 Task: Search one way flight ticket for 5 adults, 2 children, 1 infant in seat and 1 infant on lap in economy from Lafayette: Lafayette Regional Airport (paul Fournet Field) to Fort Wayne: Fort Wayne International Airport on 5-4-2023. Choice of flights is Singapure airlines. Number of bags: 10 checked bags. Price is upto 73000. Outbound departure time preference is 23:15.
Action: Mouse moved to (301, 116)
Screenshot: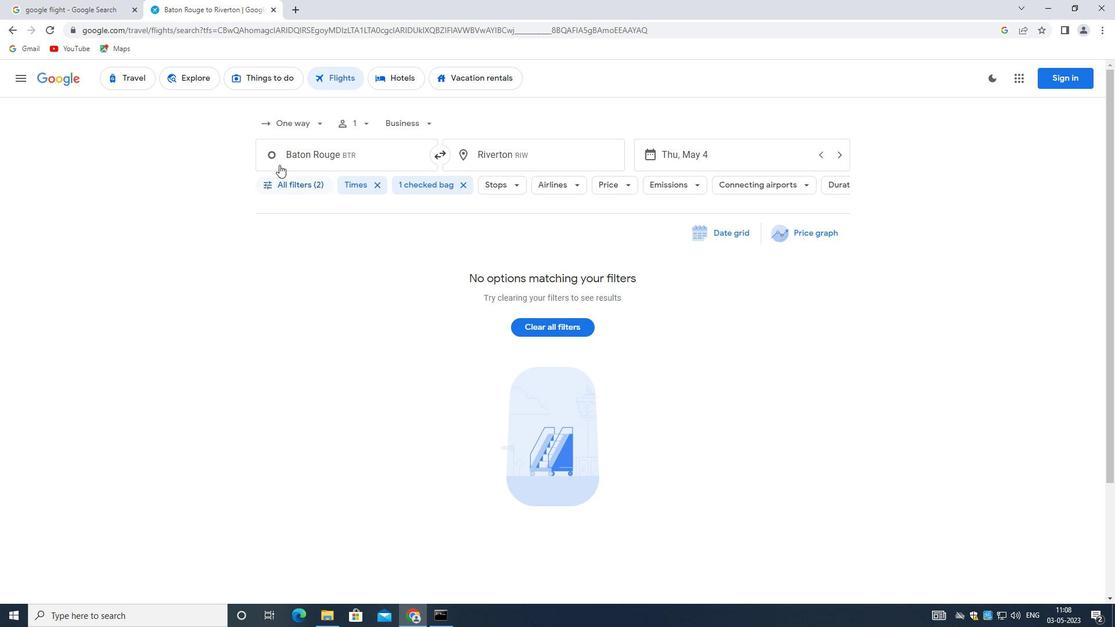 
Action: Mouse pressed left at (301, 116)
Screenshot: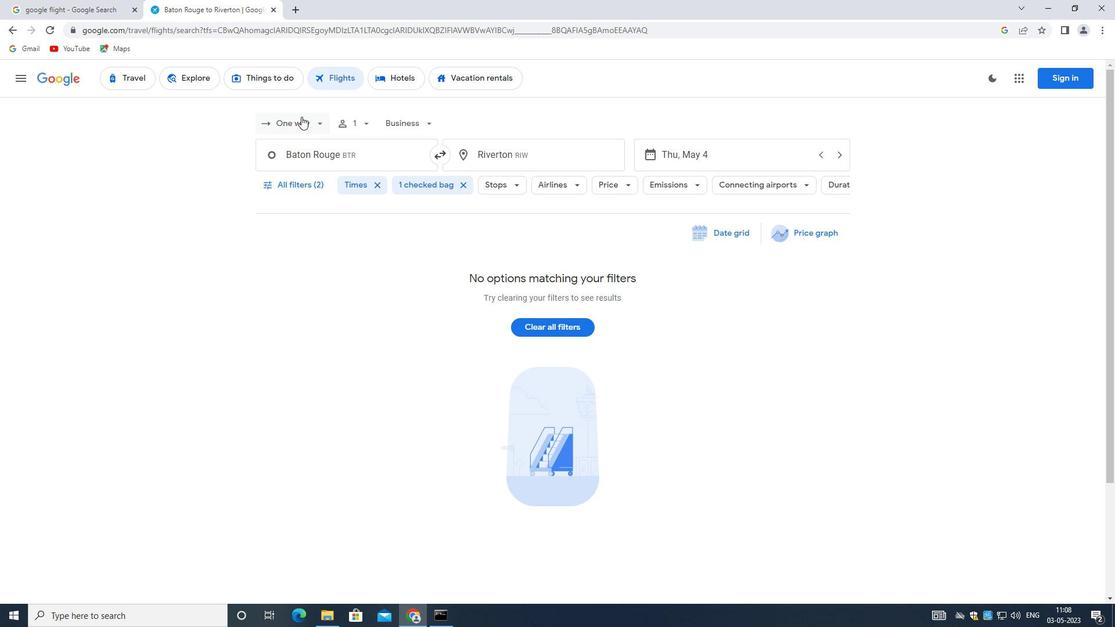 
Action: Mouse moved to (305, 172)
Screenshot: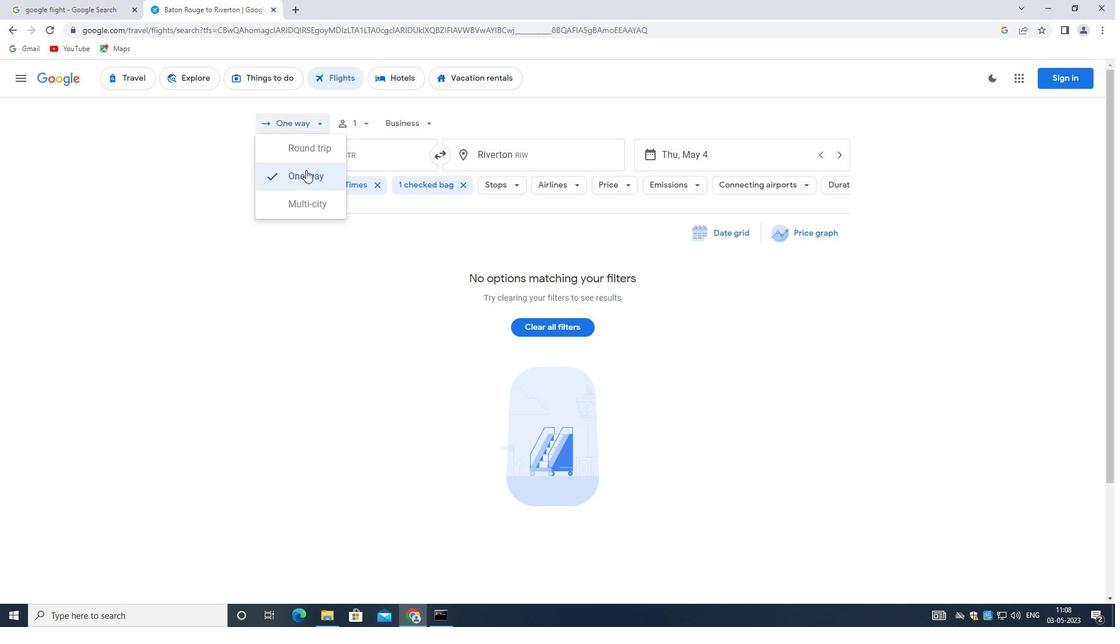 
Action: Mouse pressed left at (305, 172)
Screenshot: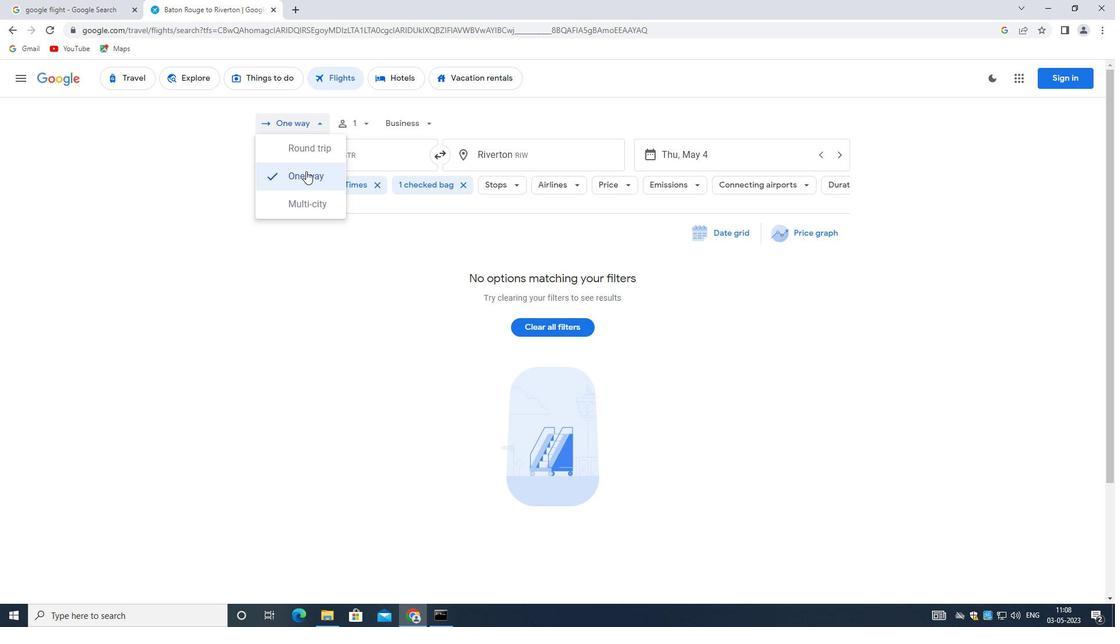
Action: Mouse moved to (360, 122)
Screenshot: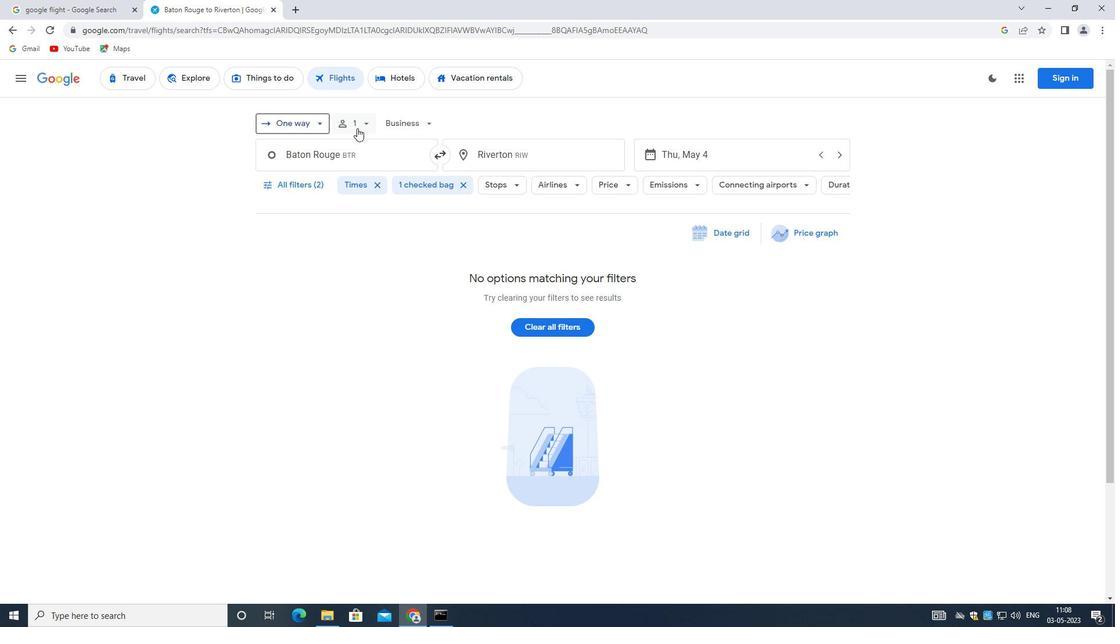 
Action: Mouse pressed left at (360, 122)
Screenshot: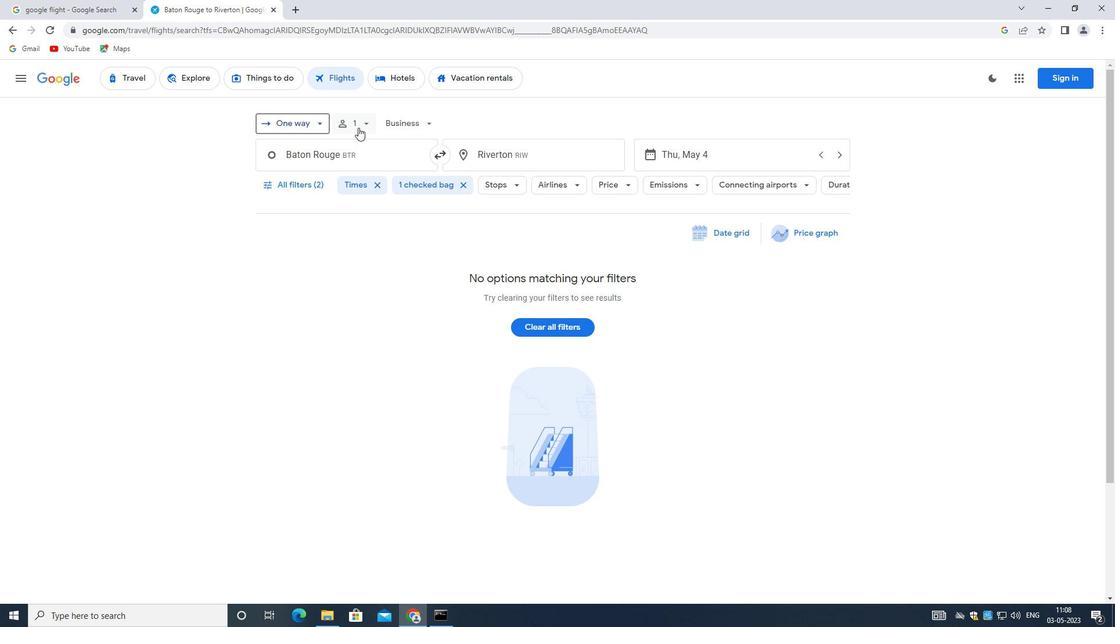 
Action: Mouse moved to (460, 150)
Screenshot: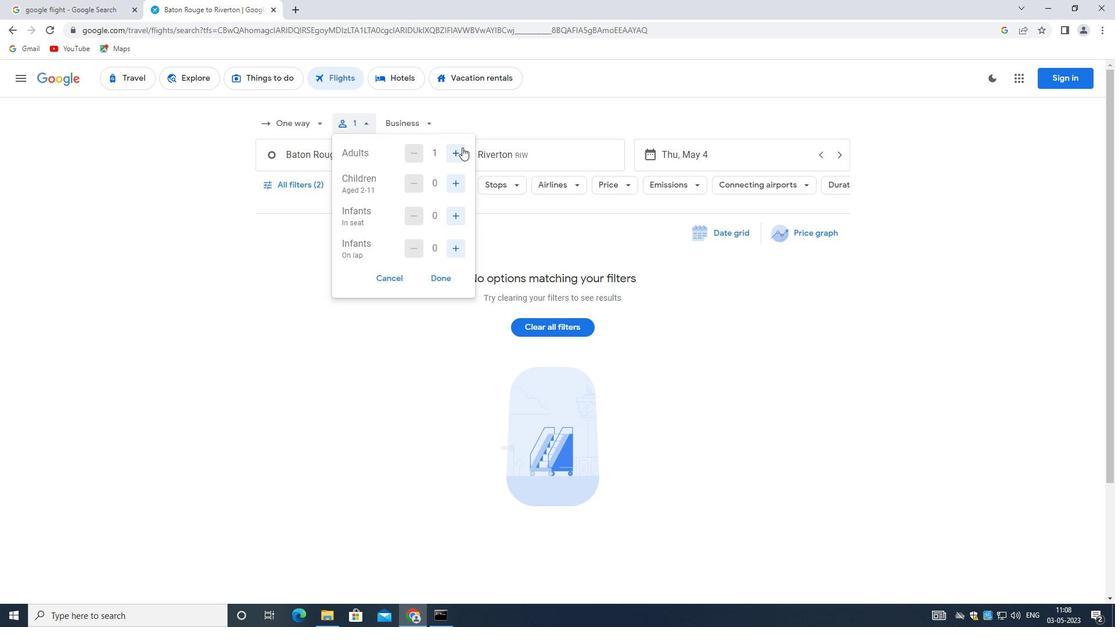 
Action: Mouse pressed left at (460, 150)
Screenshot: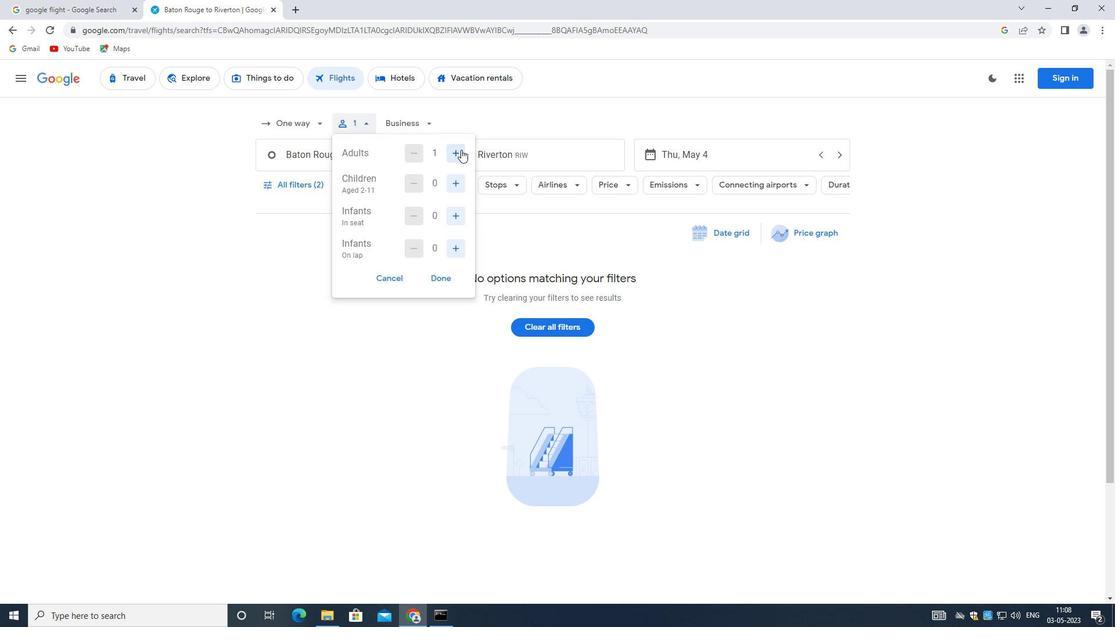 
Action: Mouse pressed left at (460, 150)
Screenshot: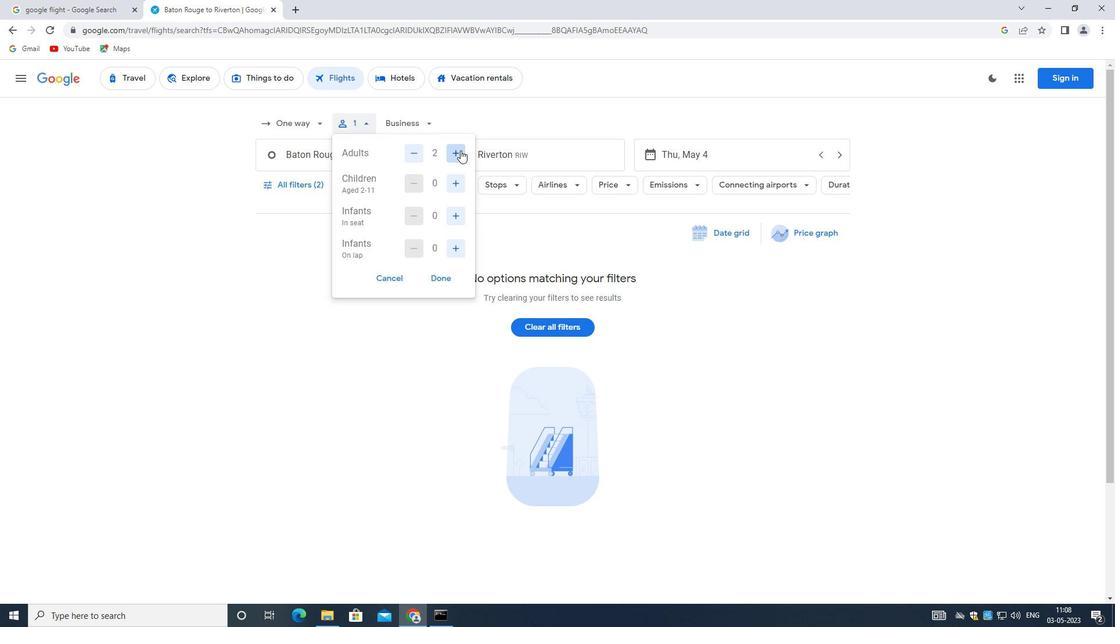 
Action: Mouse moved to (460, 150)
Screenshot: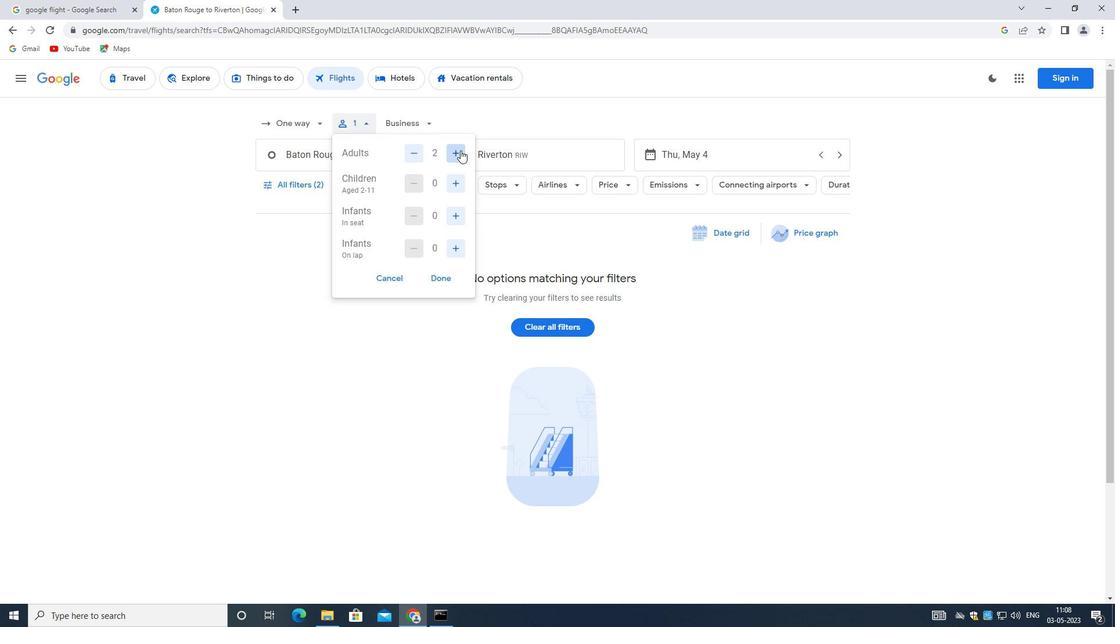 
Action: Mouse pressed left at (460, 150)
Screenshot: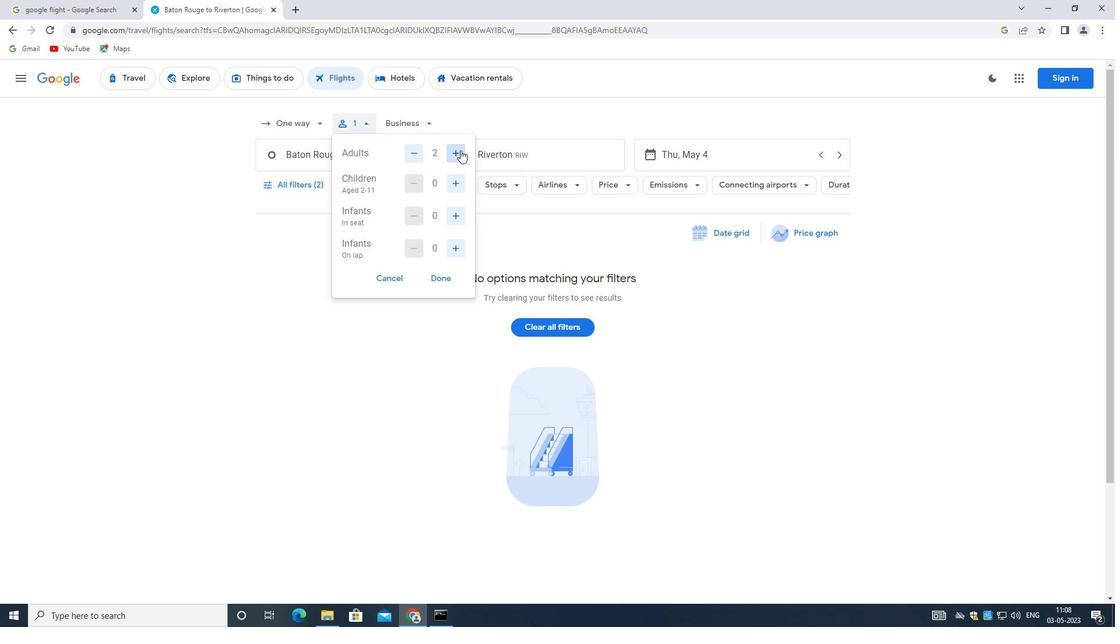 
Action: Mouse moved to (461, 150)
Screenshot: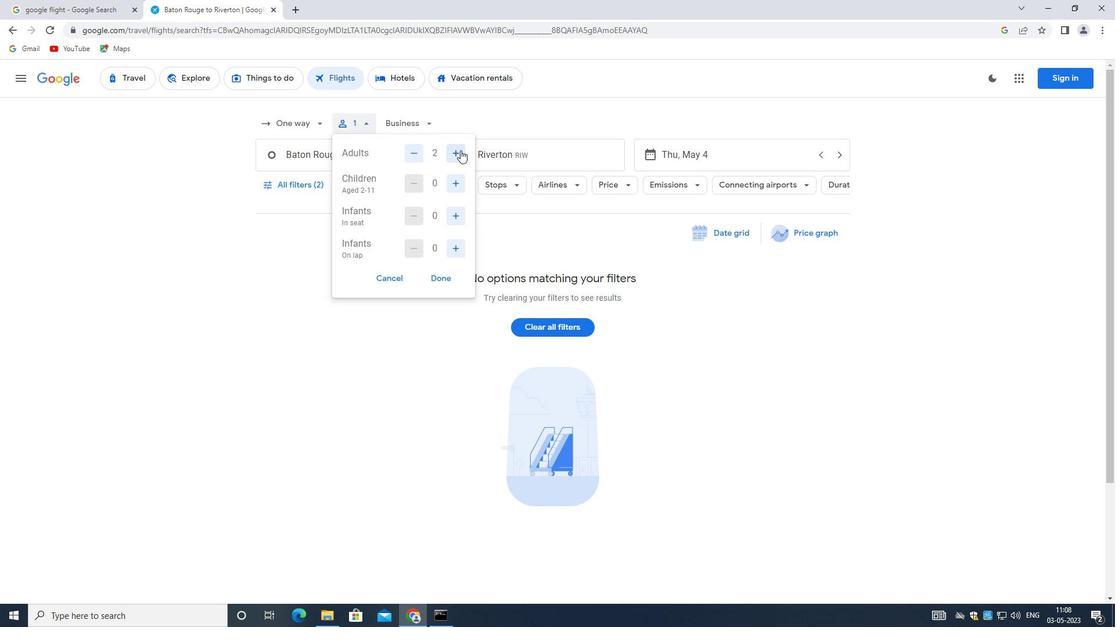 
Action: Mouse pressed left at (461, 150)
Screenshot: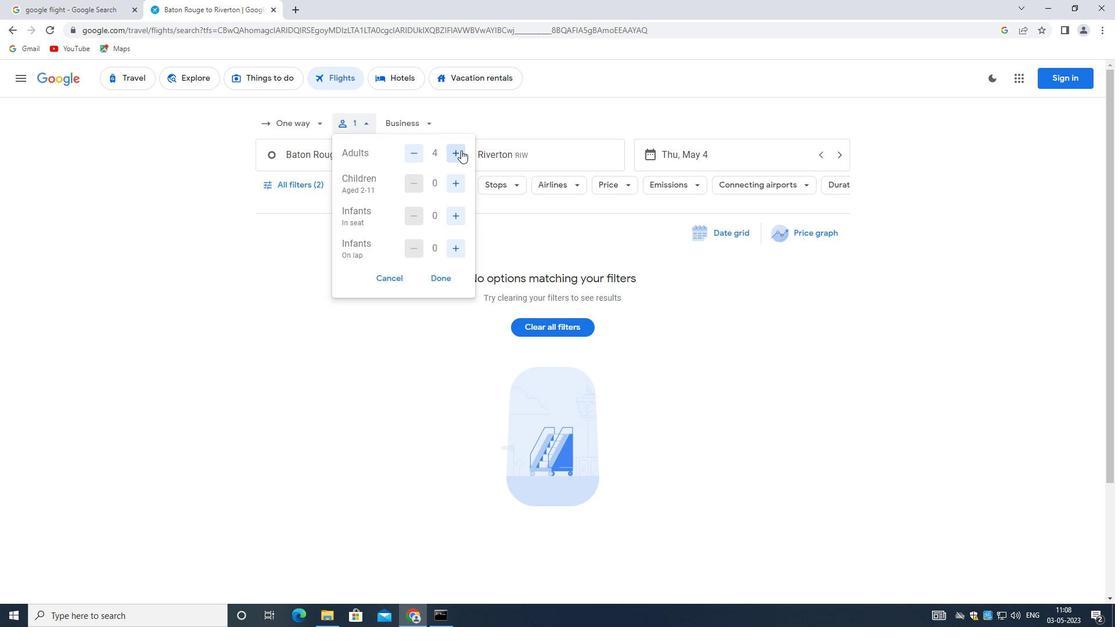 
Action: Mouse moved to (464, 182)
Screenshot: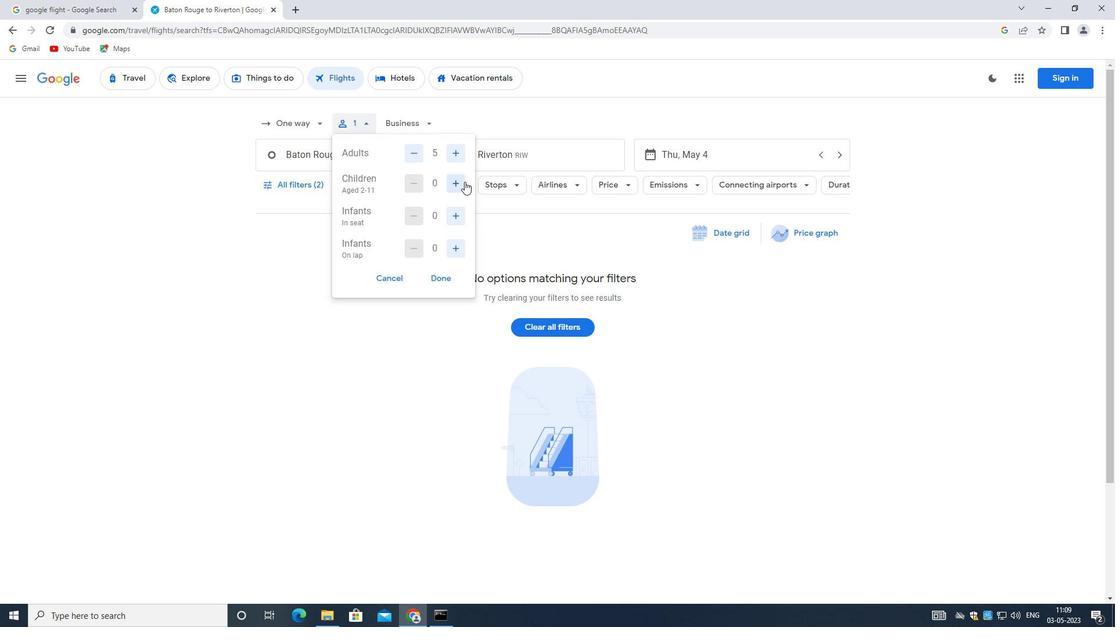 
Action: Mouse pressed left at (464, 182)
Screenshot: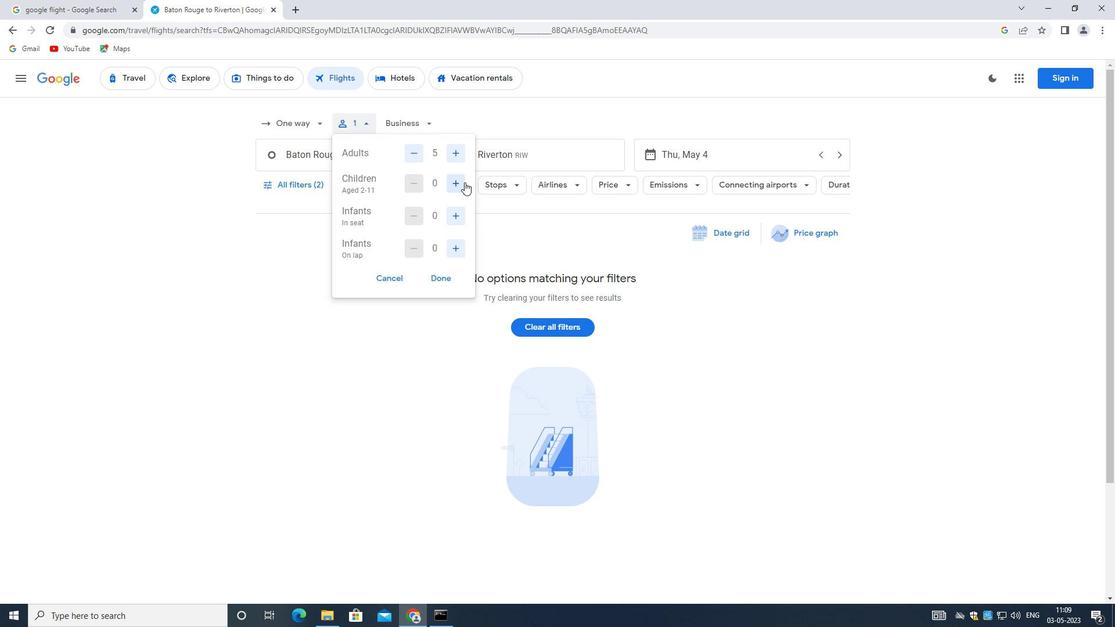 
Action: Mouse pressed left at (464, 182)
Screenshot: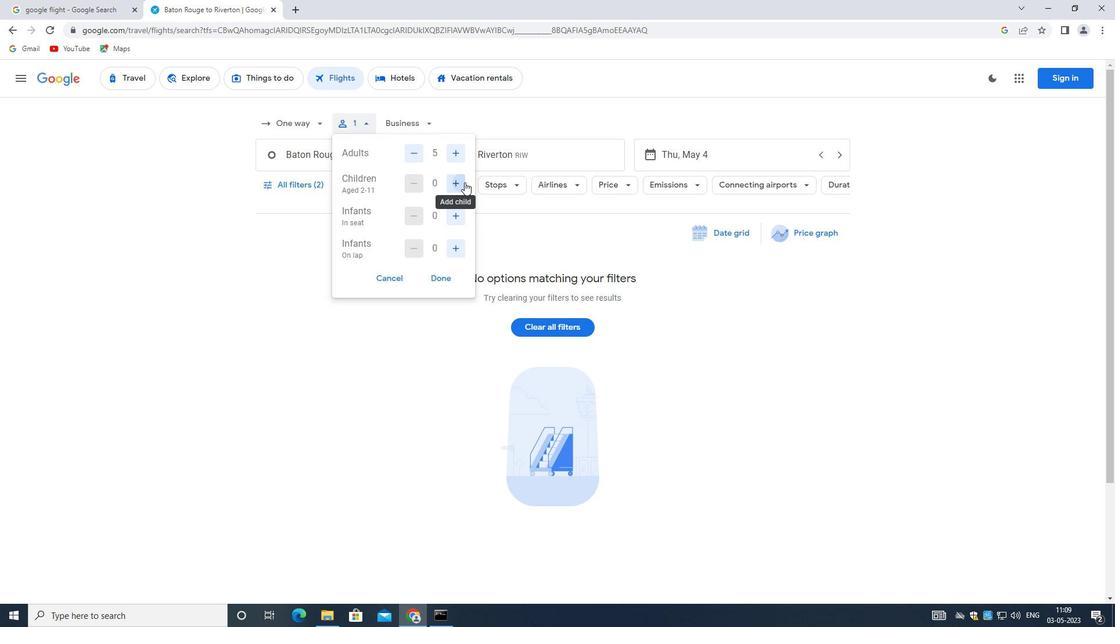 
Action: Mouse moved to (456, 216)
Screenshot: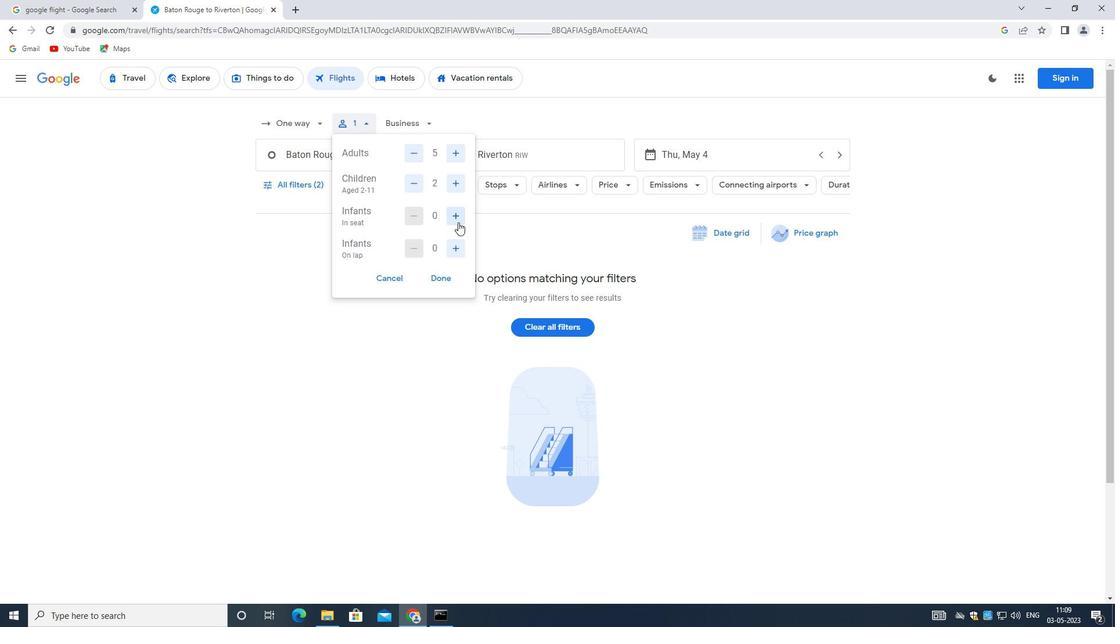 
Action: Mouse pressed left at (456, 216)
Screenshot: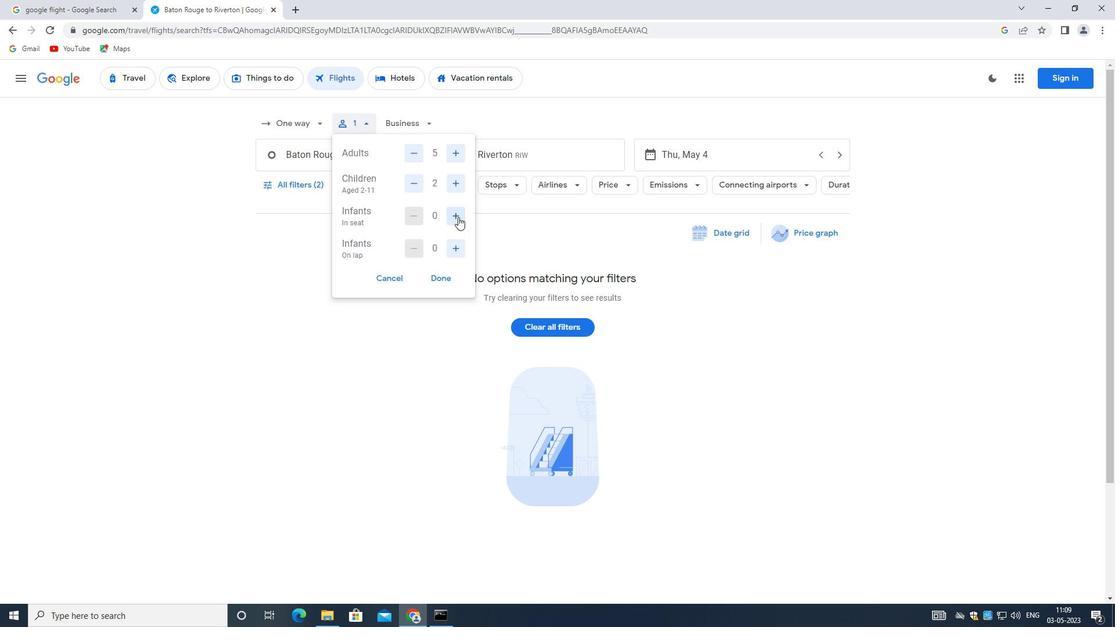 
Action: Mouse moved to (451, 247)
Screenshot: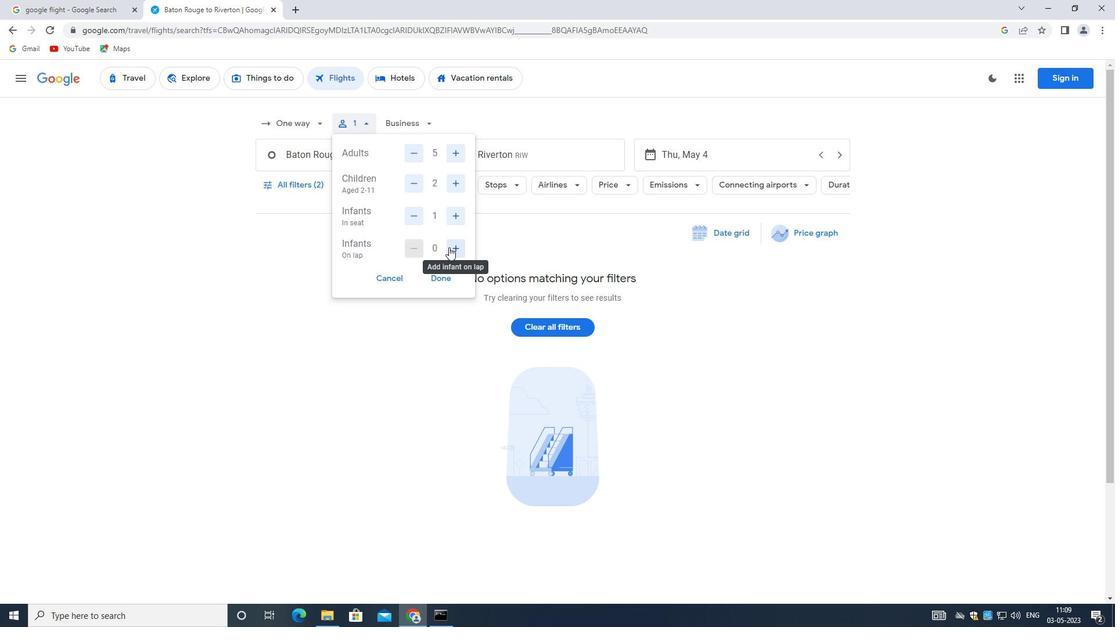 
Action: Mouse pressed left at (451, 247)
Screenshot: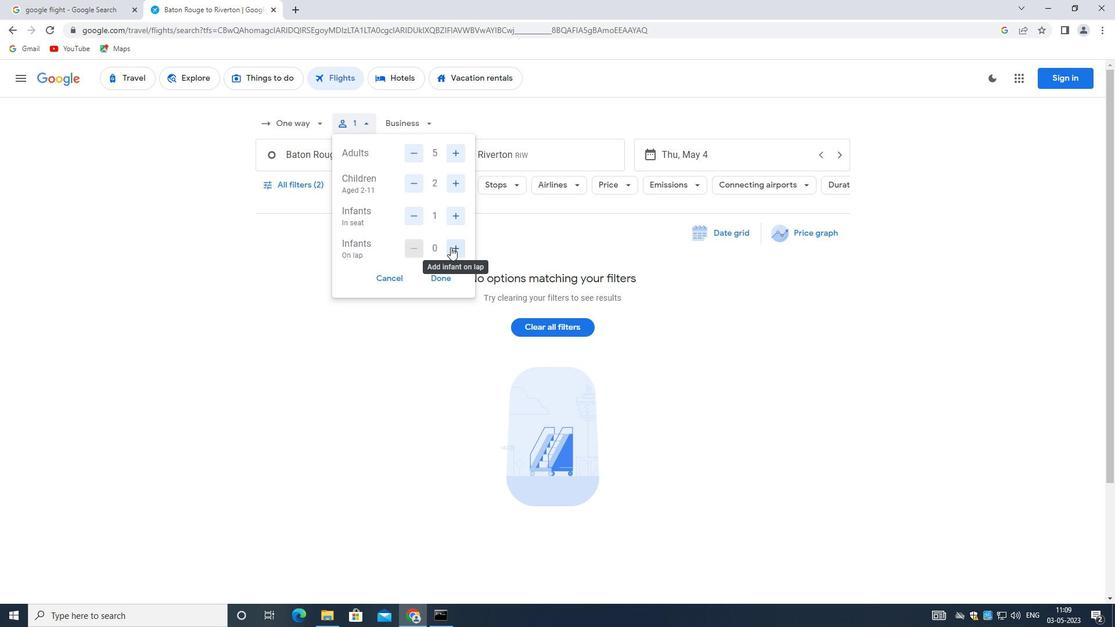 
Action: Mouse moved to (438, 277)
Screenshot: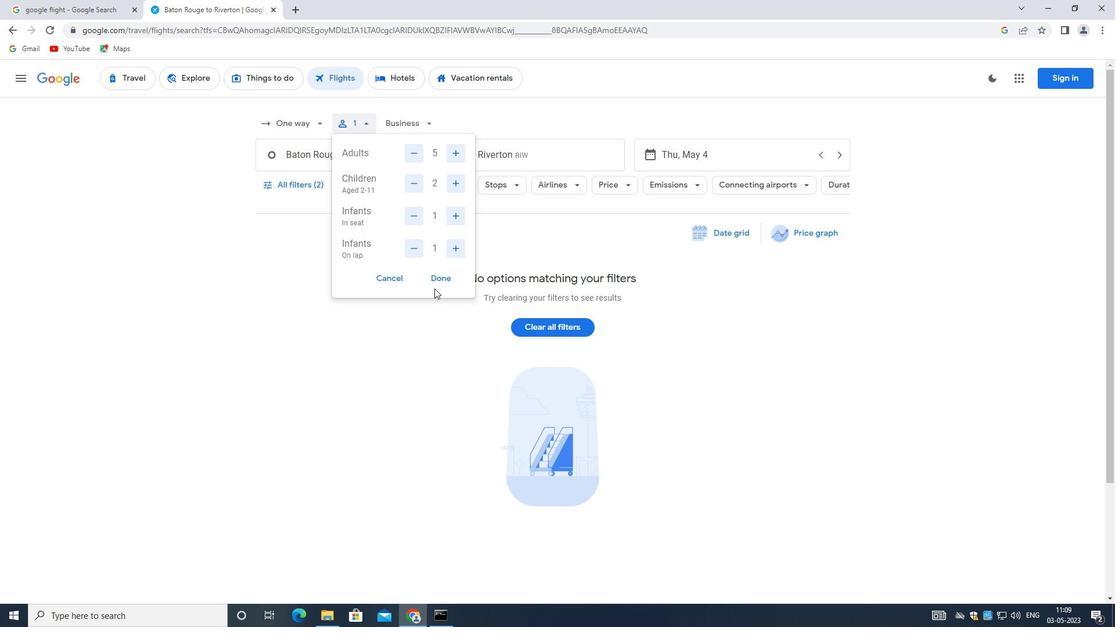 
Action: Mouse pressed left at (438, 277)
Screenshot: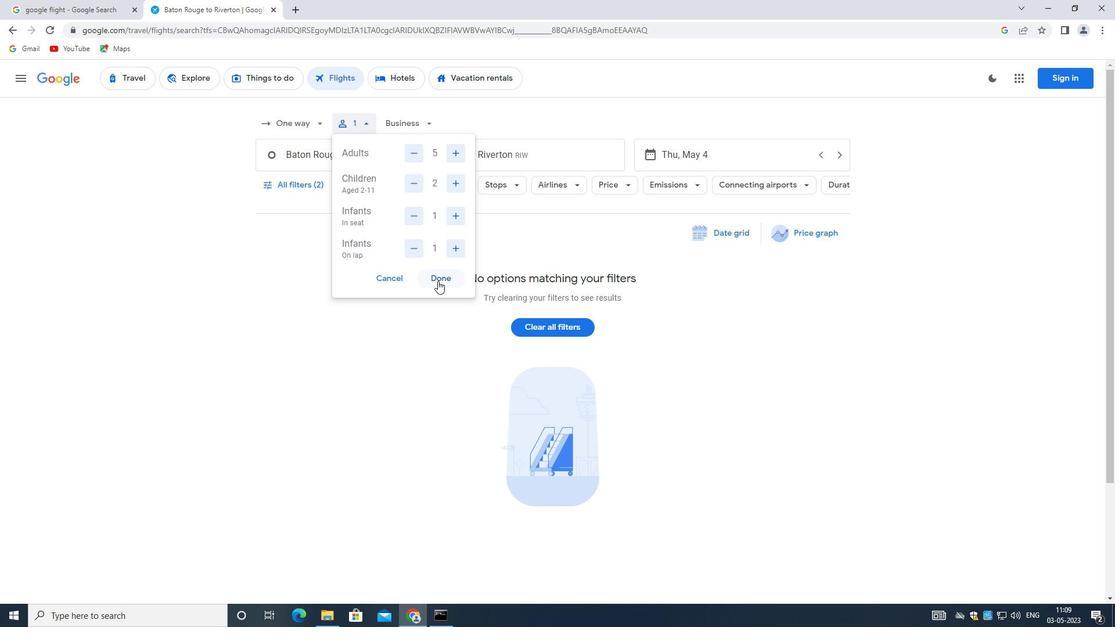 
Action: Mouse moved to (421, 122)
Screenshot: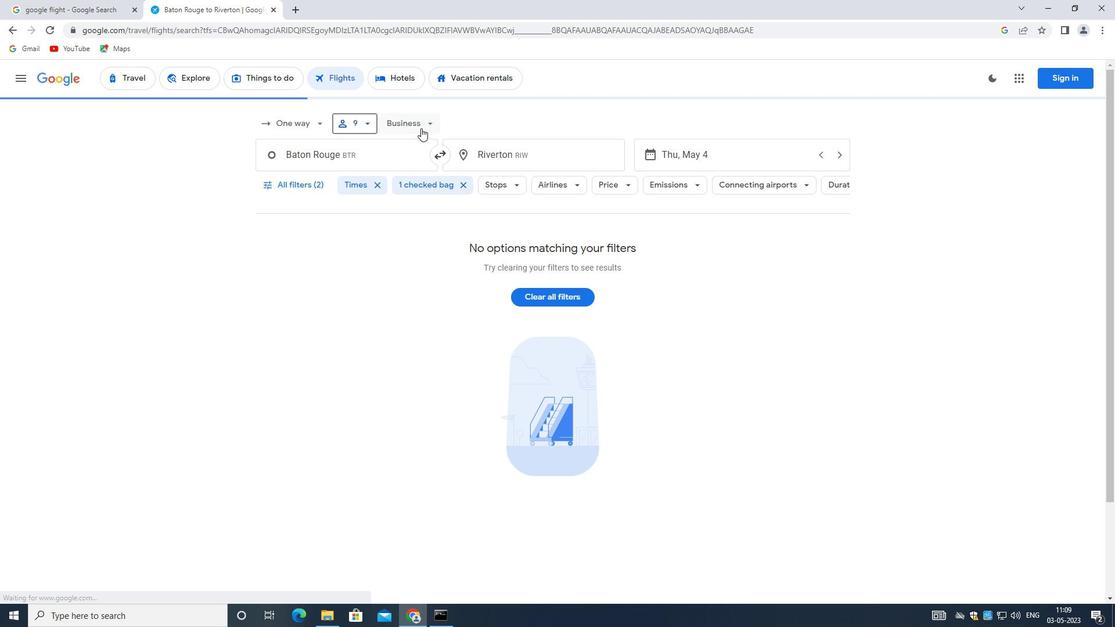 
Action: Mouse pressed left at (421, 122)
Screenshot: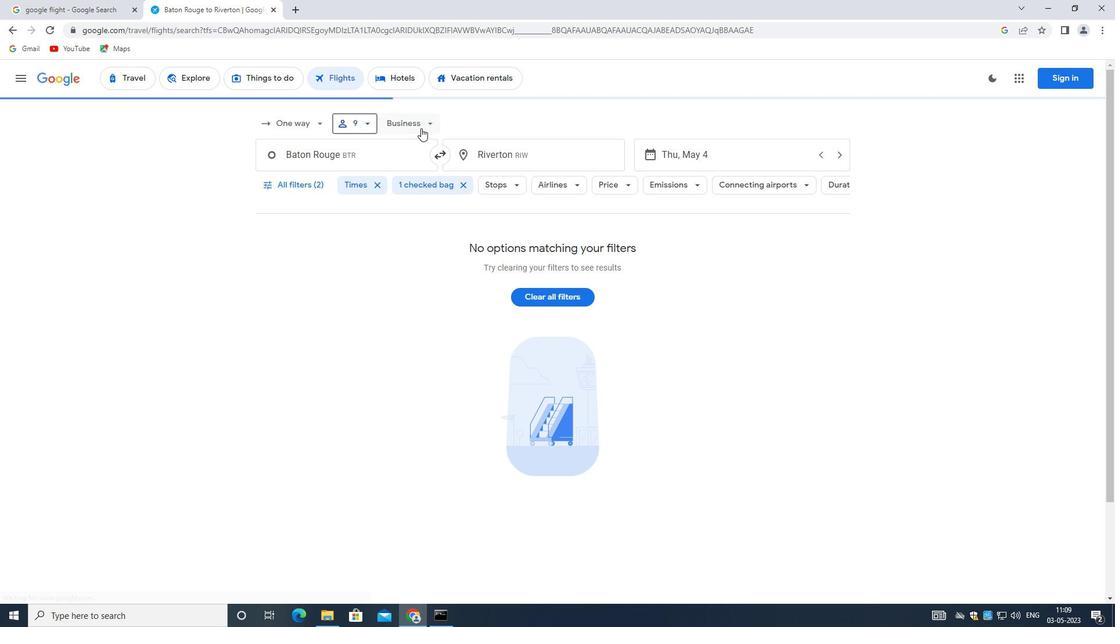 
Action: Mouse moved to (438, 147)
Screenshot: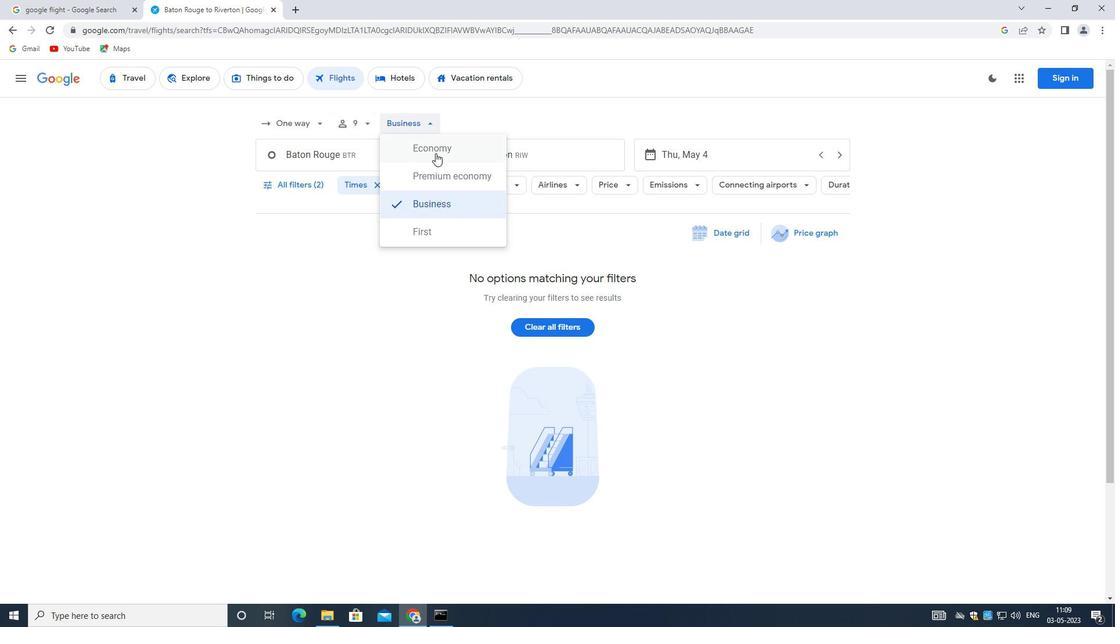 
Action: Mouse pressed left at (438, 147)
Screenshot: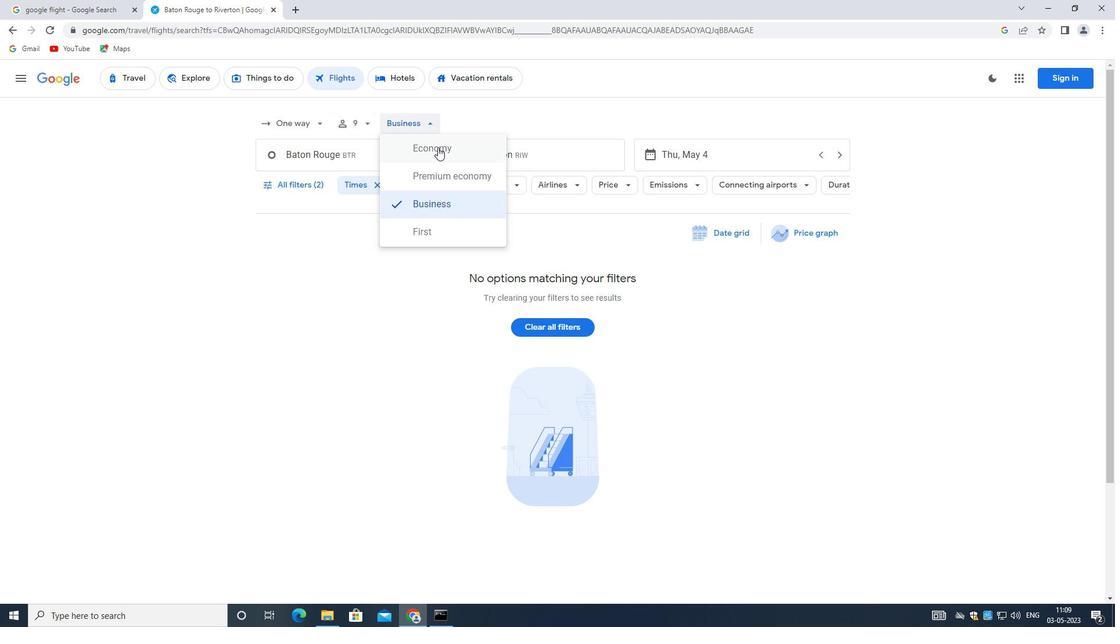
Action: Mouse moved to (323, 154)
Screenshot: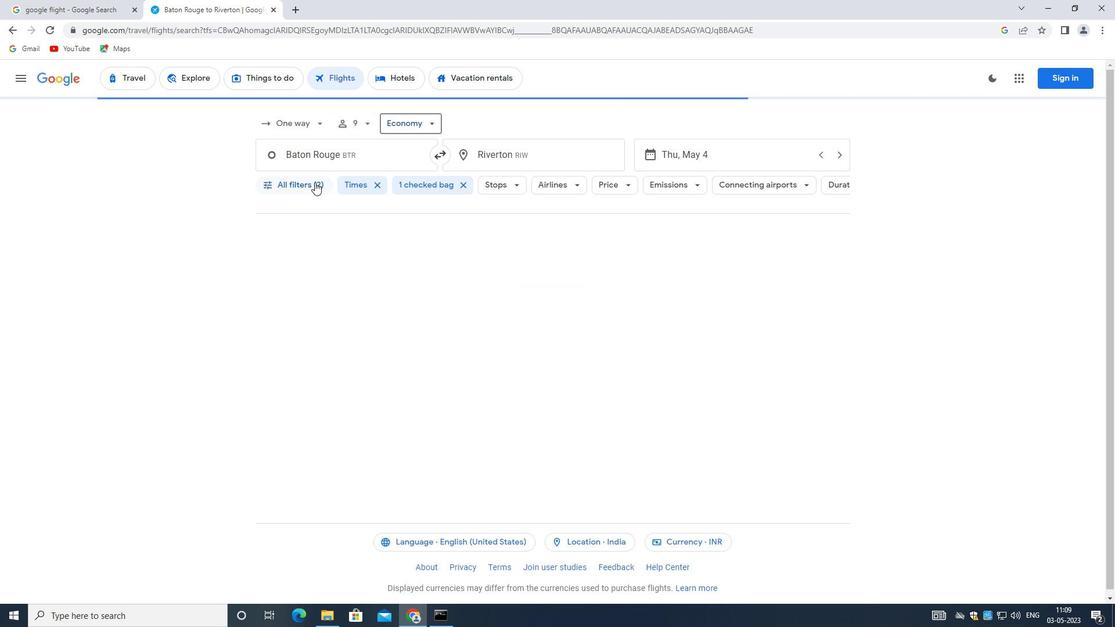 
Action: Mouse pressed left at (323, 154)
Screenshot: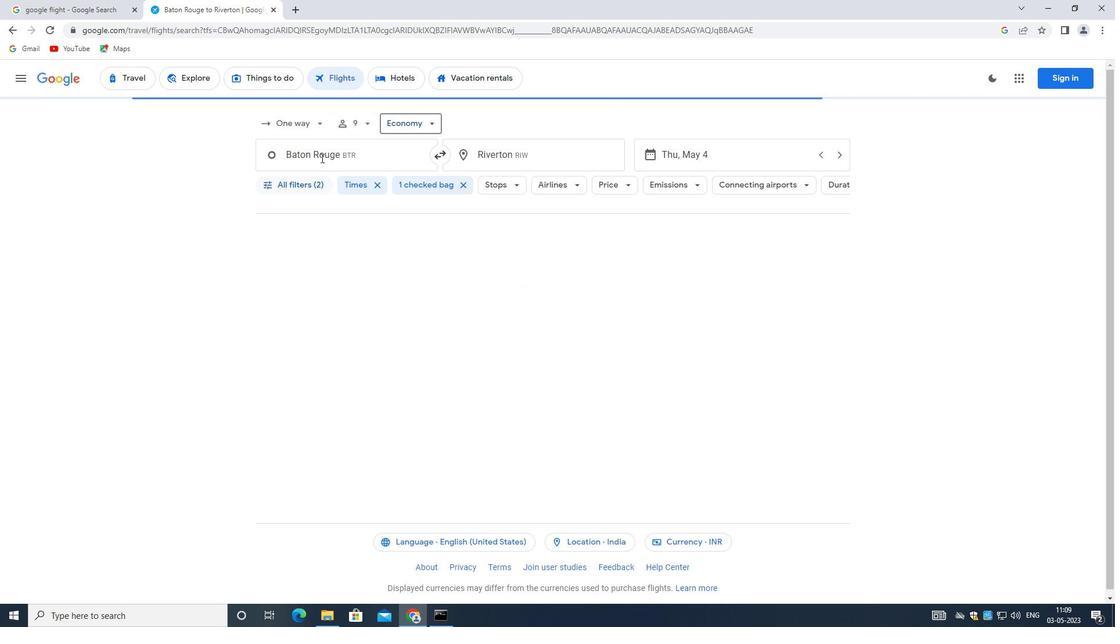 
Action: Mouse moved to (323, 154)
Screenshot: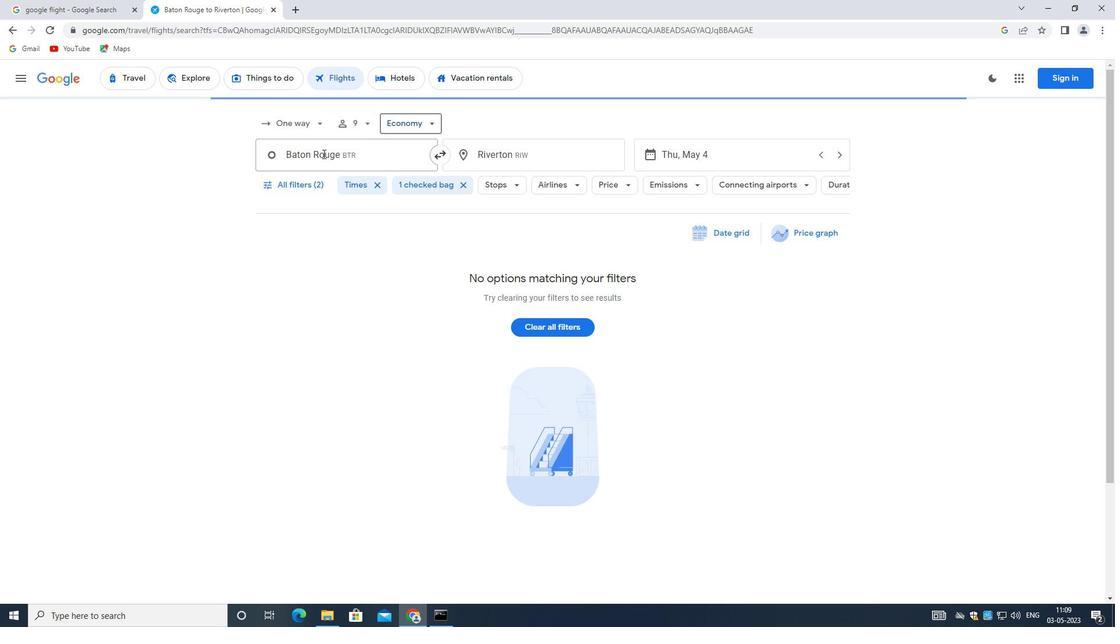 
Action: Key pressed <Key.backspace><Key.shift_r>Lafayette<Key.space>
Screenshot: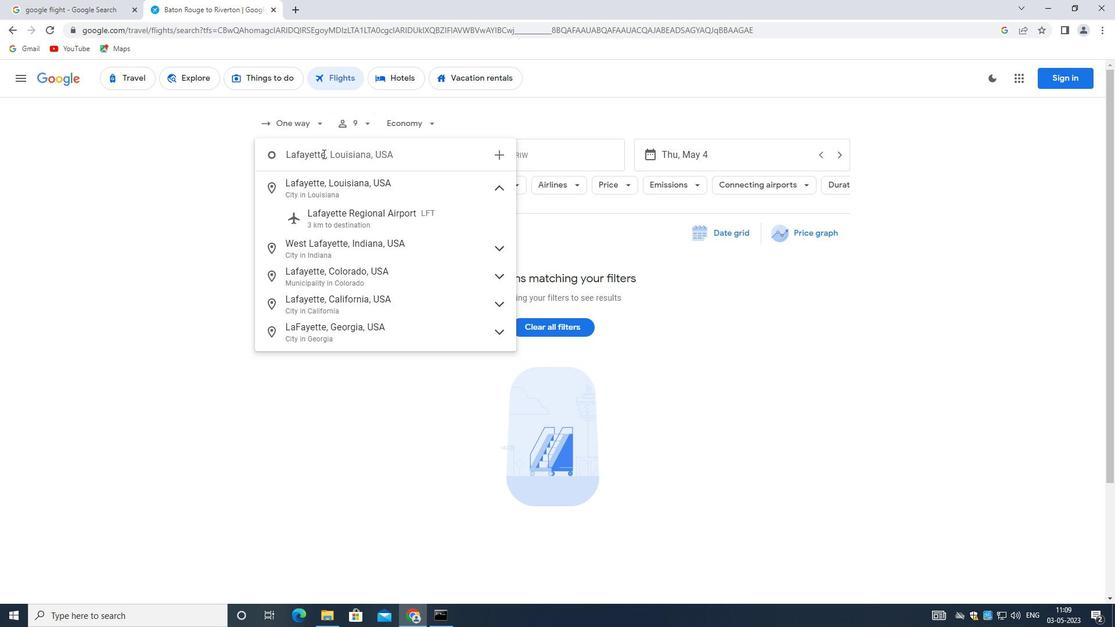 
Action: Mouse moved to (344, 217)
Screenshot: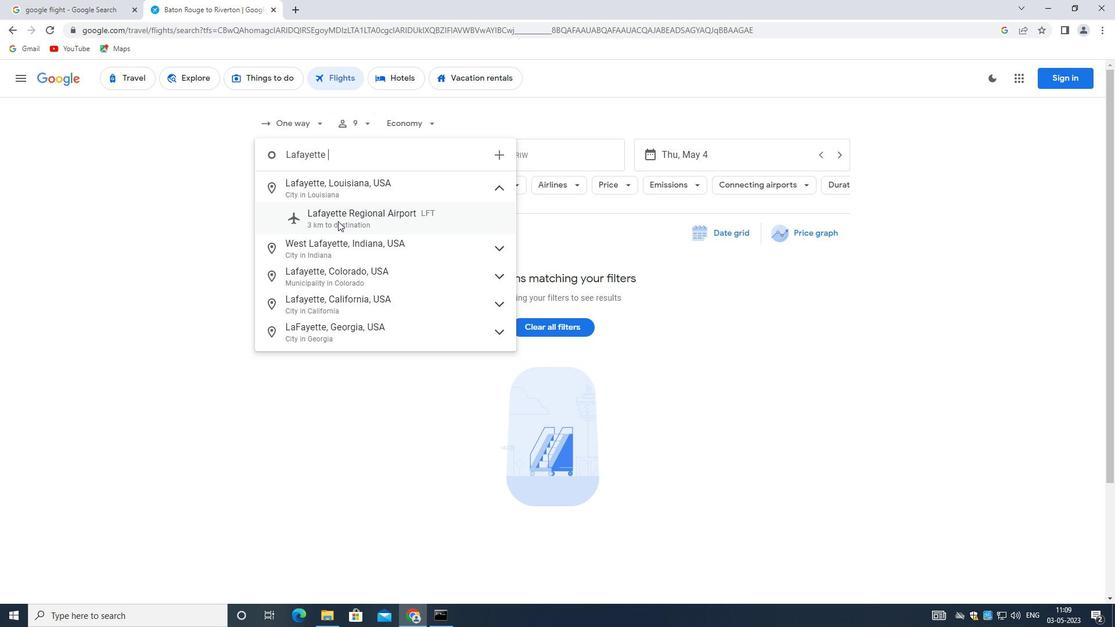 
Action: Mouse pressed left at (344, 217)
Screenshot: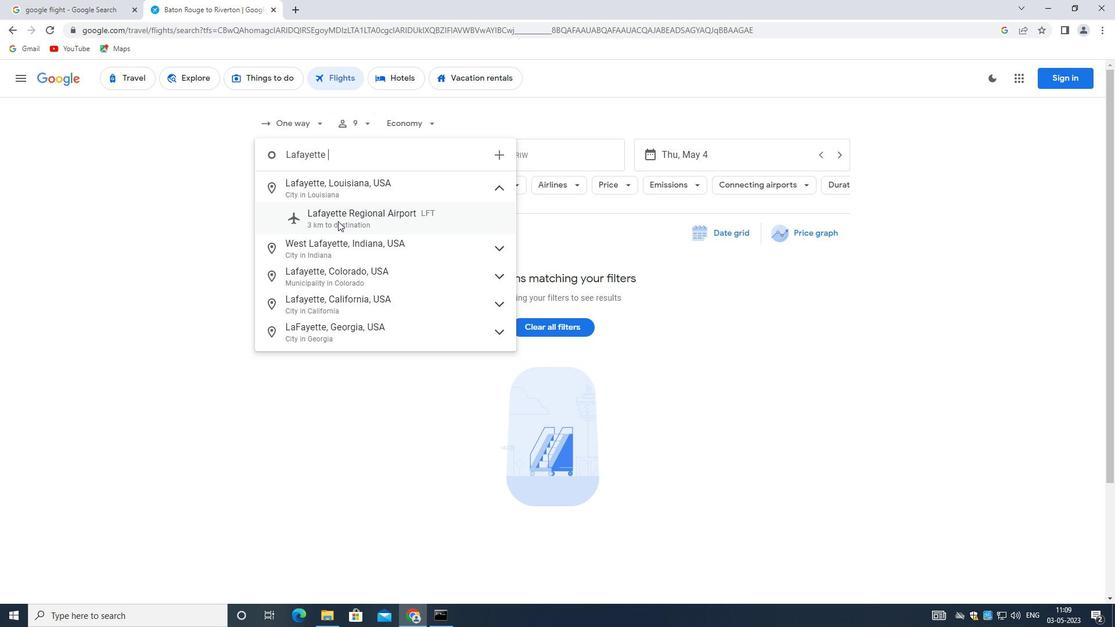 
Action: Mouse moved to (498, 149)
Screenshot: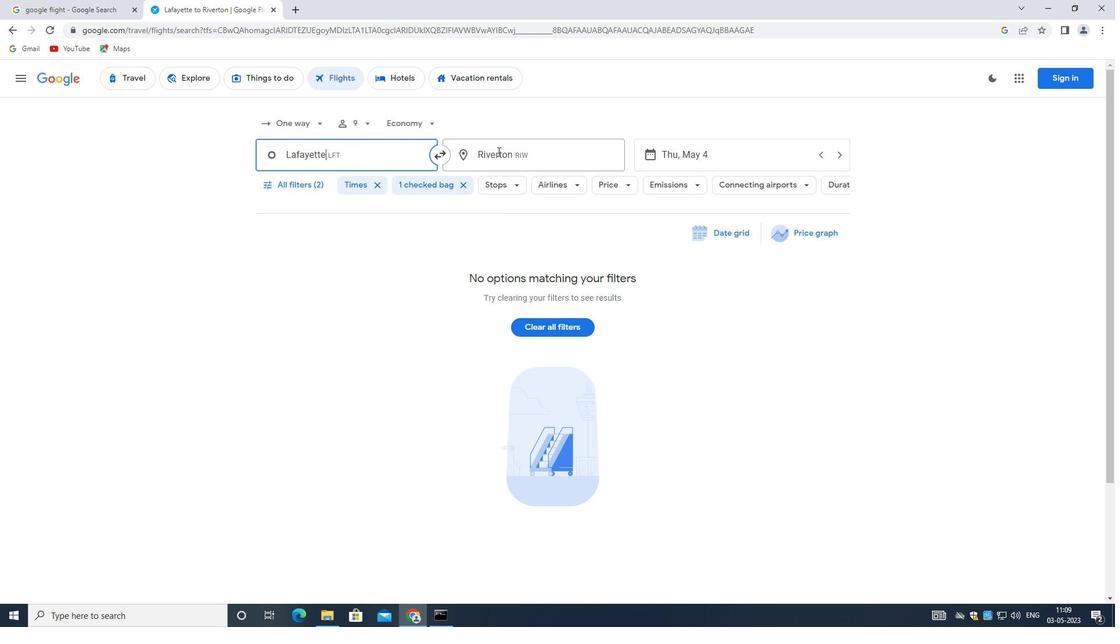 
Action: Mouse pressed left at (498, 149)
Screenshot: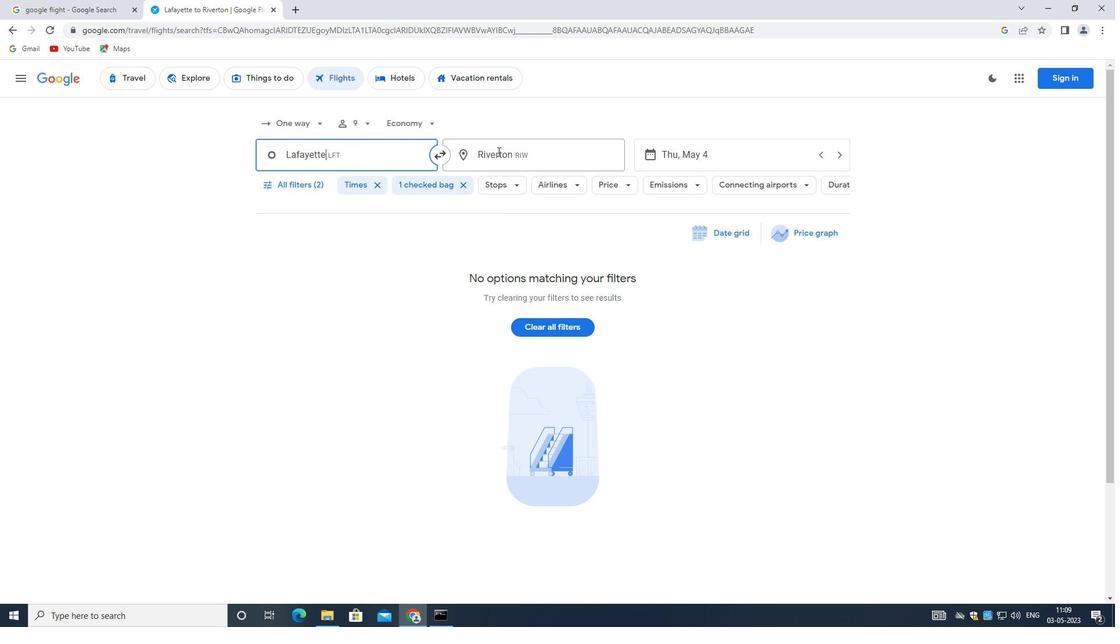 
Action: Mouse moved to (465, 128)
Screenshot: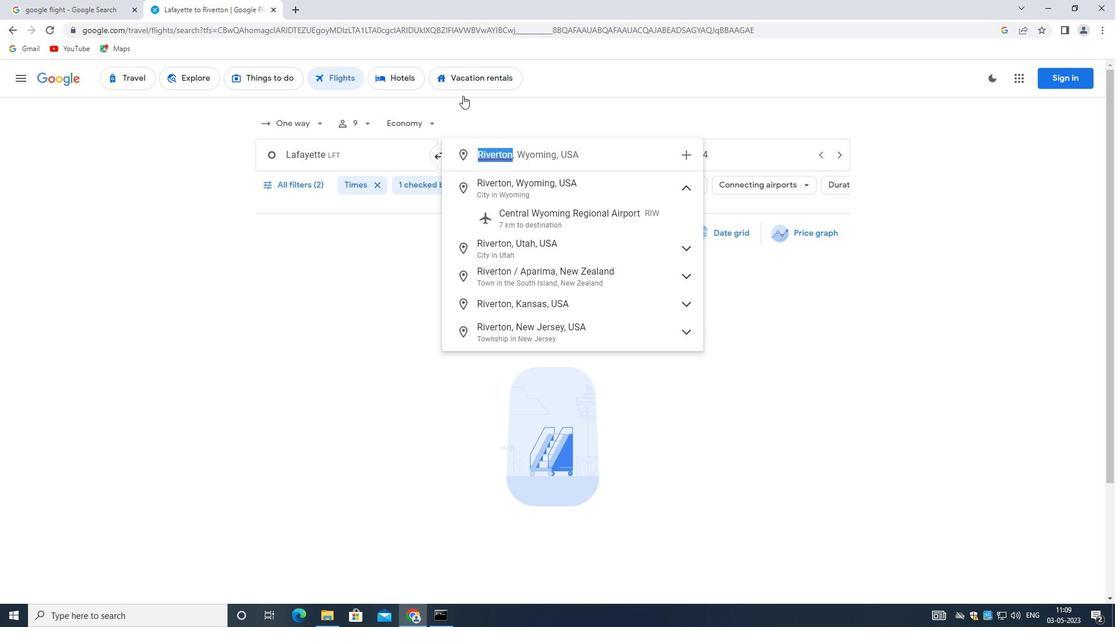 
Action: Key pressed <Key.backspace><Key.shift><Key.shift><Key.shift>FORT<Key.space><Key.shift>WAYNE<Key.space><Key.shift_r>INTERNATIONAL<Key.space><Key.shift>AIRPORT
Screenshot: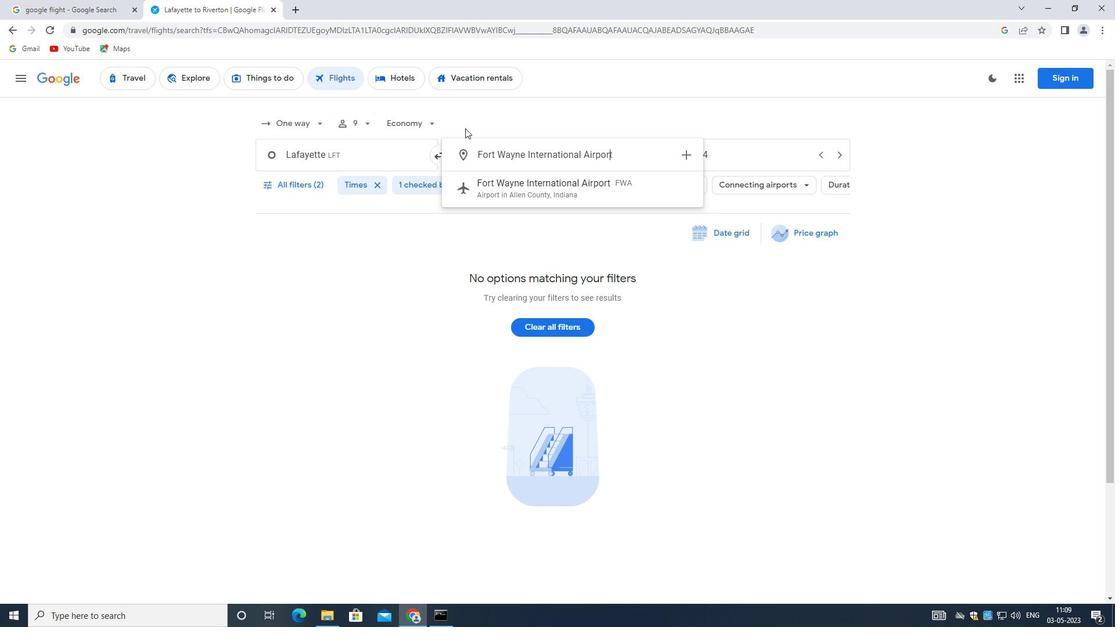 
Action: Mouse moved to (521, 184)
Screenshot: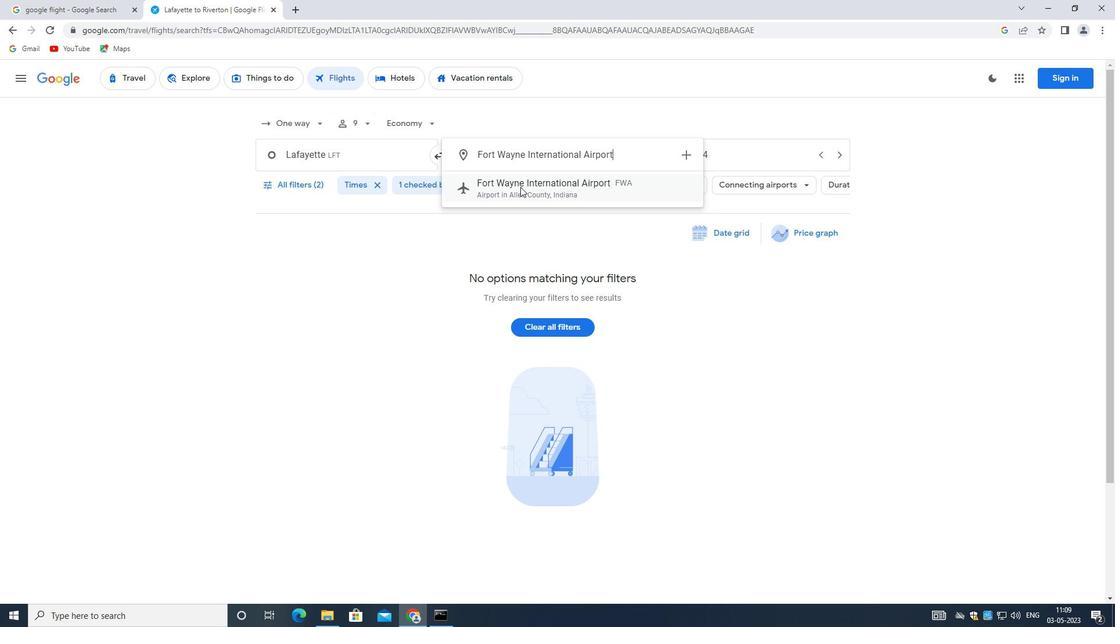 
Action: Mouse pressed left at (521, 184)
Screenshot: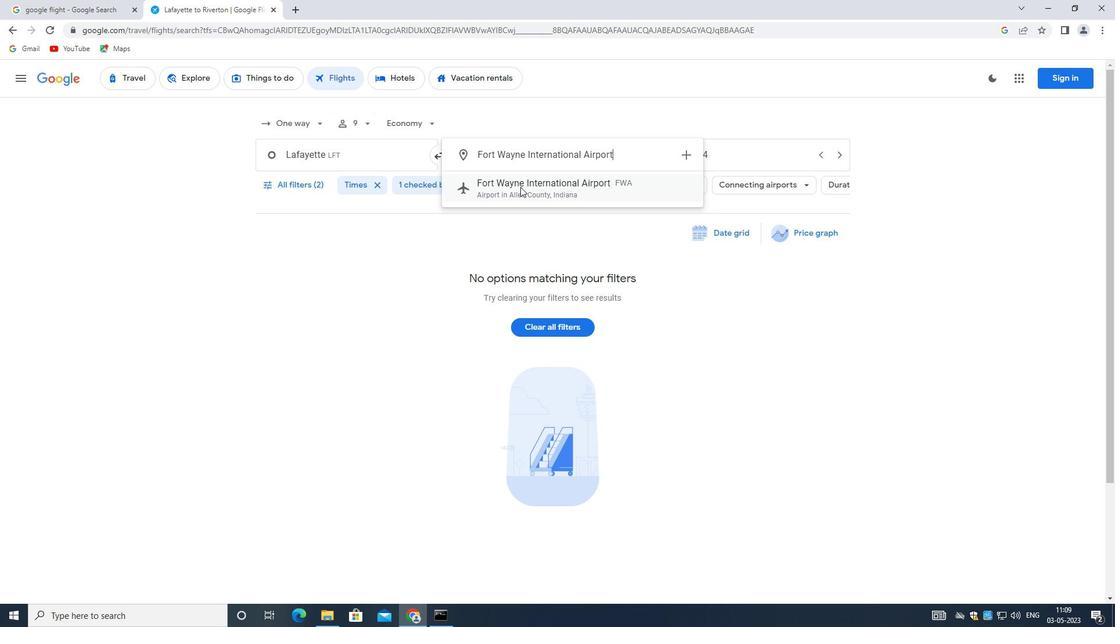 
Action: Mouse moved to (725, 157)
Screenshot: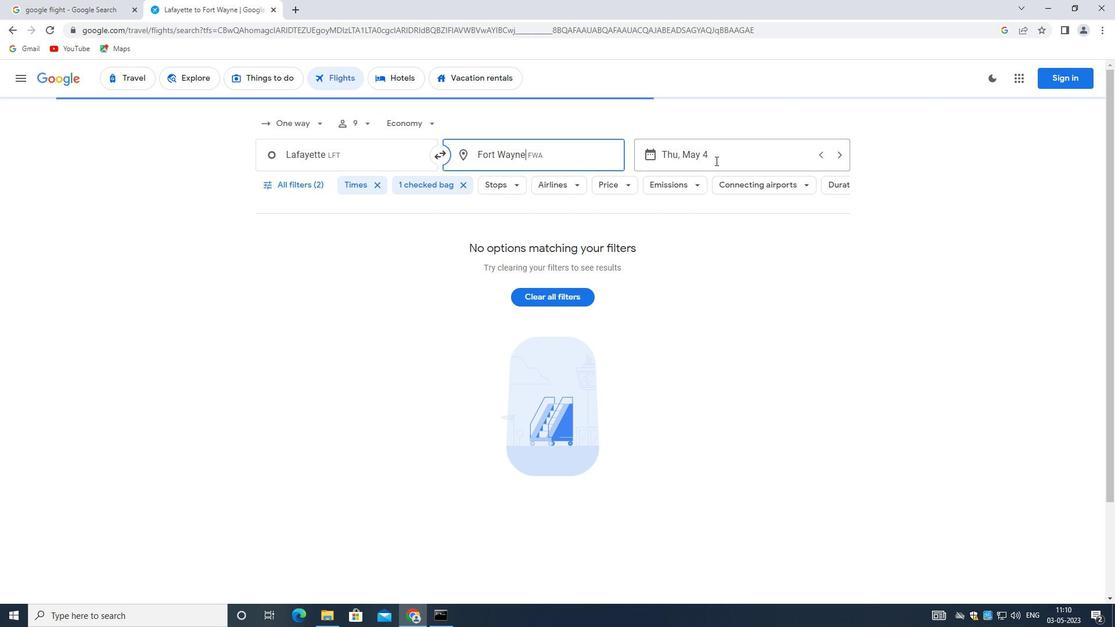 
Action: Mouse pressed left at (725, 157)
Screenshot: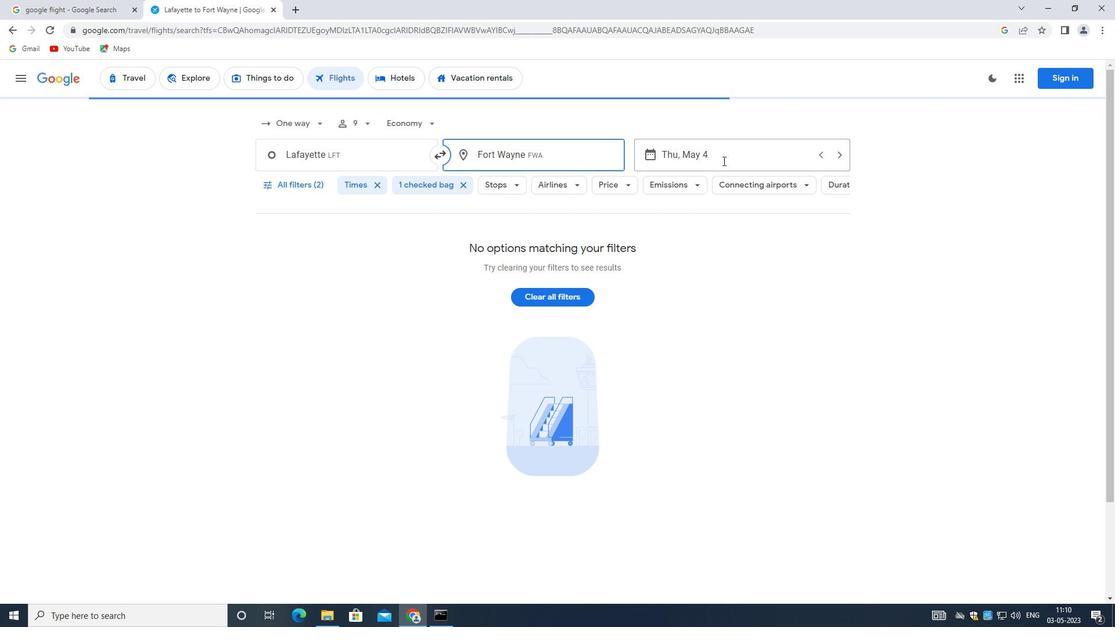 
Action: Mouse moved to (828, 443)
Screenshot: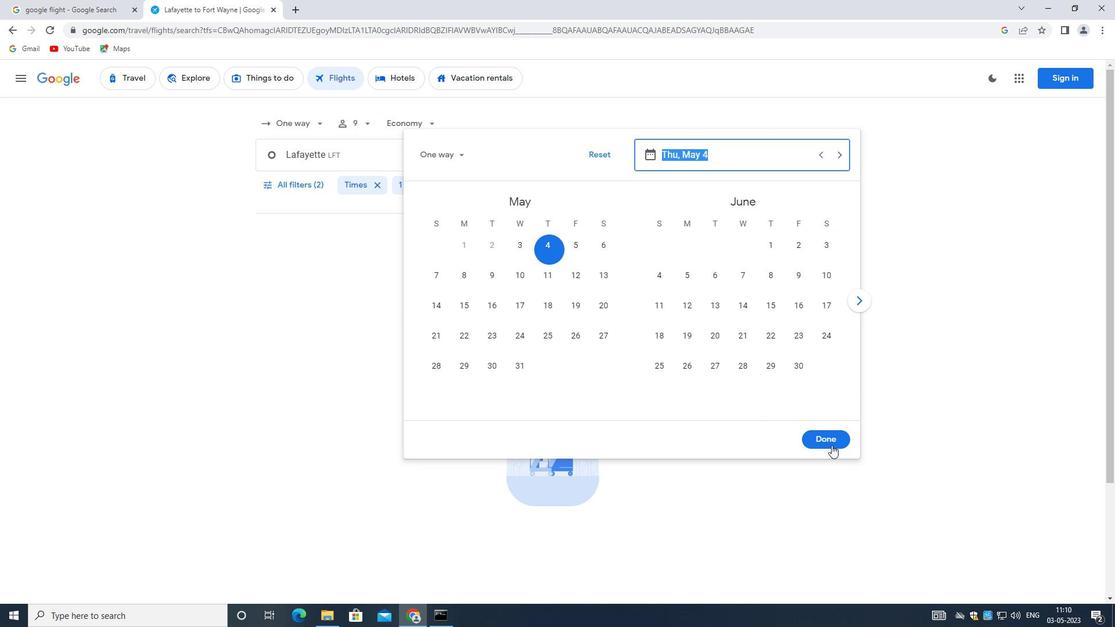 
Action: Mouse pressed left at (828, 443)
Screenshot: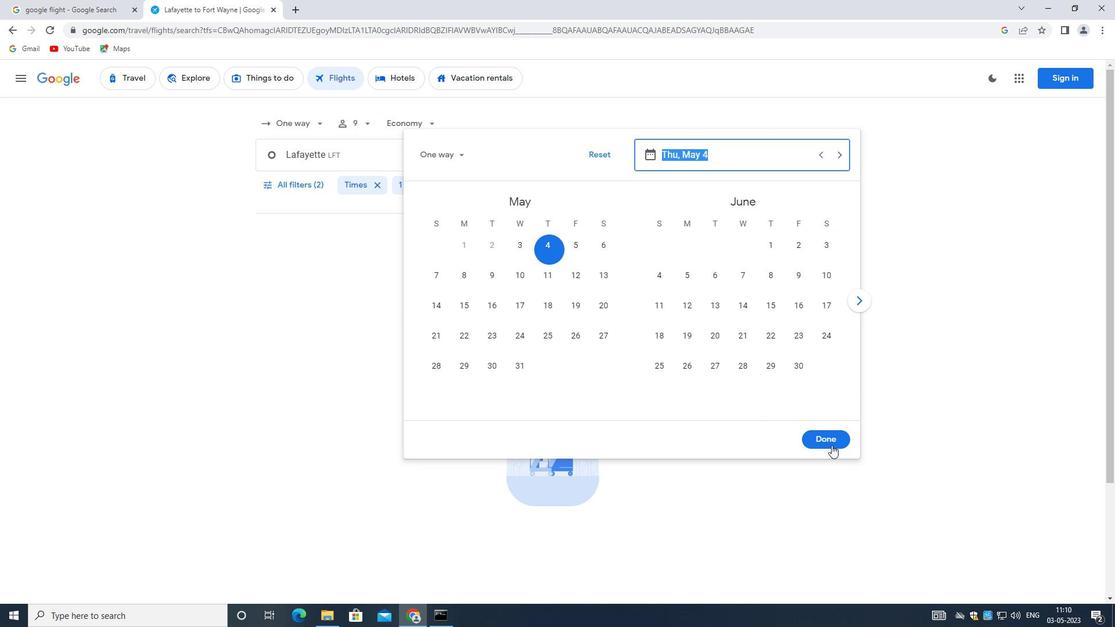 
Action: Mouse moved to (295, 188)
Screenshot: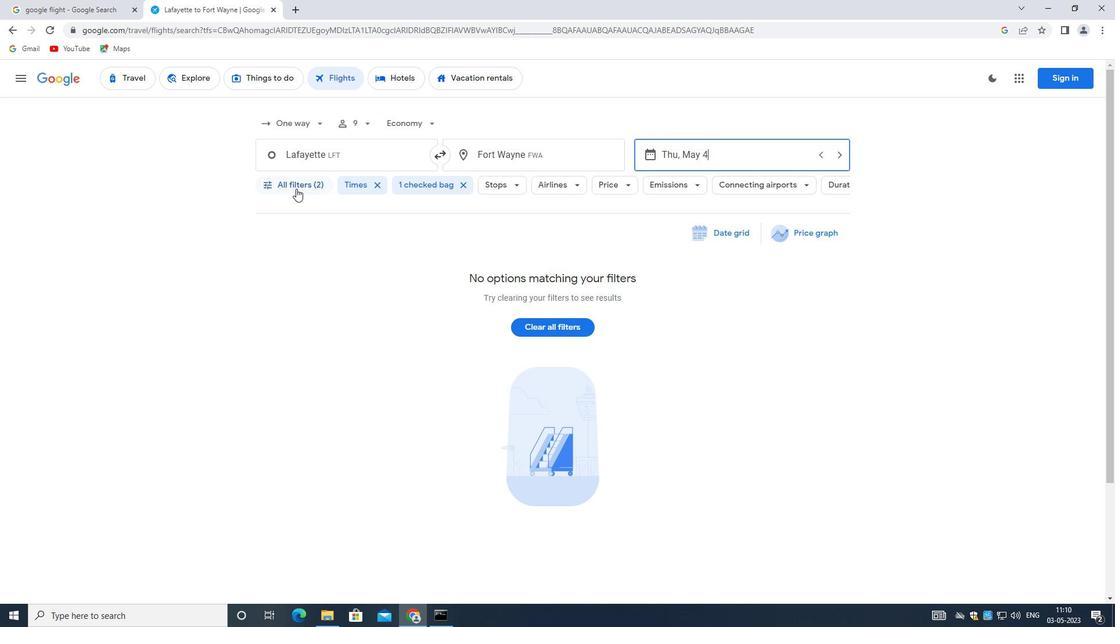 
Action: Mouse pressed left at (295, 188)
Screenshot: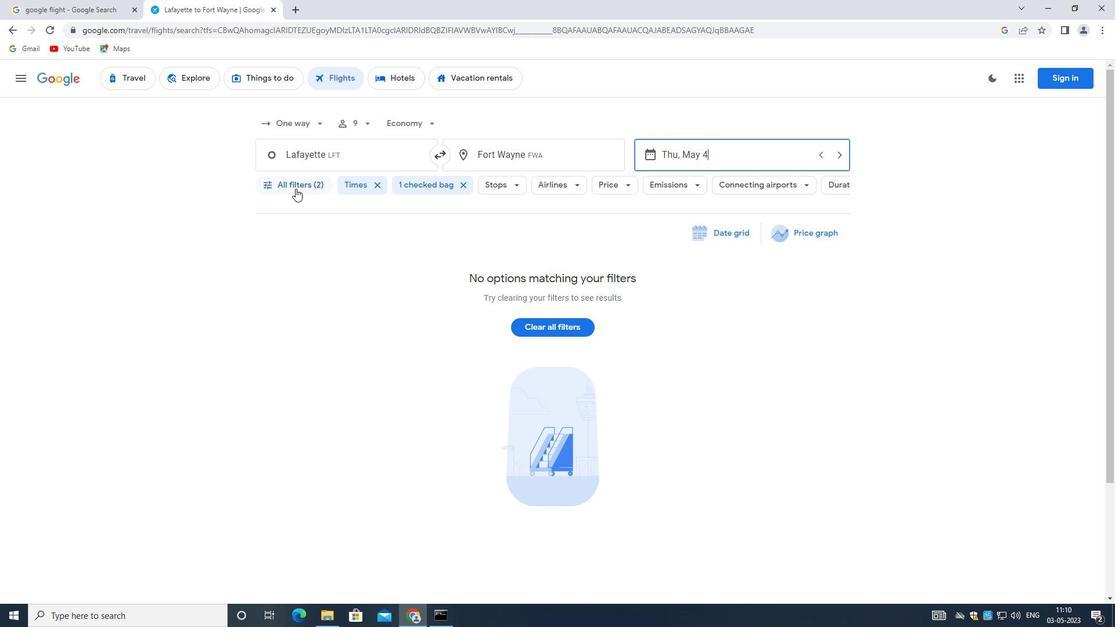 
Action: Mouse moved to (363, 355)
Screenshot: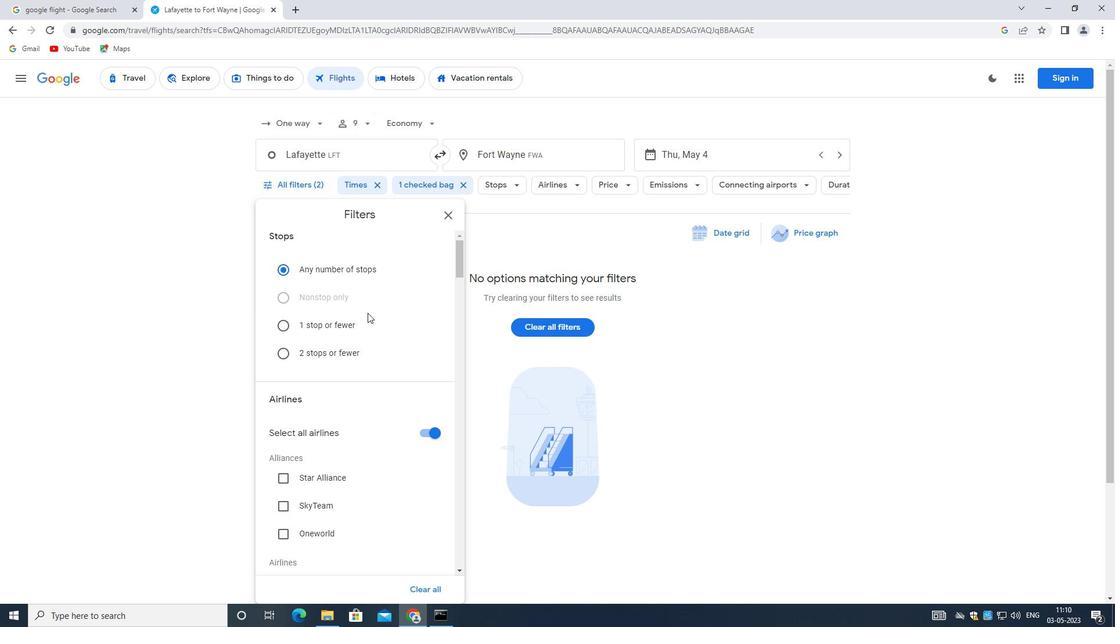 
Action: Mouse scrolled (363, 355) with delta (0, 0)
Screenshot: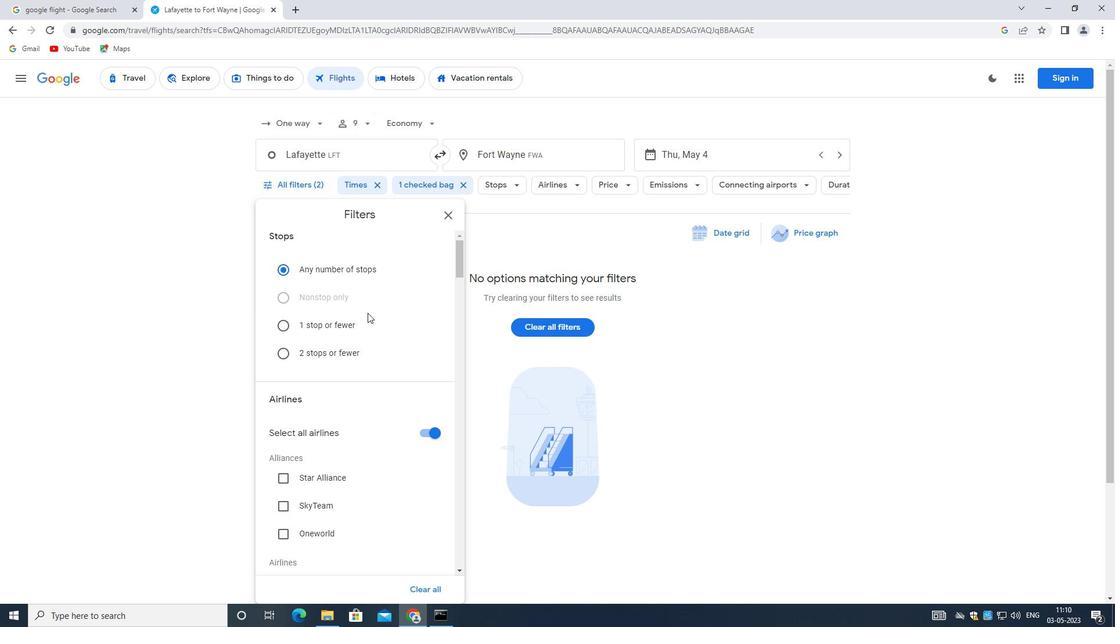 
Action: Mouse moved to (363, 363)
Screenshot: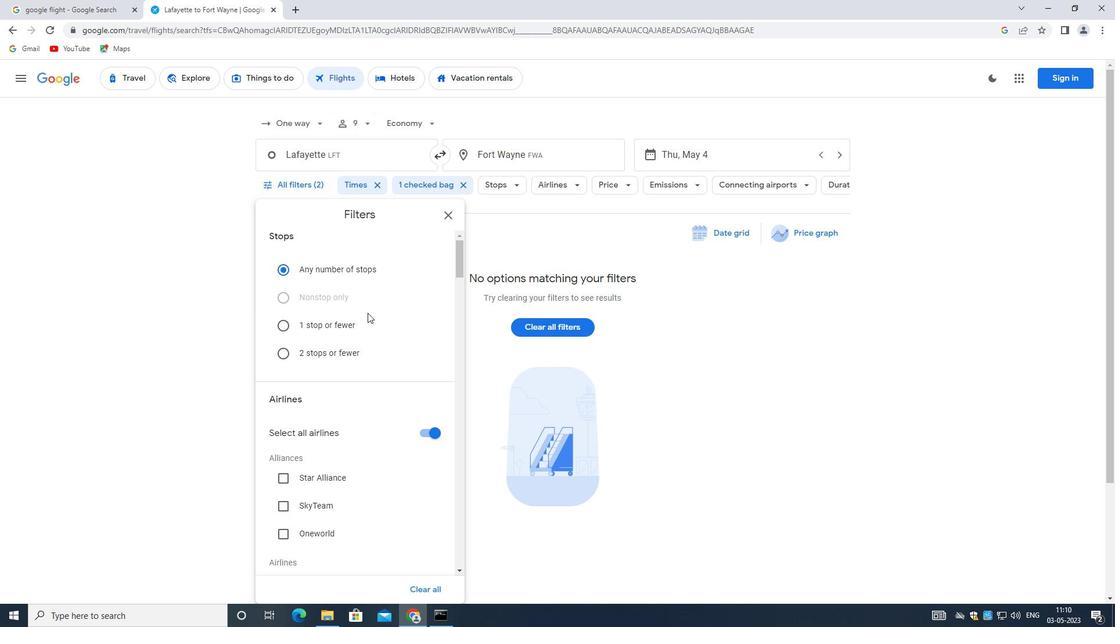 
Action: Mouse scrolled (363, 363) with delta (0, 0)
Screenshot: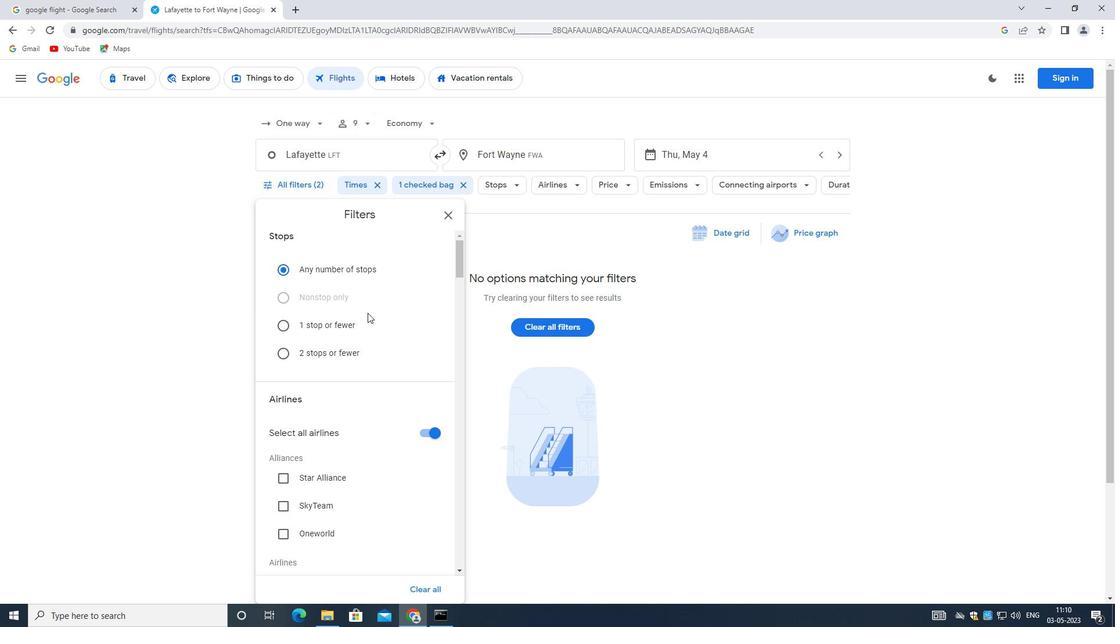 
Action: Mouse moved to (364, 366)
Screenshot: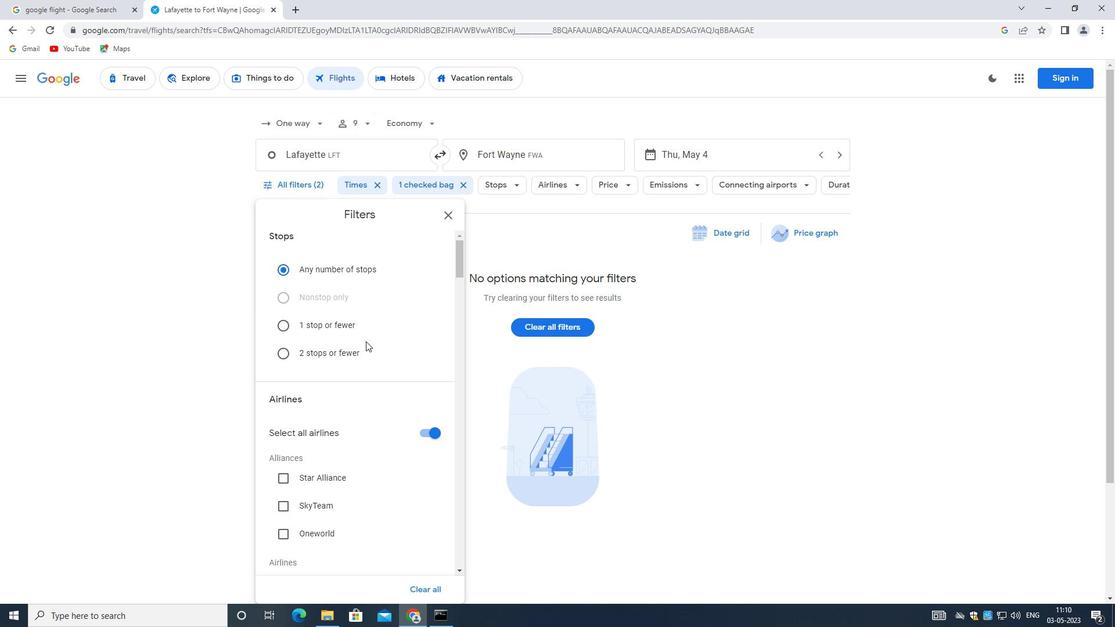 
Action: Mouse scrolled (364, 365) with delta (0, 0)
Screenshot: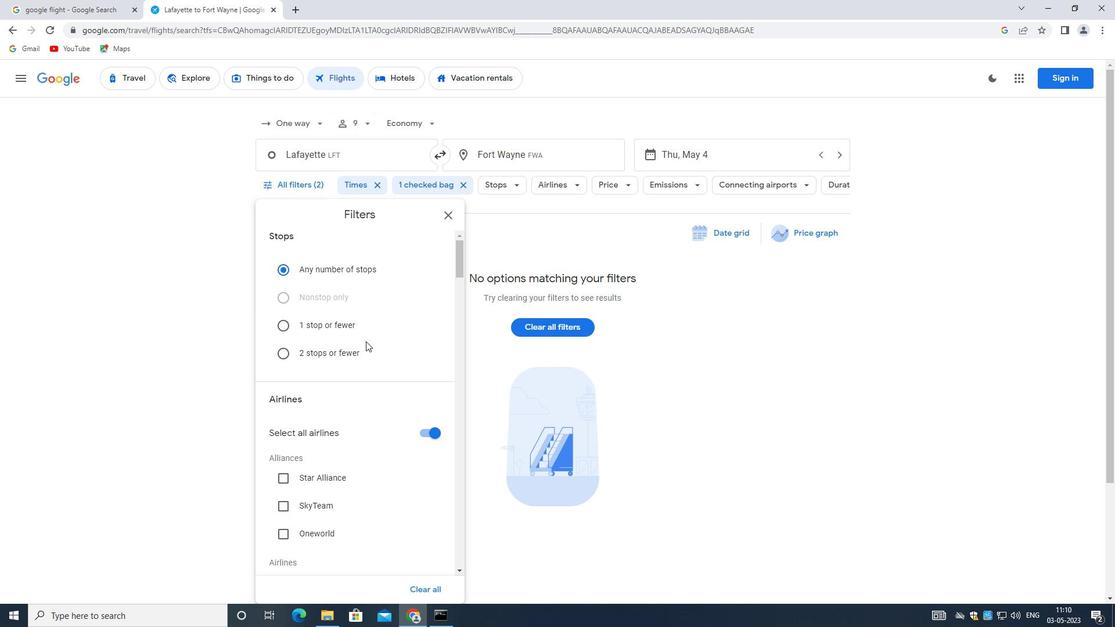 
Action: Mouse moved to (366, 366)
Screenshot: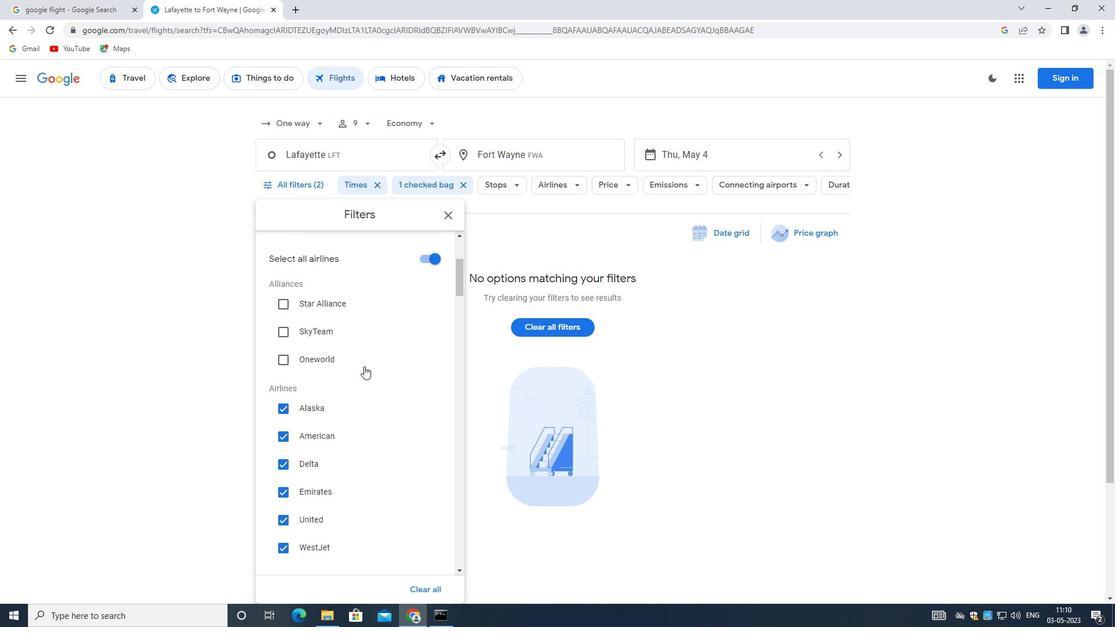 
Action: Mouse scrolled (366, 366) with delta (0, 0)
Screenshot: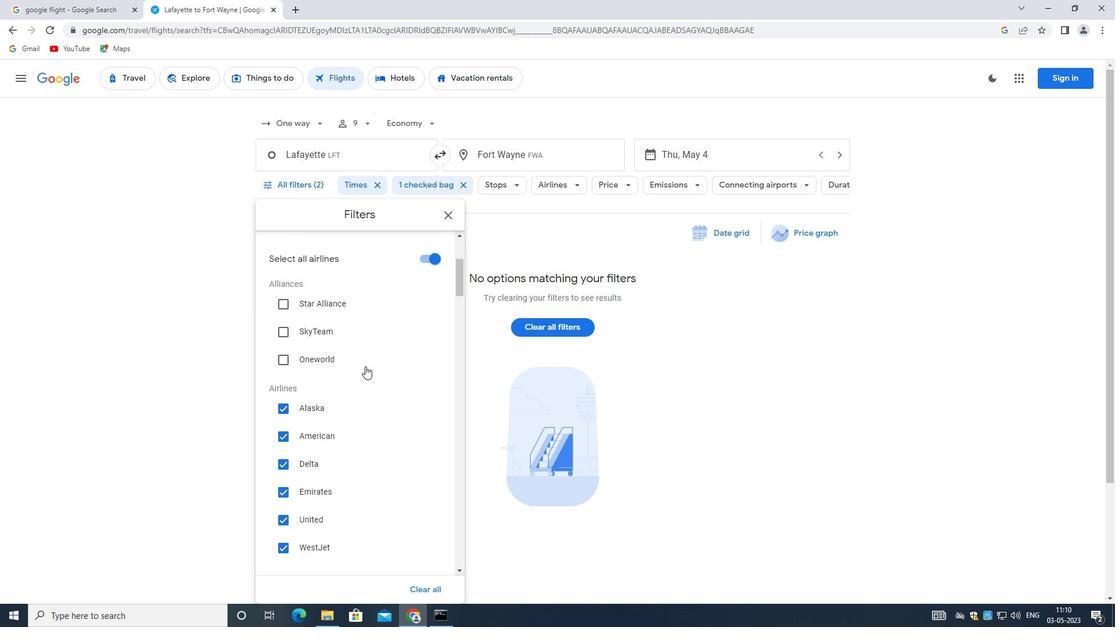 
Action: Mouse scrolled (366, 366) with delta (0, 0)
Screenshot: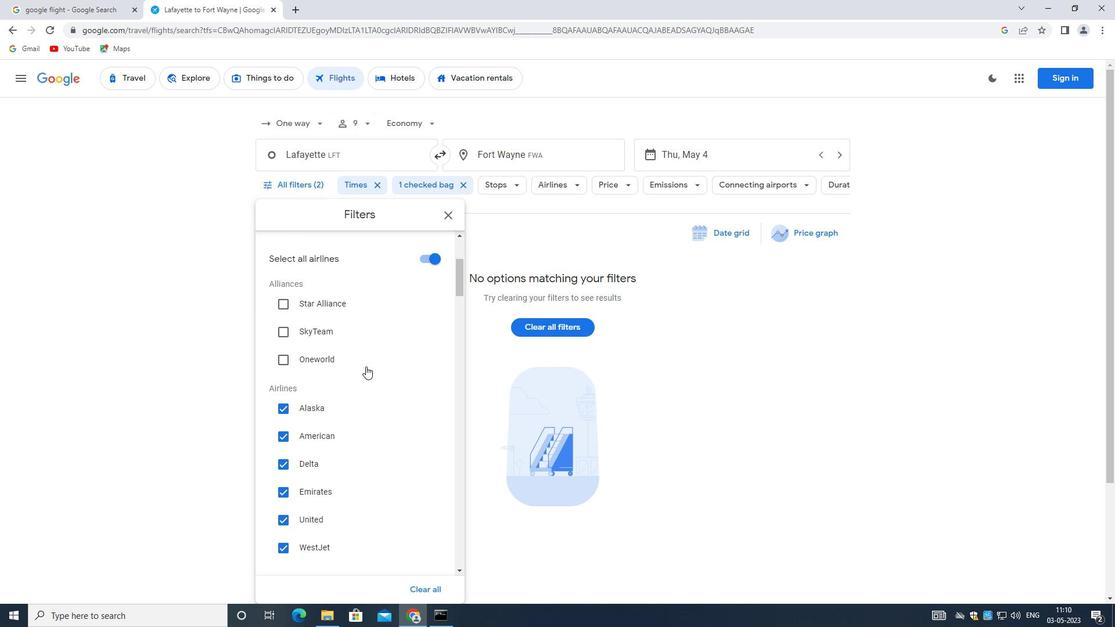 
Action: Mouse moved to (430, 317)
Screenshot: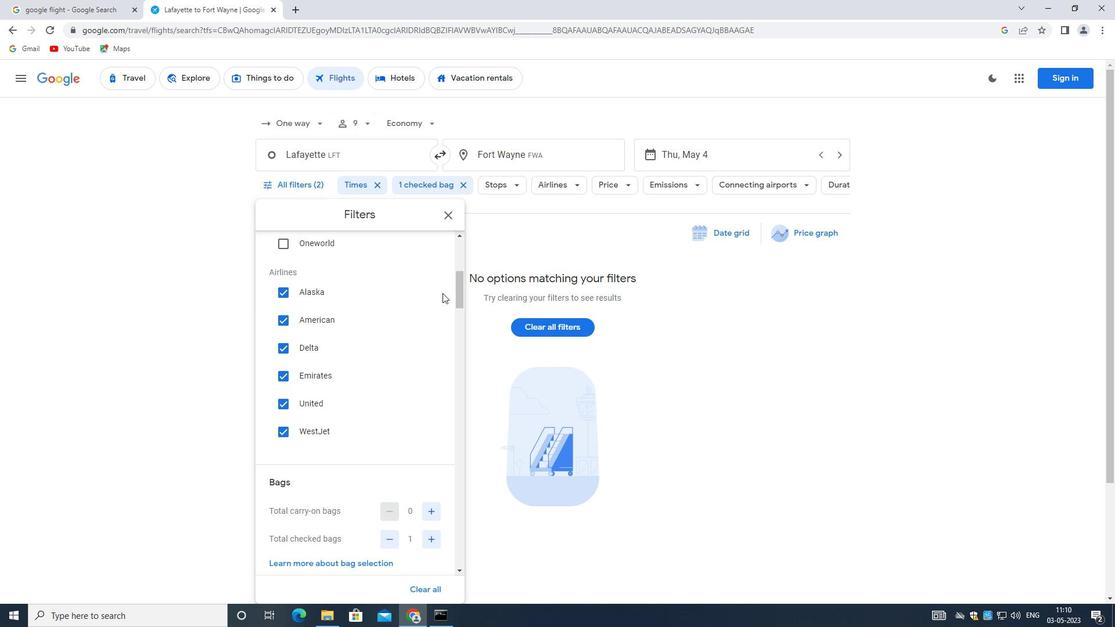 
Action: Mouse scrolled (430, 317) with delta (0, 0)
Screenshot: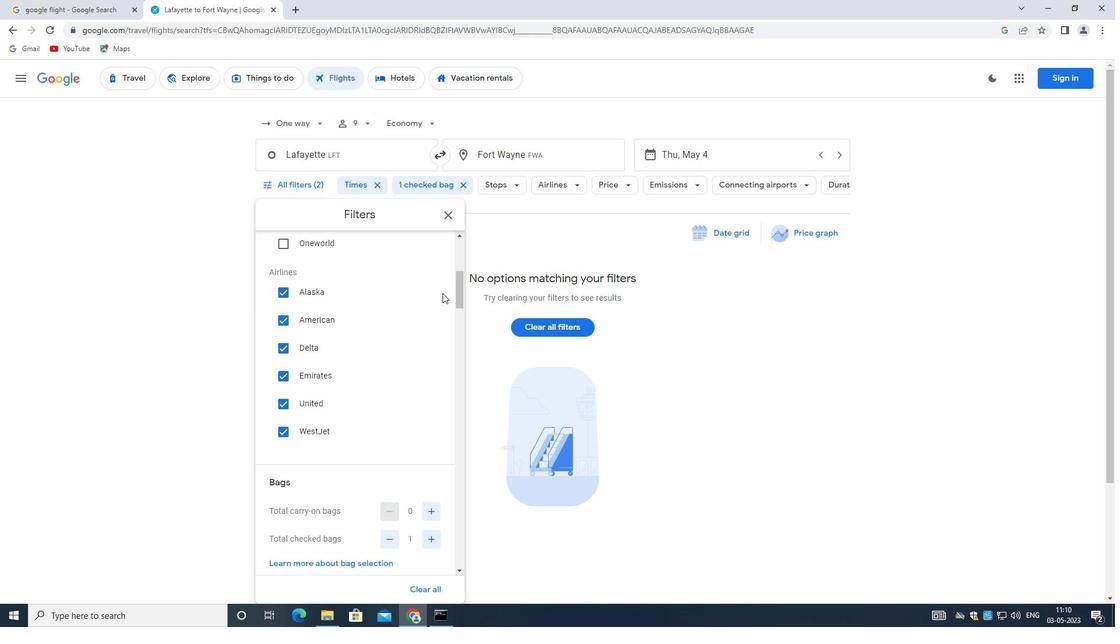 
Action: Mouse scrolled (430, 317) with delta (0, 0)
Screenshot: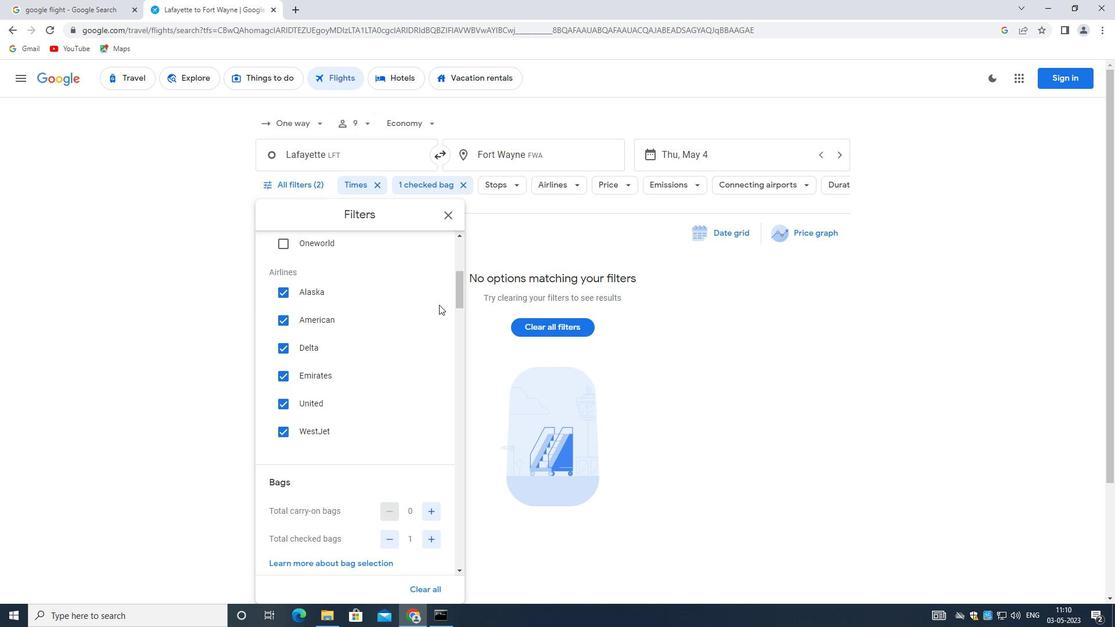 
Action: Mouse moved to (419, 258)
Screenshot: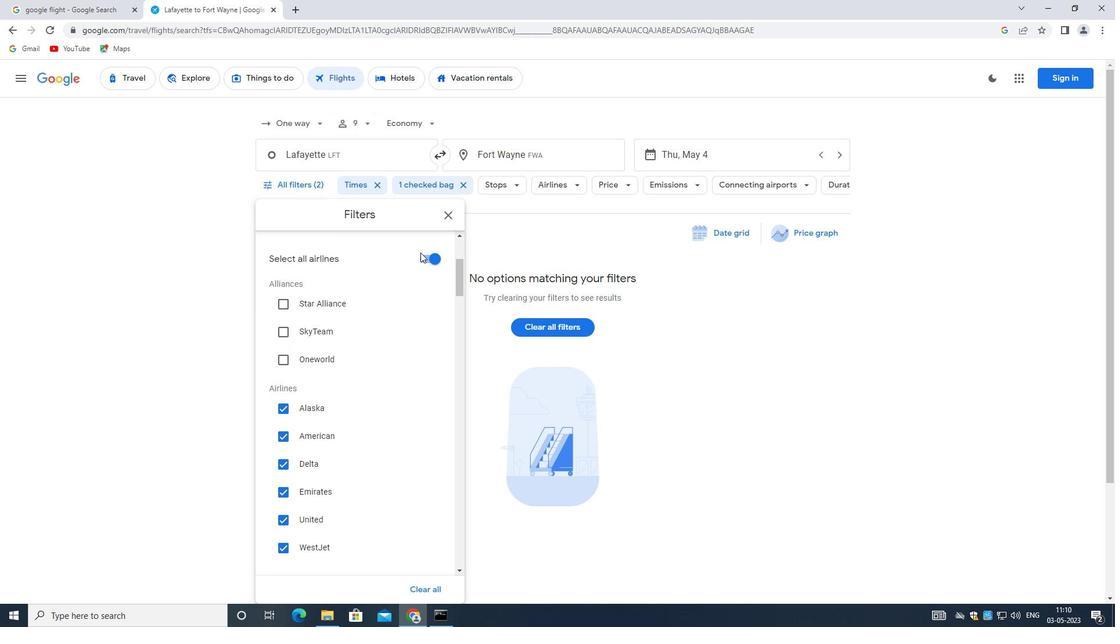 
Action: Mouse pressed left at (419, 258)
Screenshot: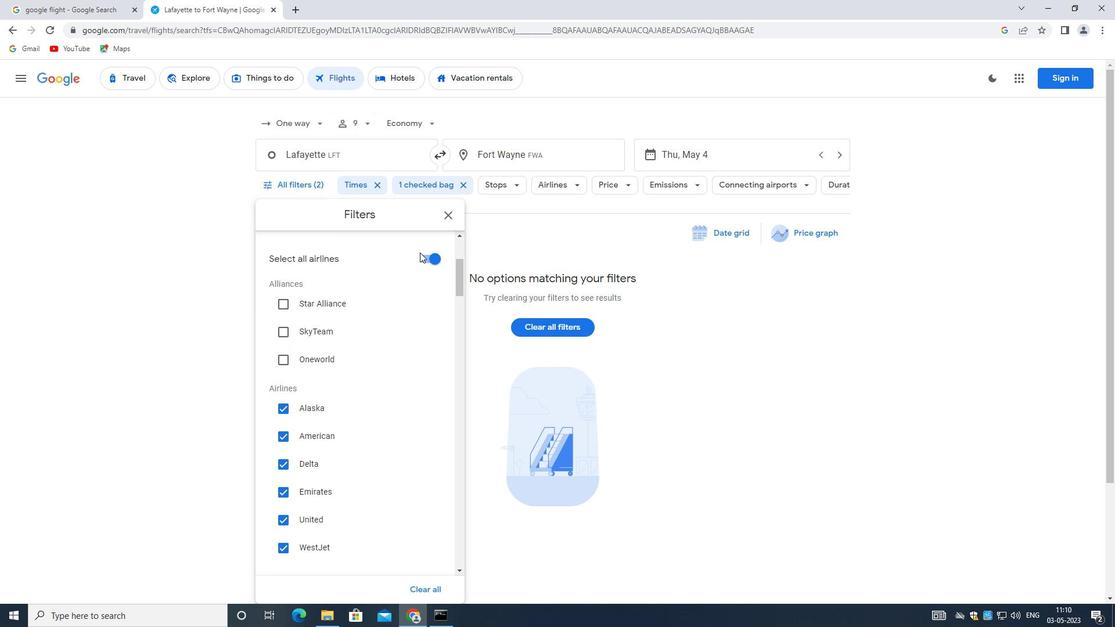 
Action: Mouse moved to (423, 259)
Screenshot: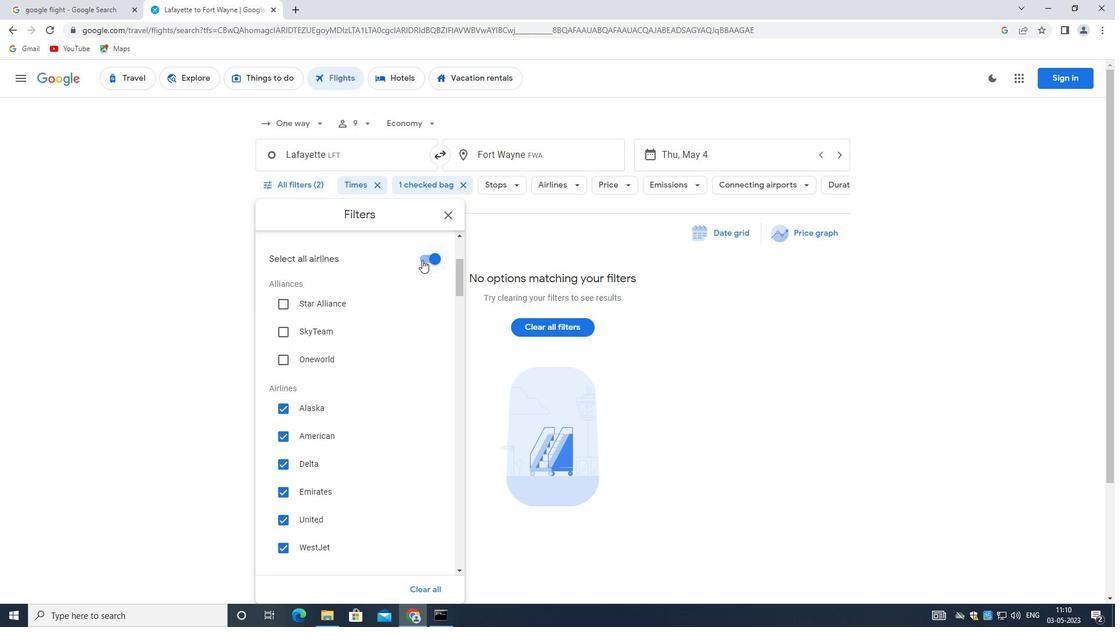 
Action: Mouse pressed left at (423, 259)
Screenshot: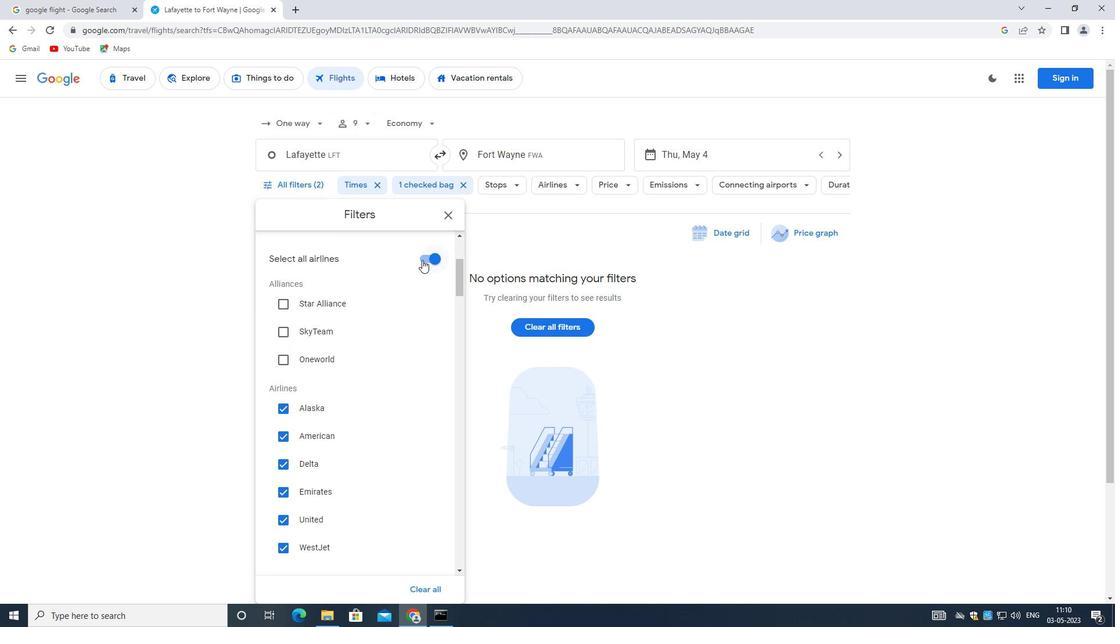 
Action: Mouse moved to (268, 320)
Screenshot: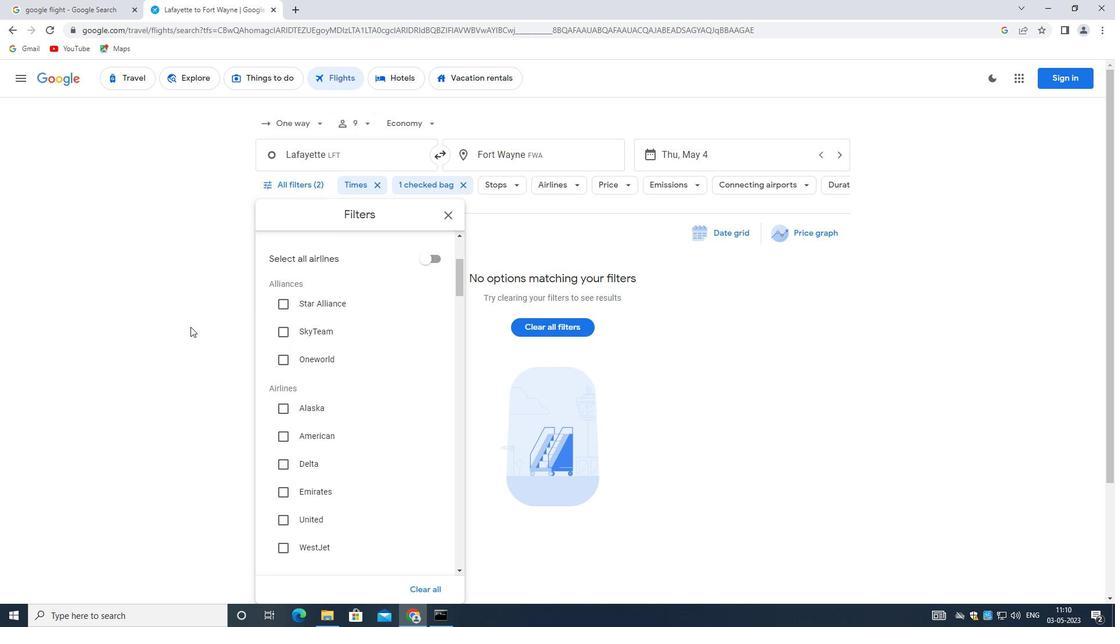 
Action: Mouse scrolled (268, 319) with delta (0, 0)
Screenshot: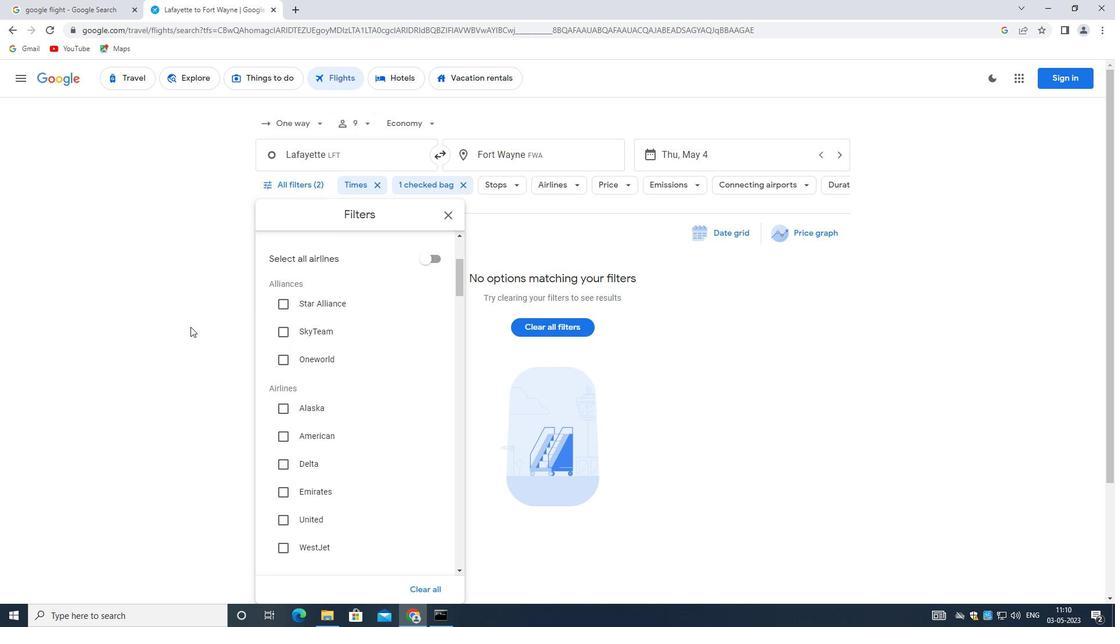 
Action: Mouse moved to (280, 324)
Screenshot: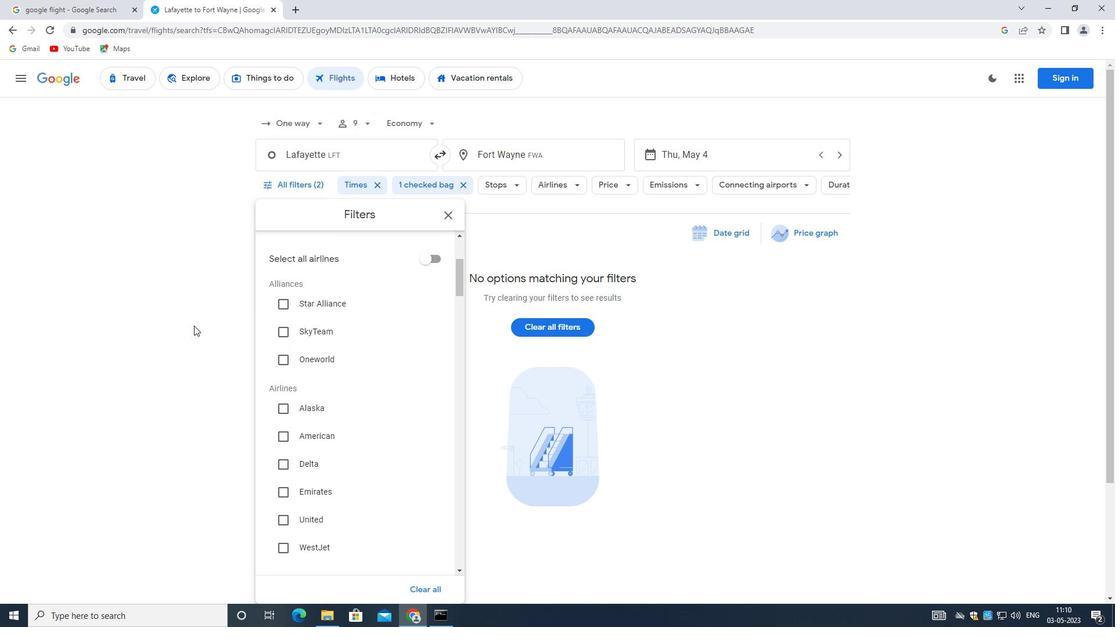 
Action: Mouse scrolled (280, 324) with delta (0, 0)
Screenshot: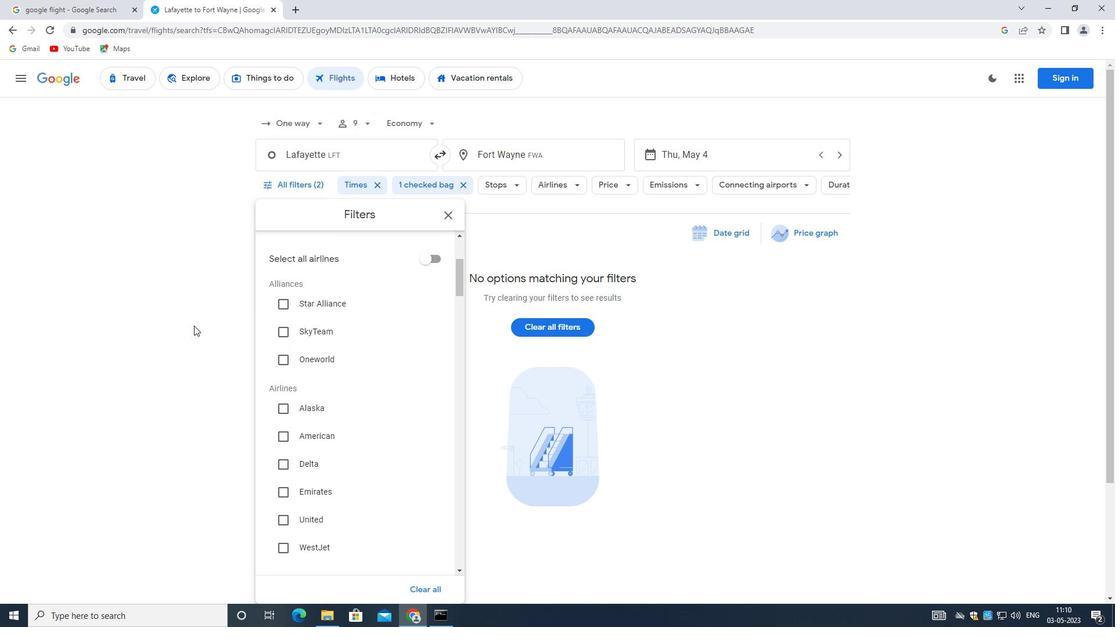 
Action: Mouse moved to (280, 326)
Screenshot: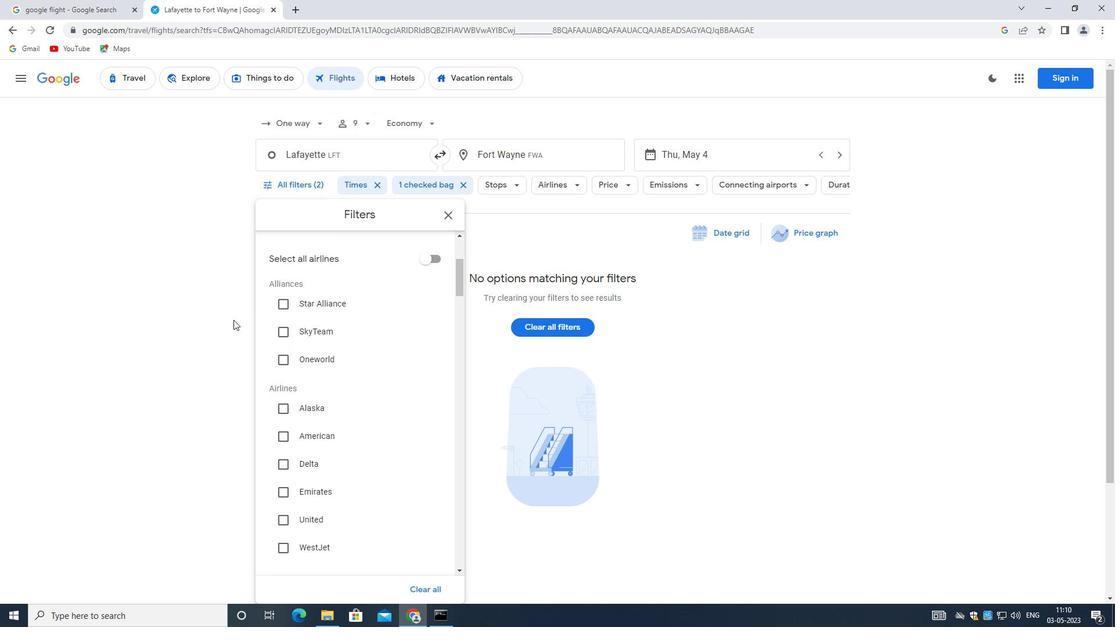 
Action: Mouse scrolled (280, 326) with delta (0, 0)
Screenshot: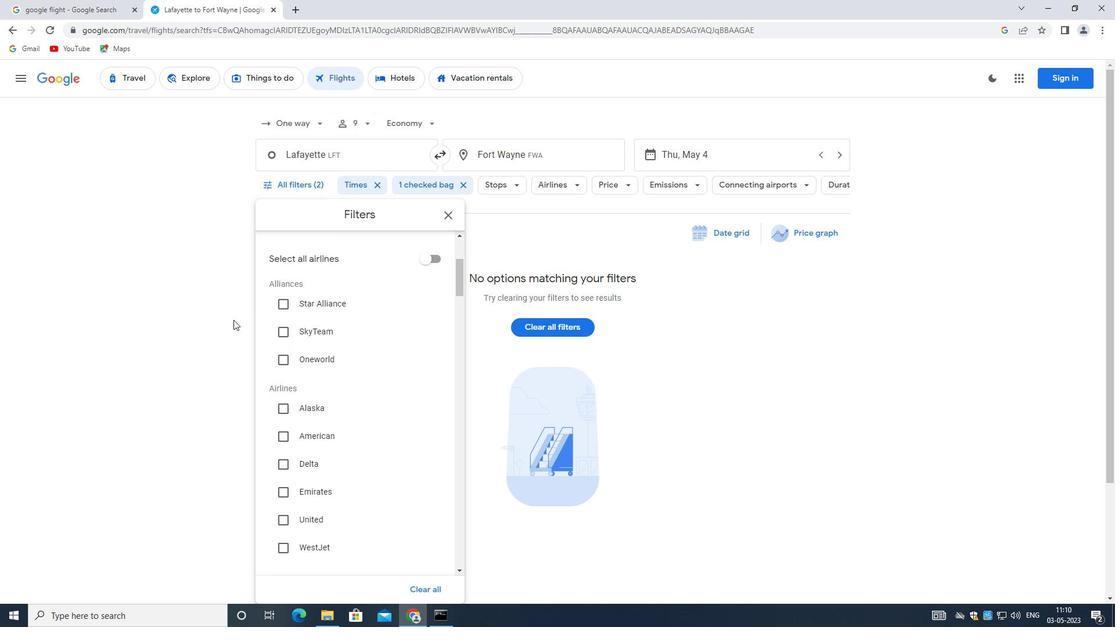 
Action: Mouse moved to (337, 324)
Screenshot: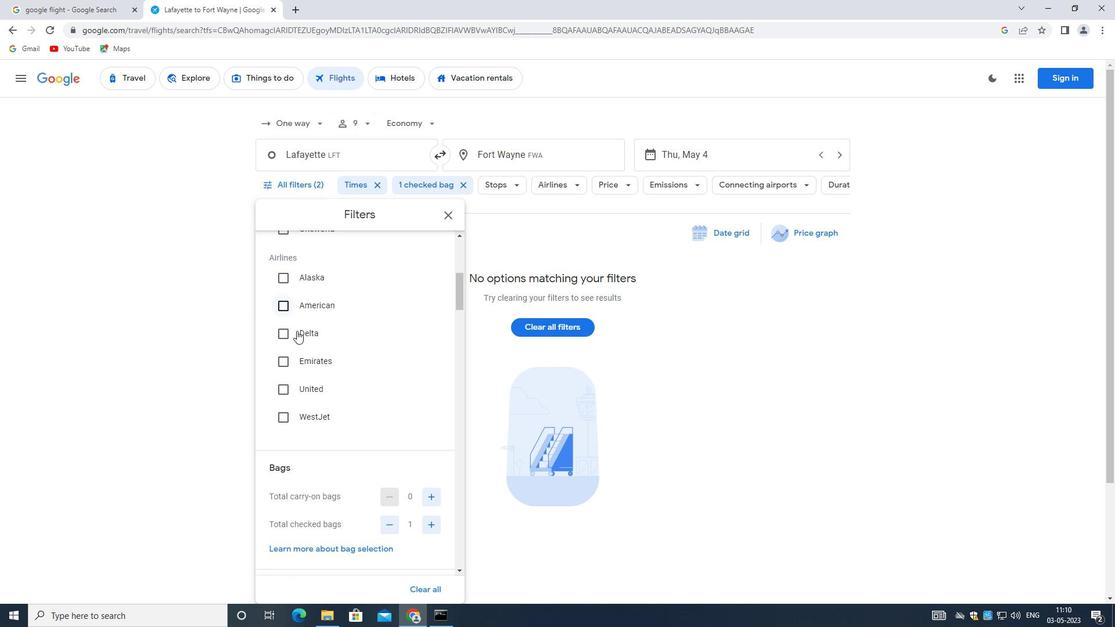
Action: Mouse scrolled (337, 323) with delta (0, 0)
Screenshot: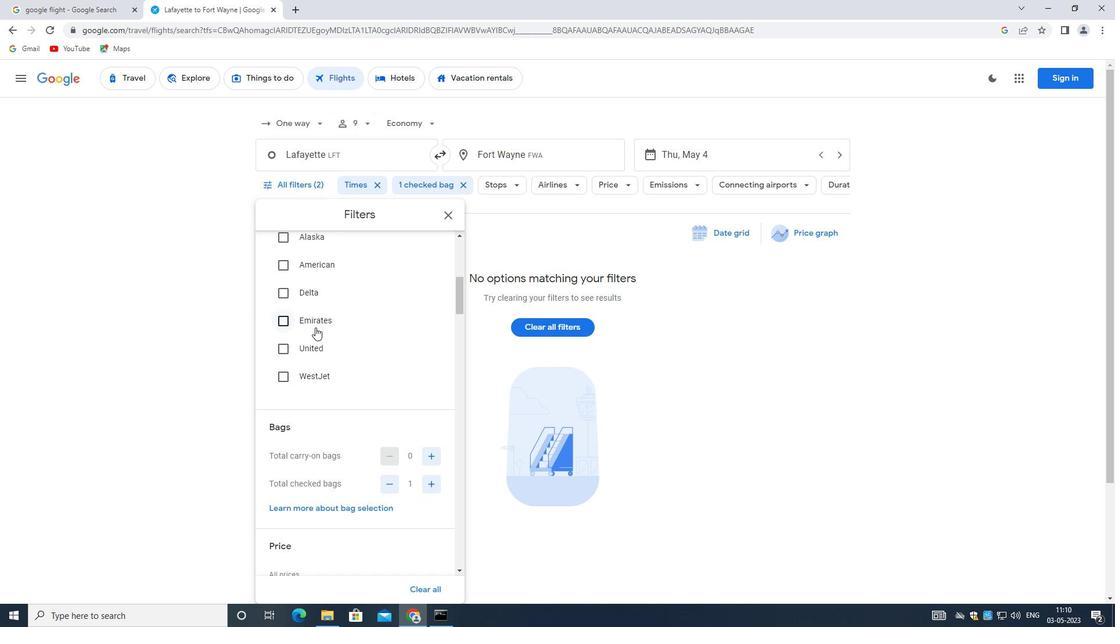 
Action: Mouse moved to (435, 424)
Screenshot: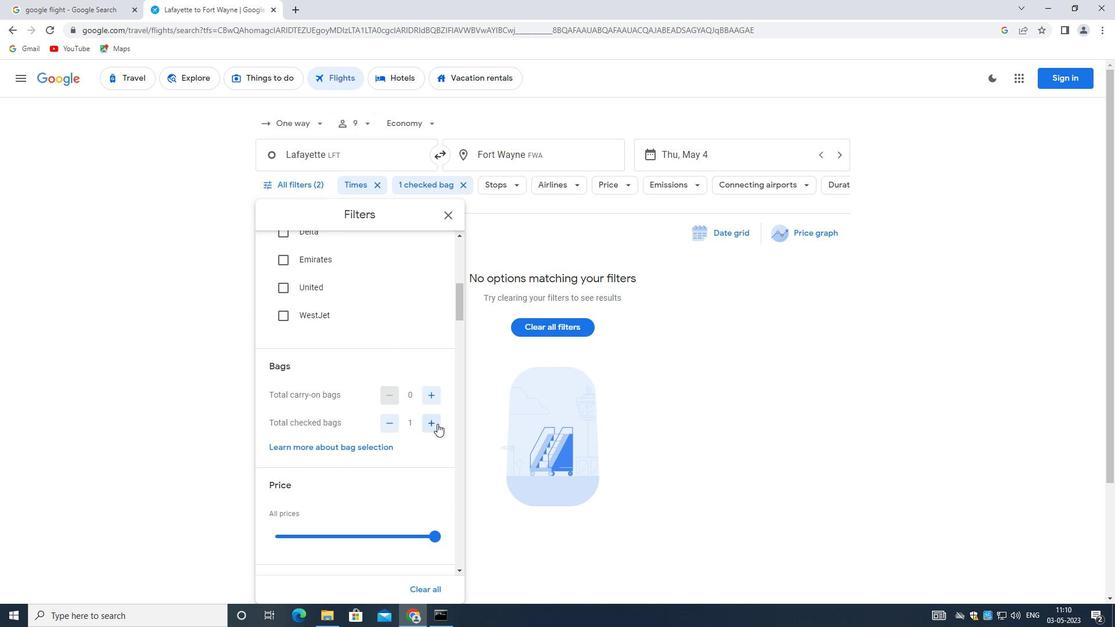 
Action: Mouse pressed left at (435, 424)
Screenshot: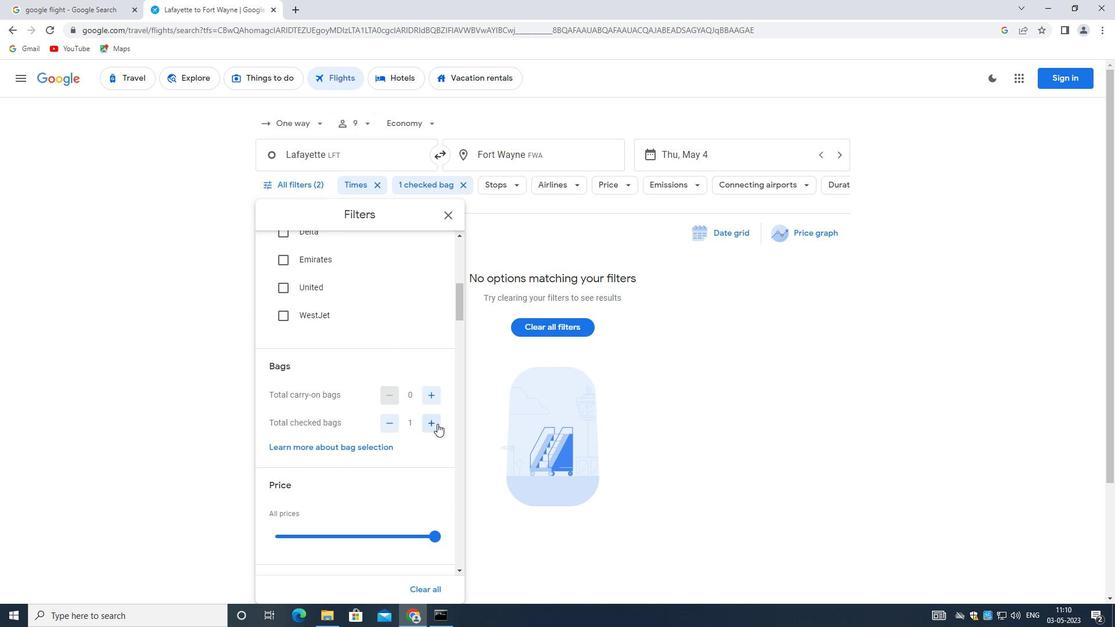 
Action: Mouse pressed left at (435, 424)
Screenshot: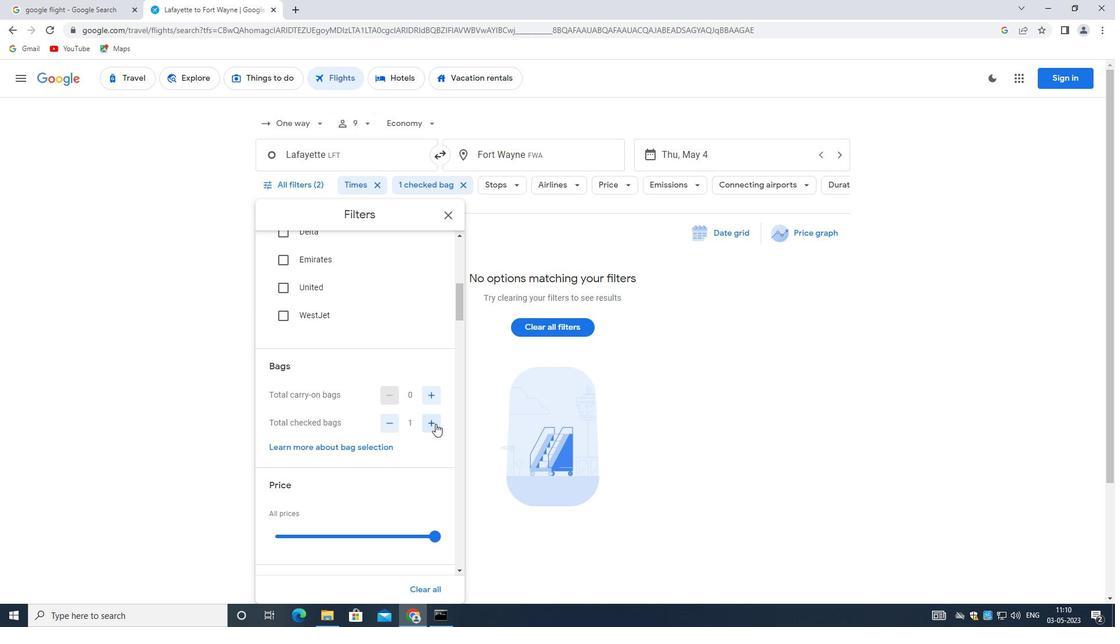 
Action: Mouse moved to (435, 424)
Screenshot: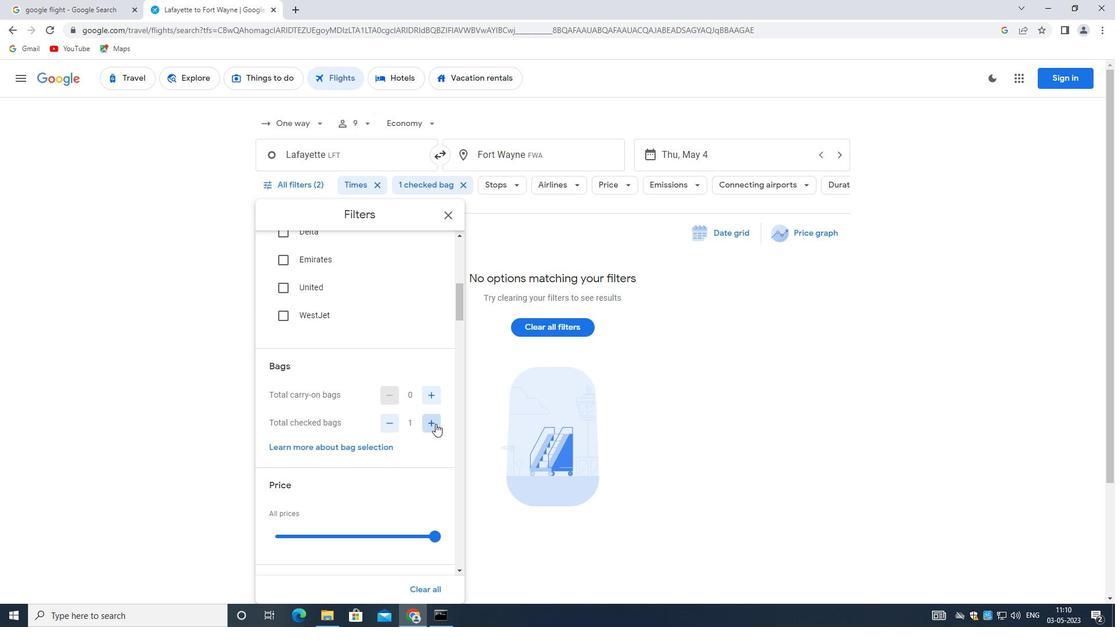 
Action: Mouse pressed left at (435, 424)
Screenshot: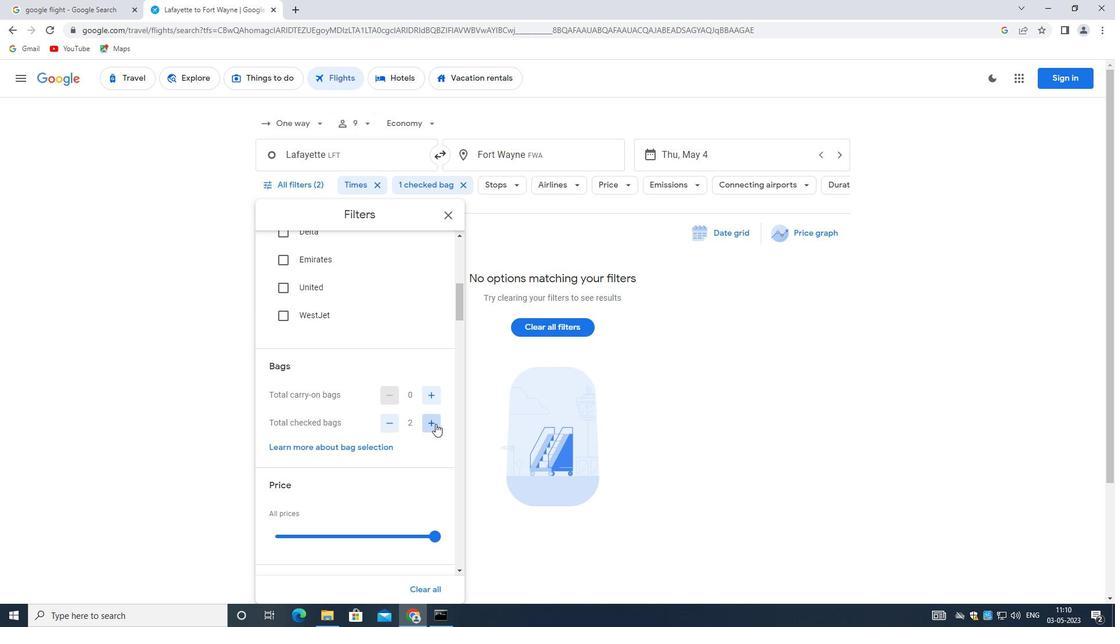 
Action: Mouse pressed left at (435, 424)
Screenshot: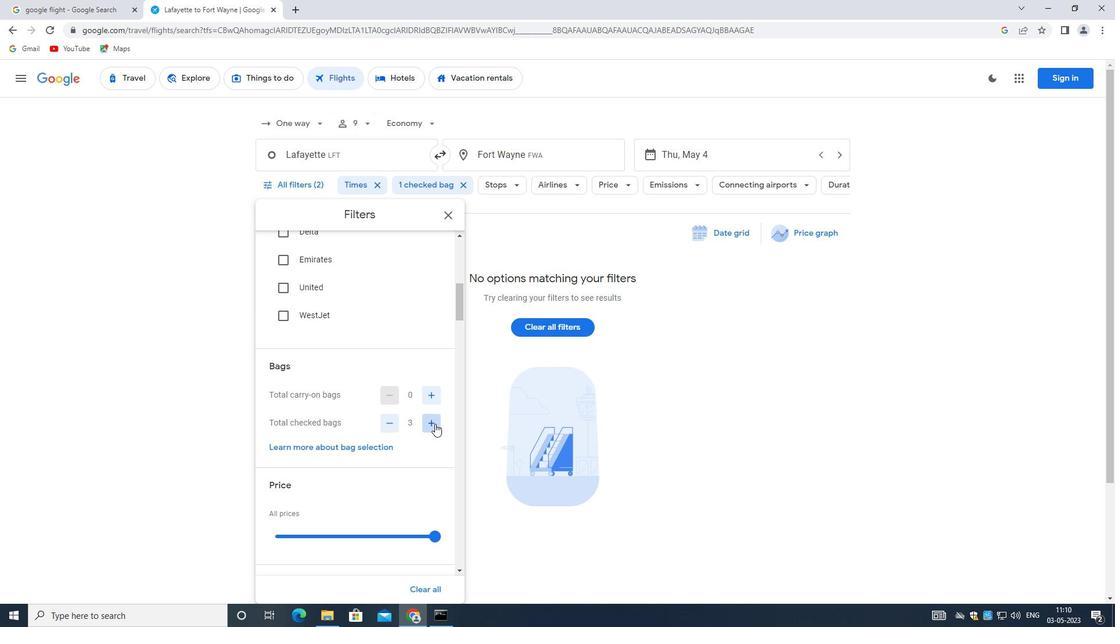 
Action: Mouse moved to (435, 423)
Screenshot: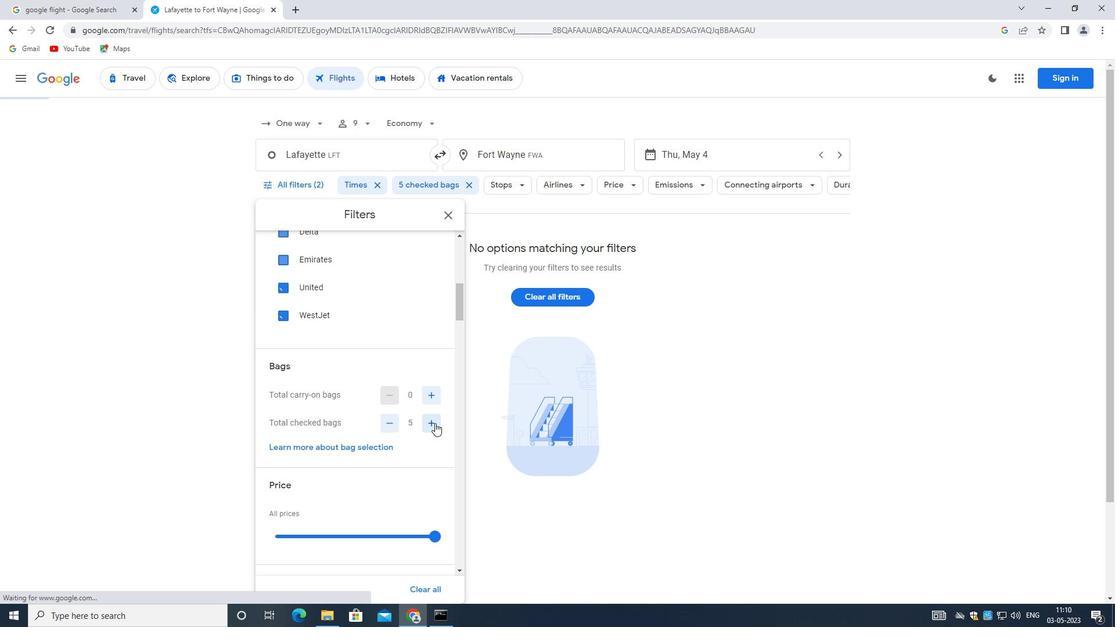 
Action: Mouse pressed left at (435, 423)
Screenshot: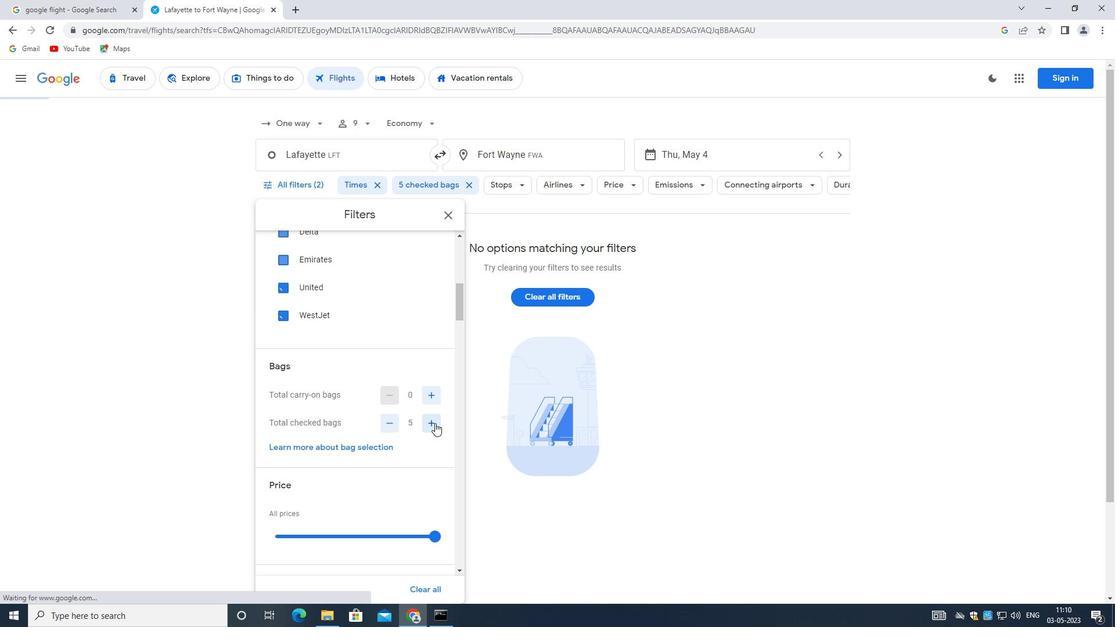 
Action: Mouse pressed left at (435, 423)
Screenshot: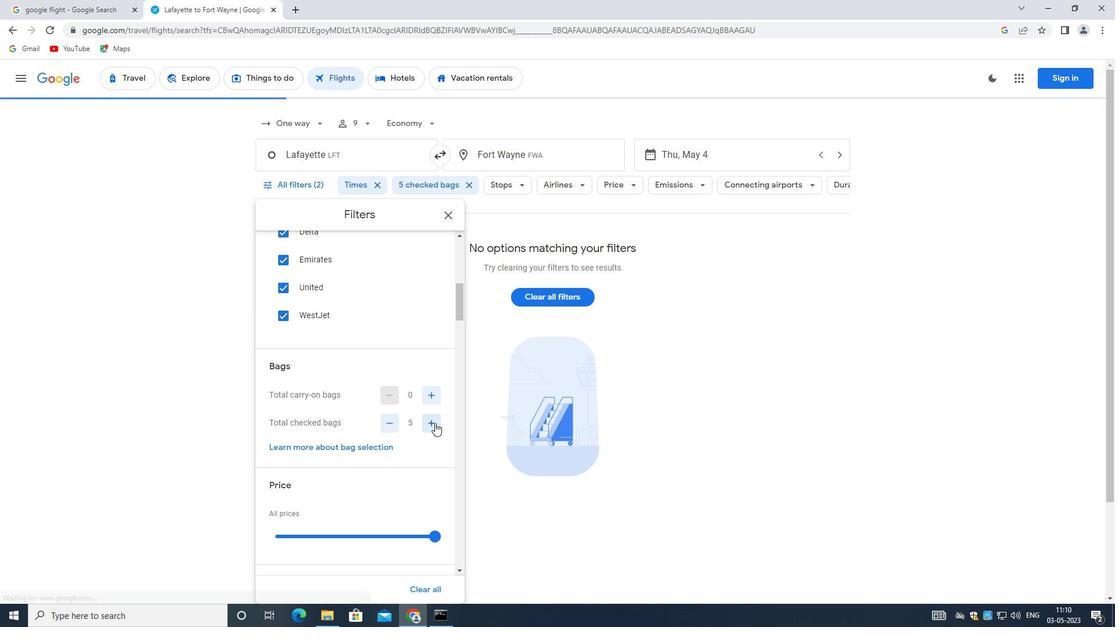 
Action: Mouse pressed left at (435, 423)
Screenshot: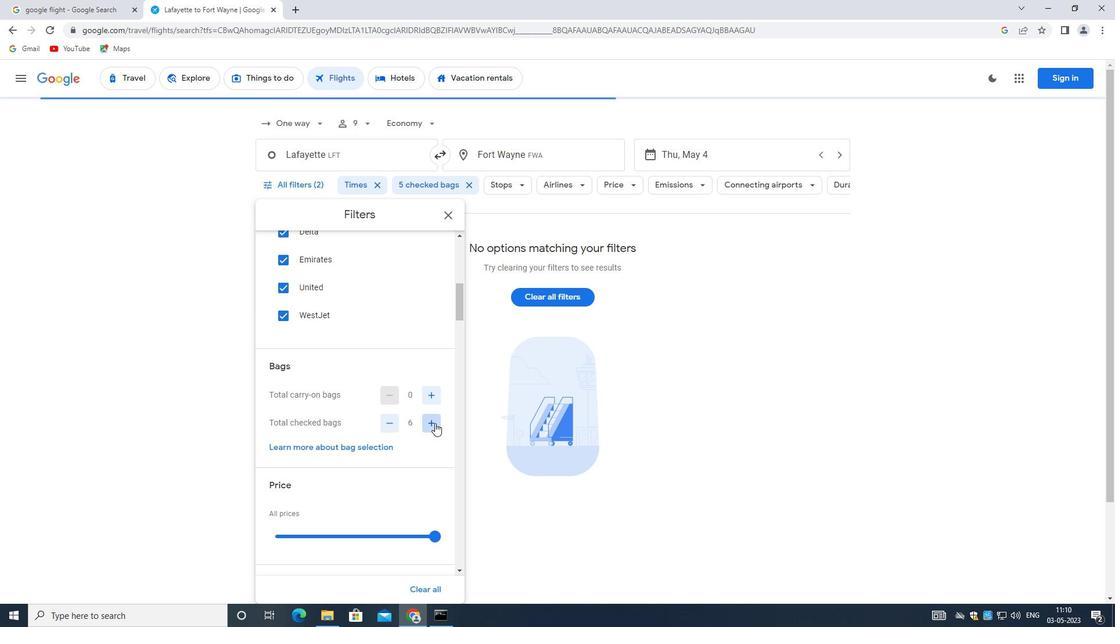 
Action: Mouse moved to (435, 423)
Screenshot: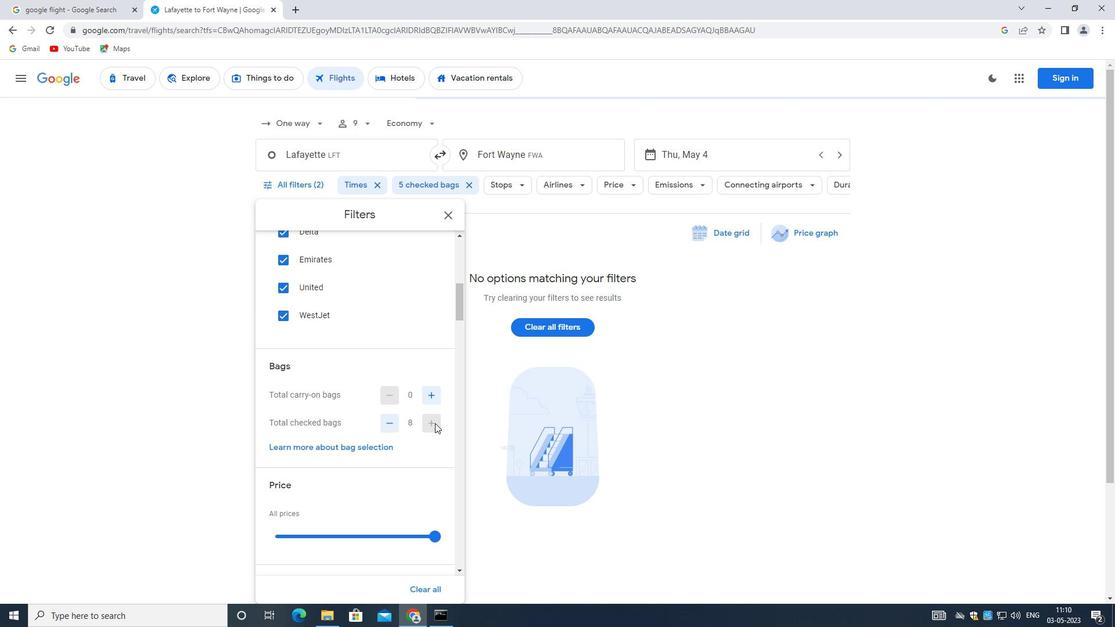 
Action: Mouse pressed left at (435, 423)
Screenshot: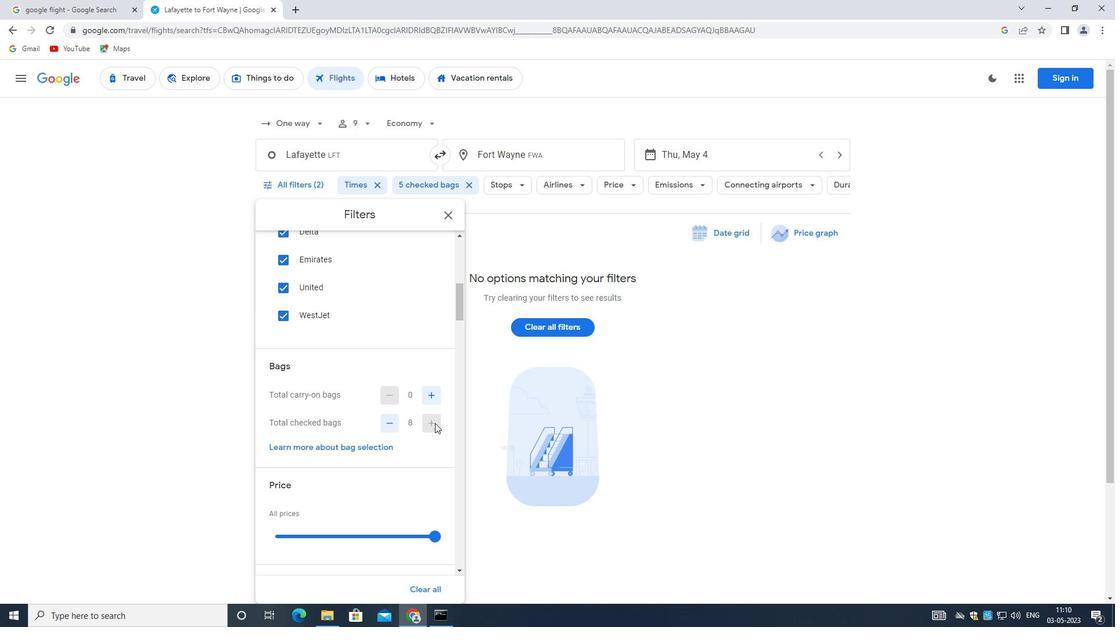 
Action: Mouse moved to (395, 485)
Screenshot: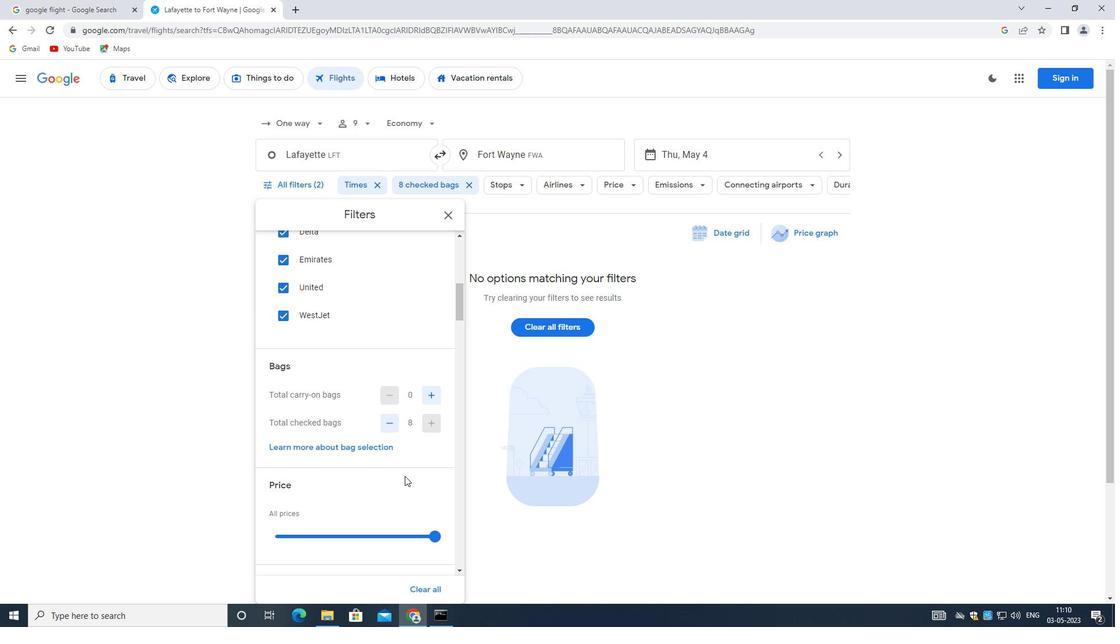 
Action: Mouse scrolled (395, 485) with delta (0, 0)
Screenshot: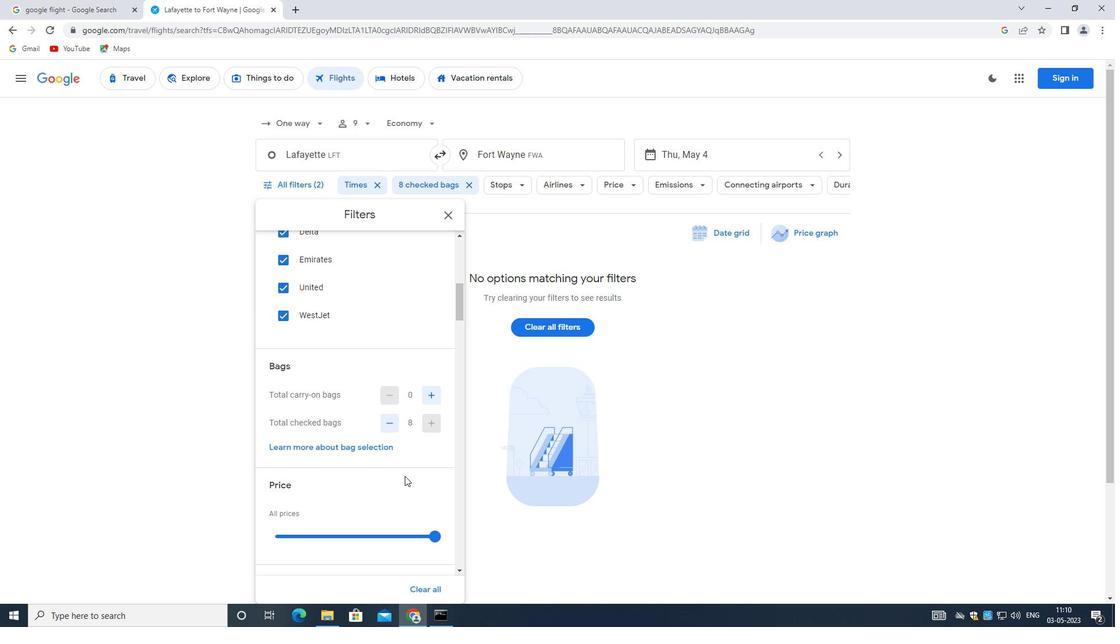 
Action: Mouse moved to (393, 487)
Screenshot: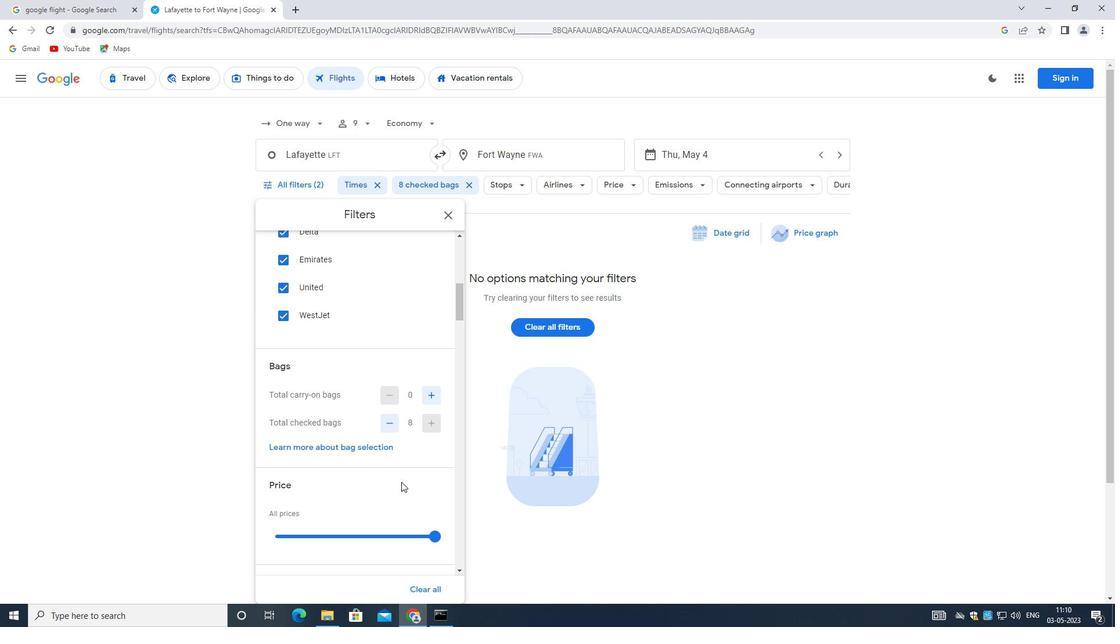 
Action: Mouse scrolled (393, 486) with delta (0, 0)
Screenshot: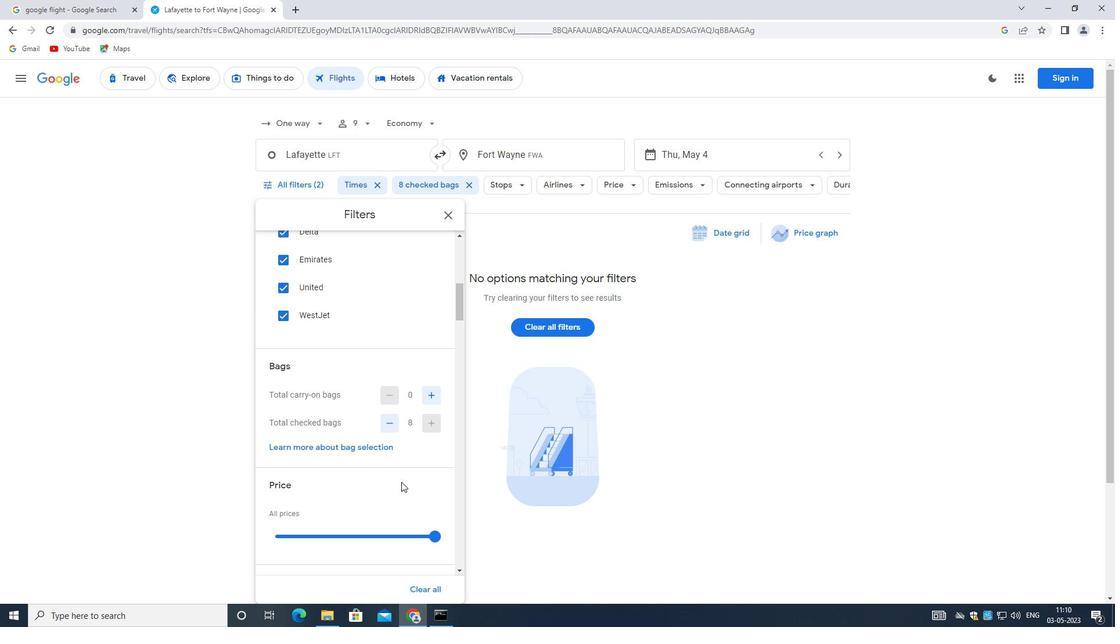
Action: Mouse moved to (440, 418)
Screenshot: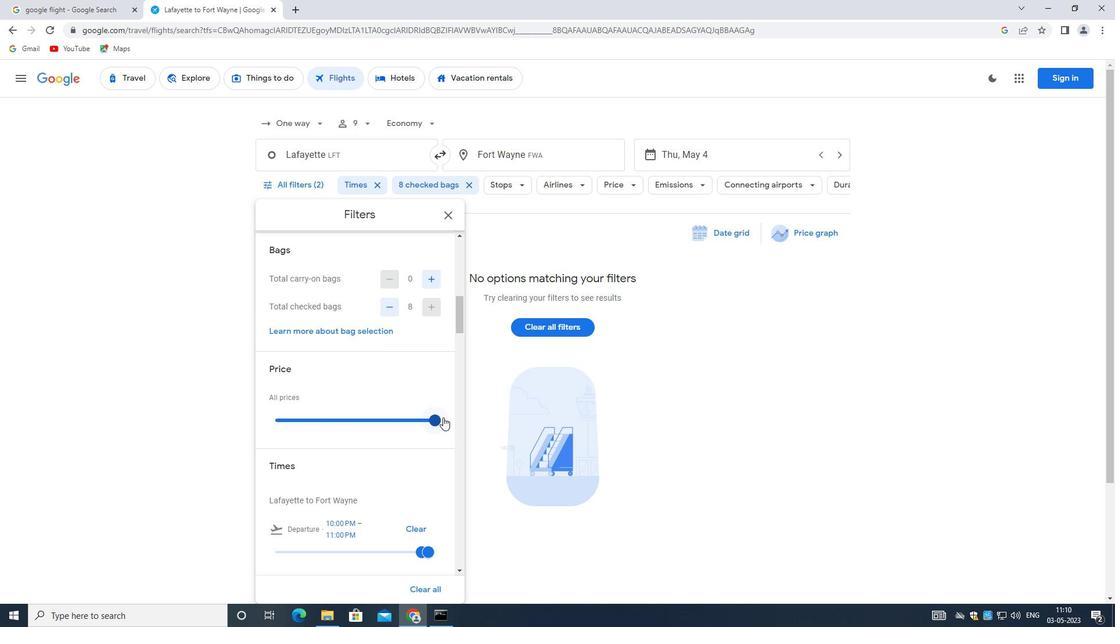 
Action: Mouse pressed left at (440, 418)
Screenshot: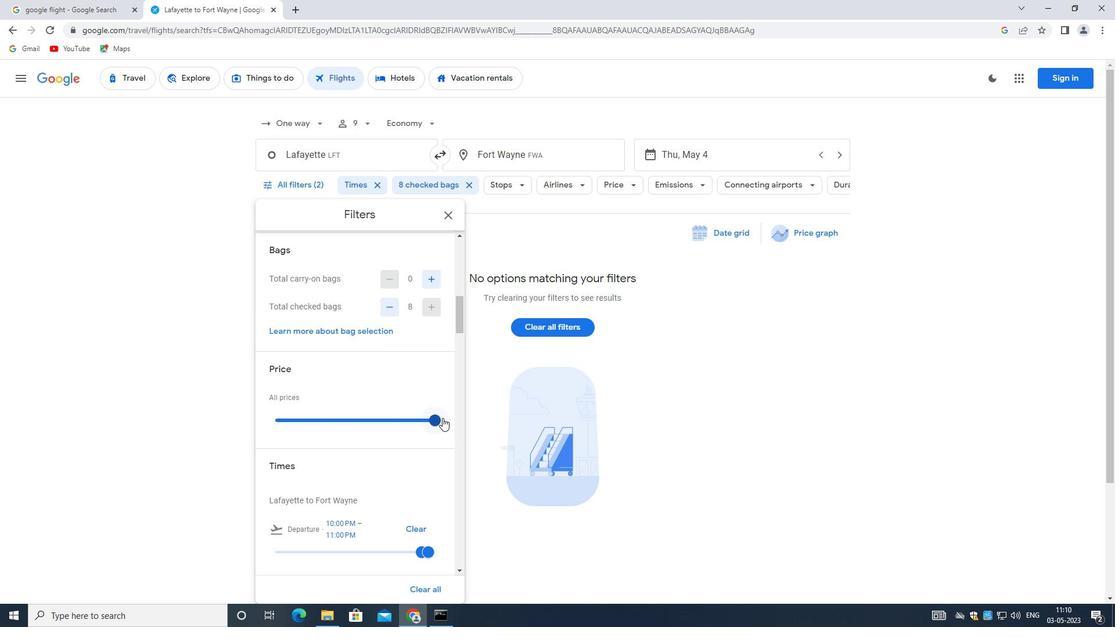 
Action: Mouse pressed left at (440, 418)
Screenshot: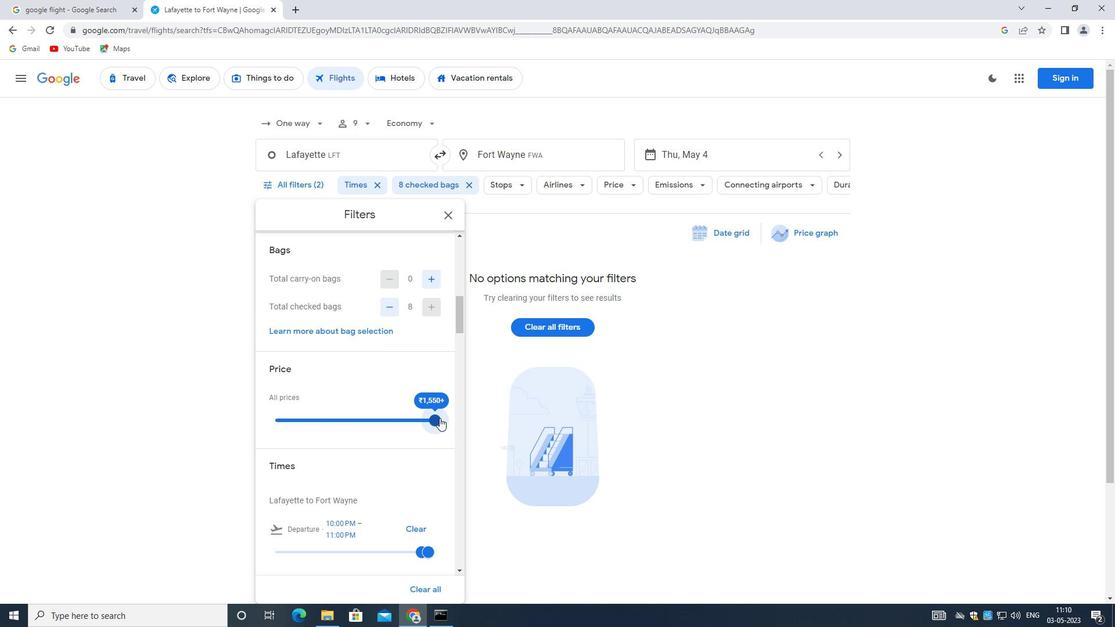
Action: Mouse moved to (381, 471)
Screenshot: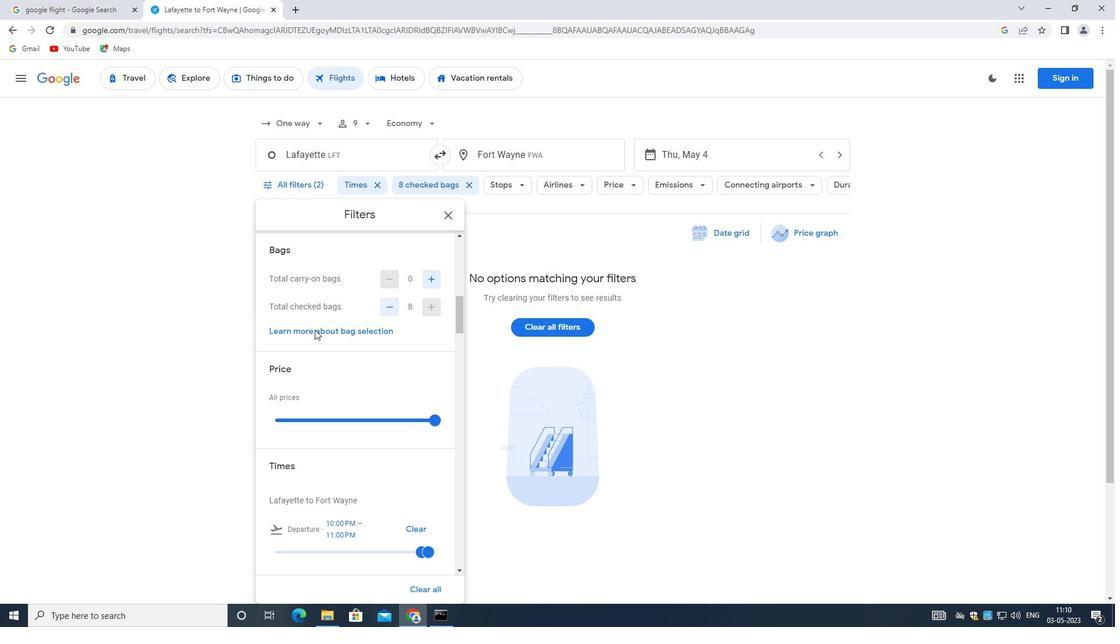 
Action: Mouse scrolled (381, 471) with delta (0, 0)
Screenshot: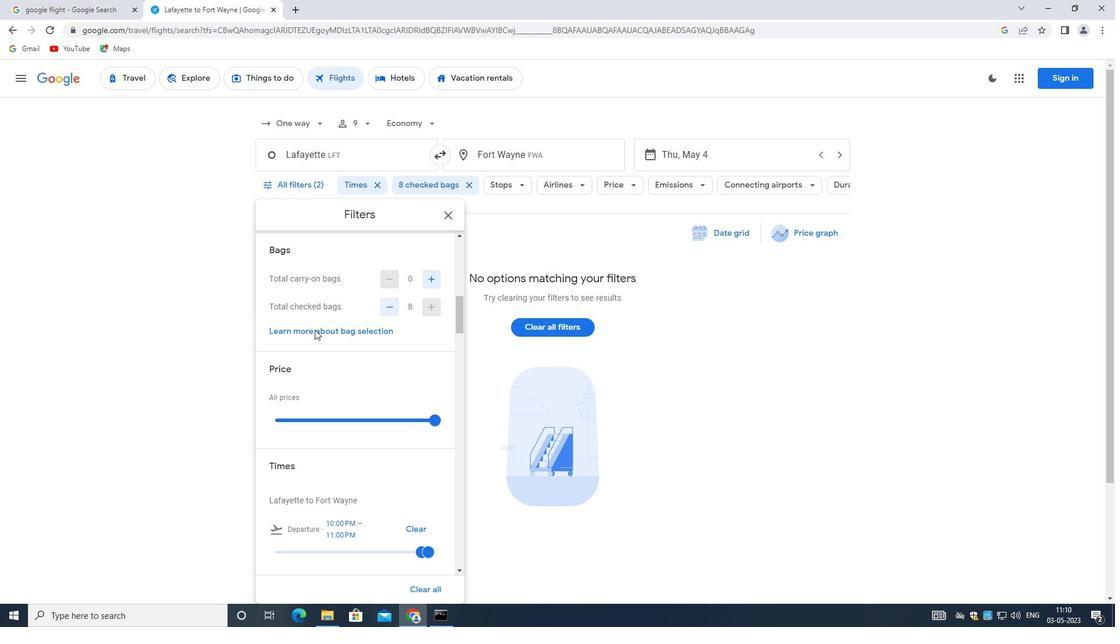 
Action: Mouse moved to (381, 473)
Screenshot: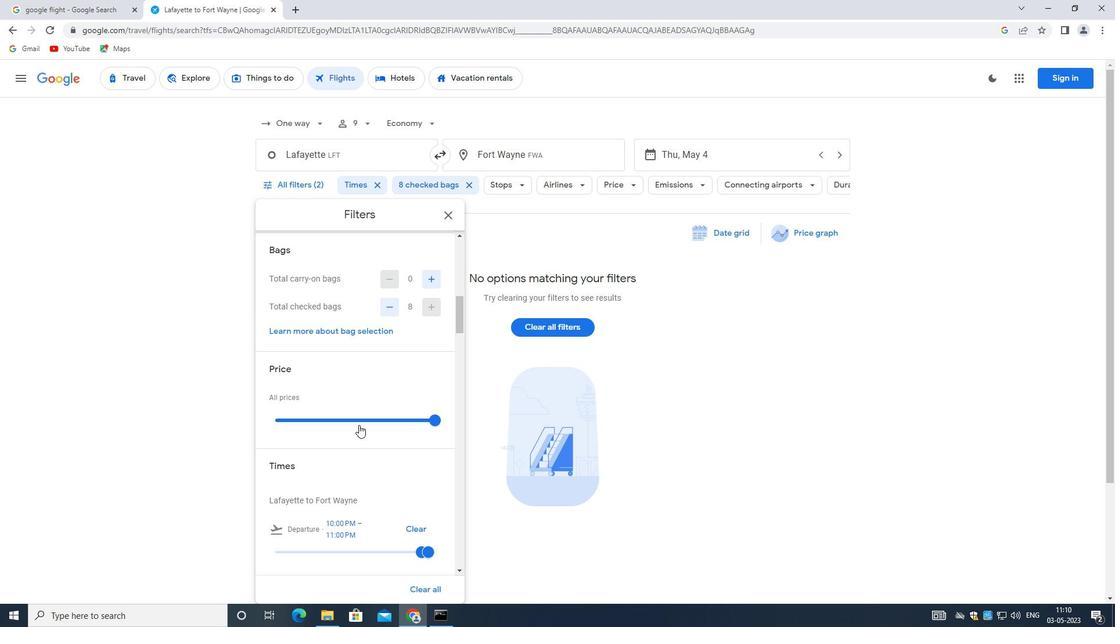 
Action: Mouse scrolled (381, 472) with delta (0, 0)
Screenshot: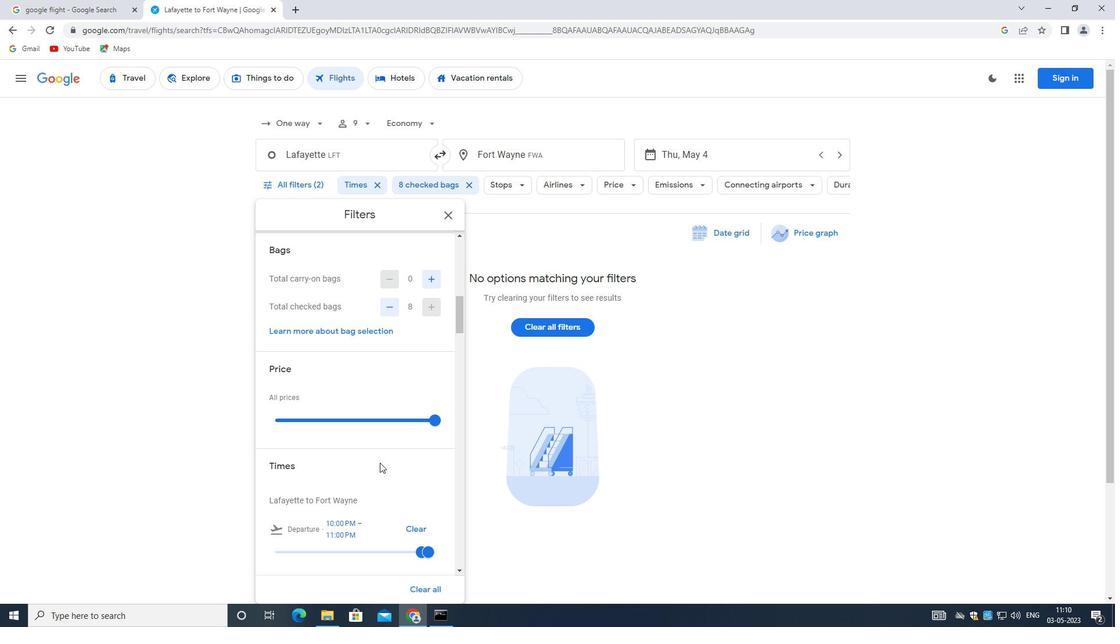 
Action: Mouse moved to (423, 435)
Screenshot: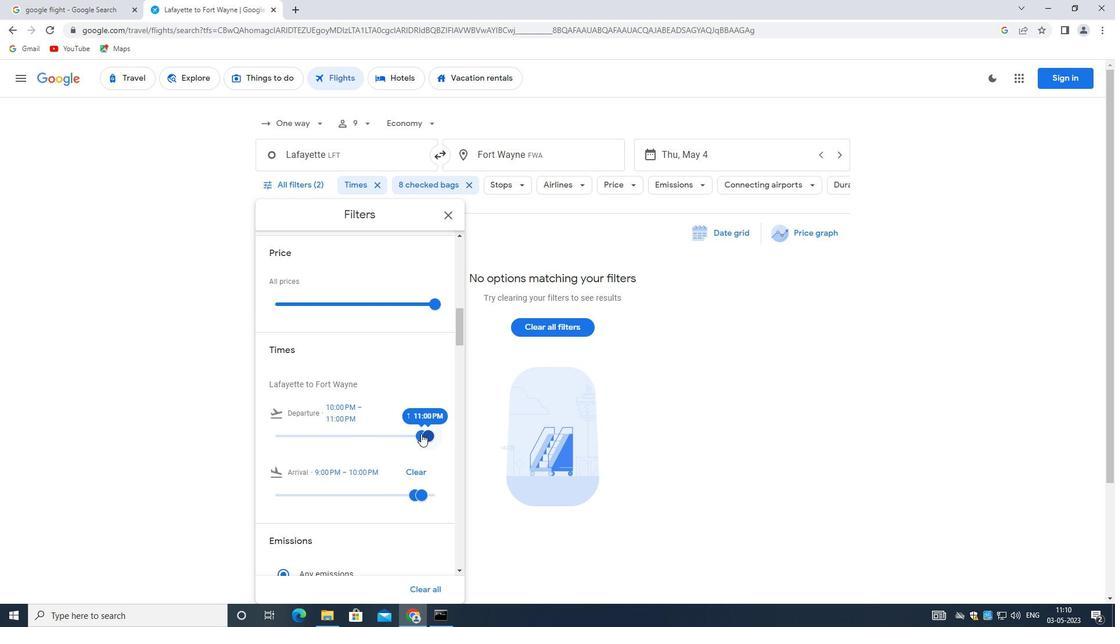 
Action: Mouse pressed left at (423, 435)
Screenshot: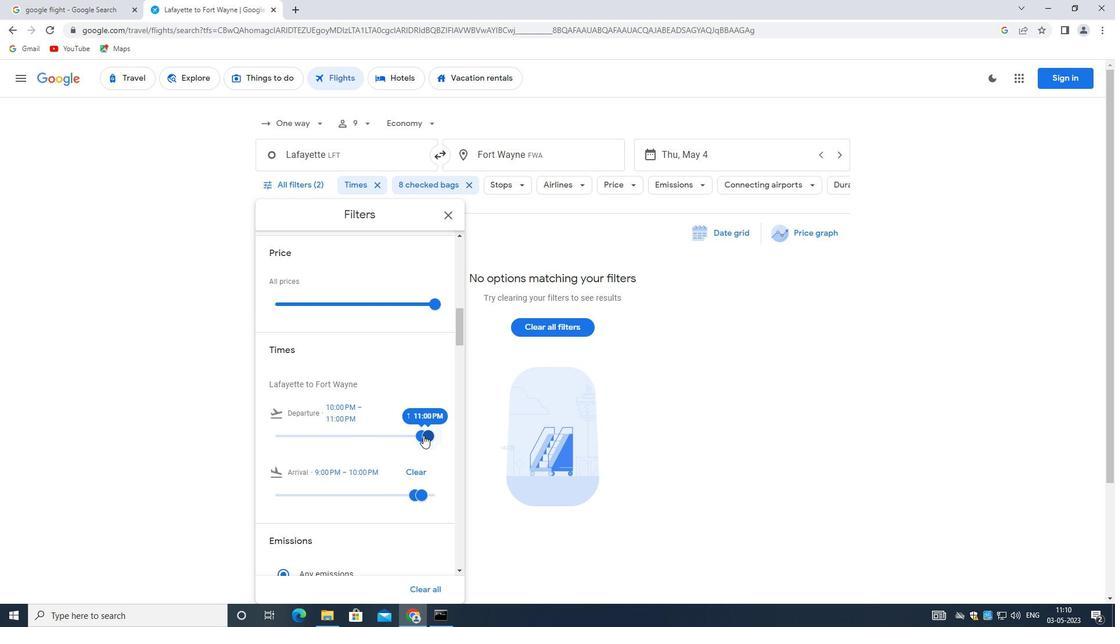 
Action: Mouse moved to (420, 437)
Screenshot: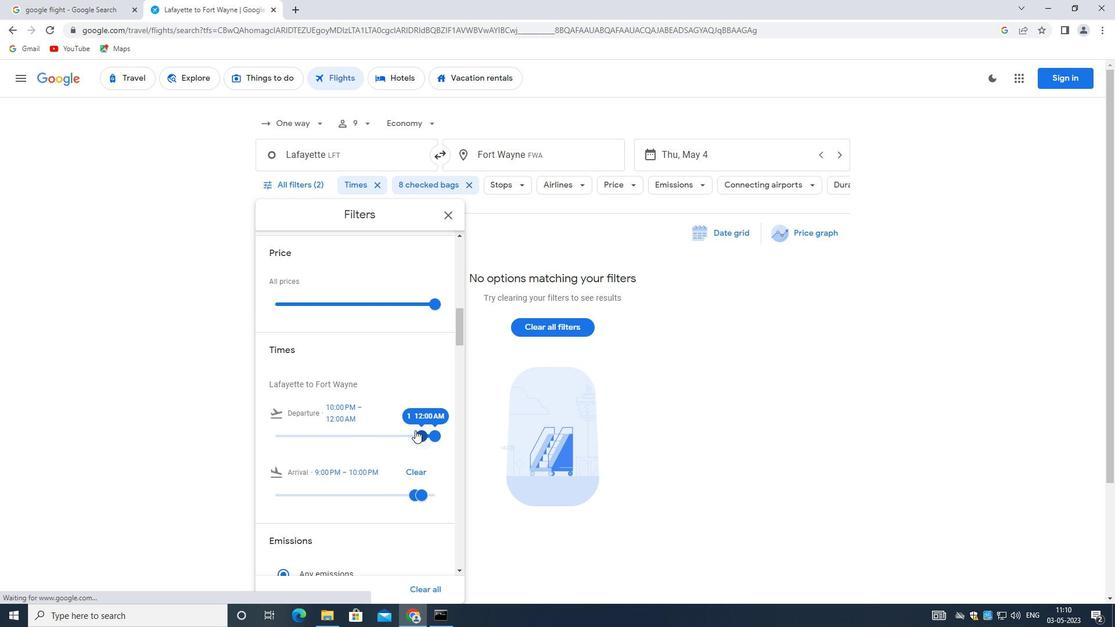 
Action: Mouse pressed left at (420, 437)
Screenshot: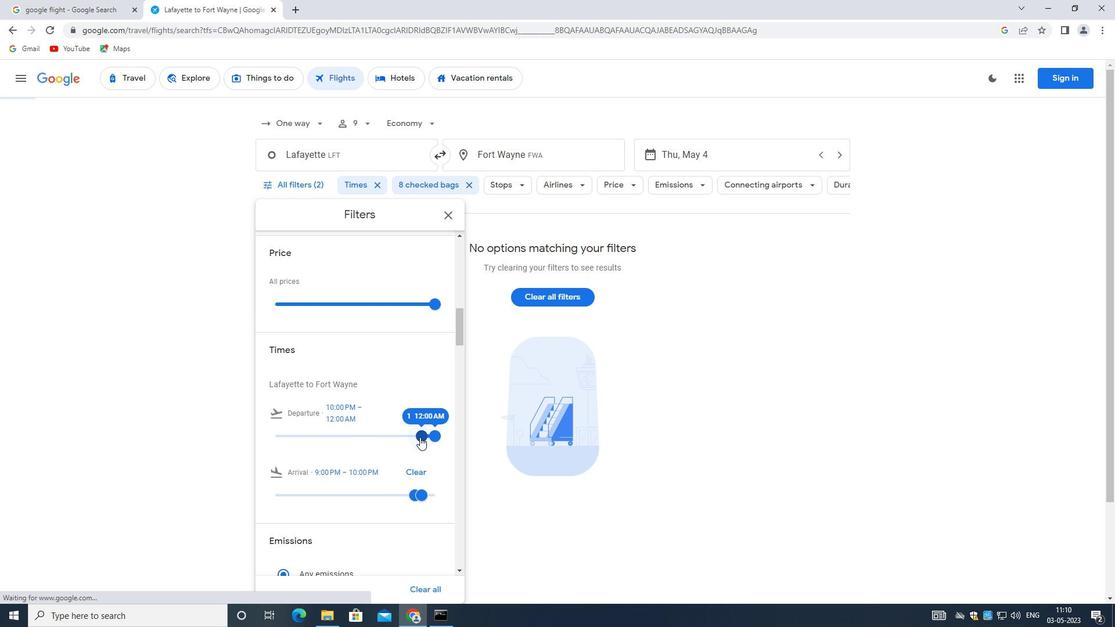 
Action: Mouse moved to (438, 435)
Screenshot: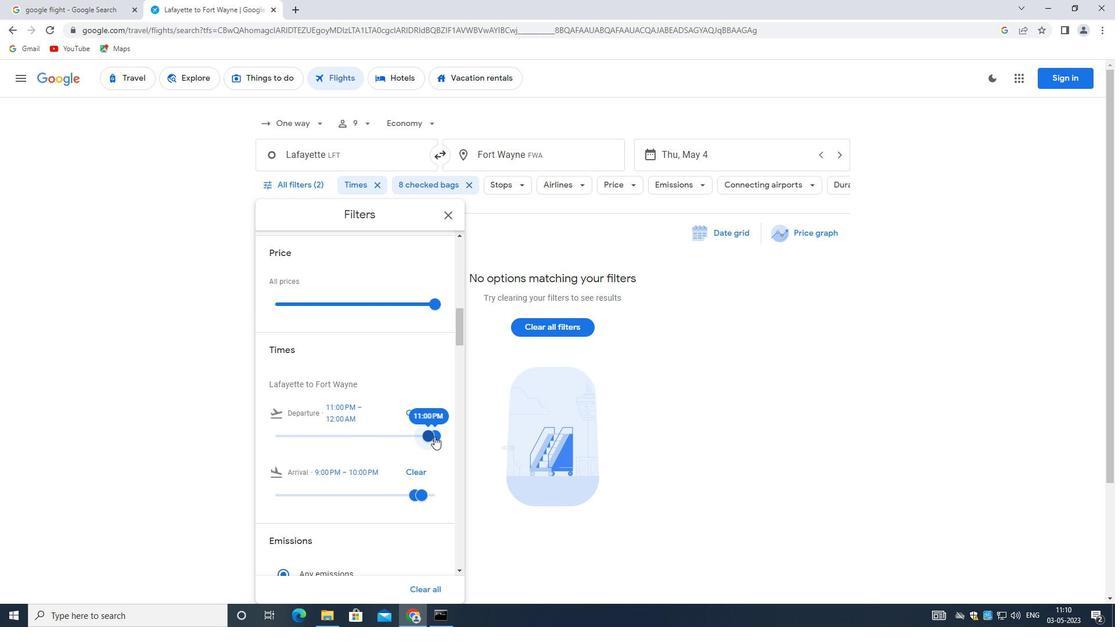 
Action: Mouse pressed left at (438, 435)
Screenshot: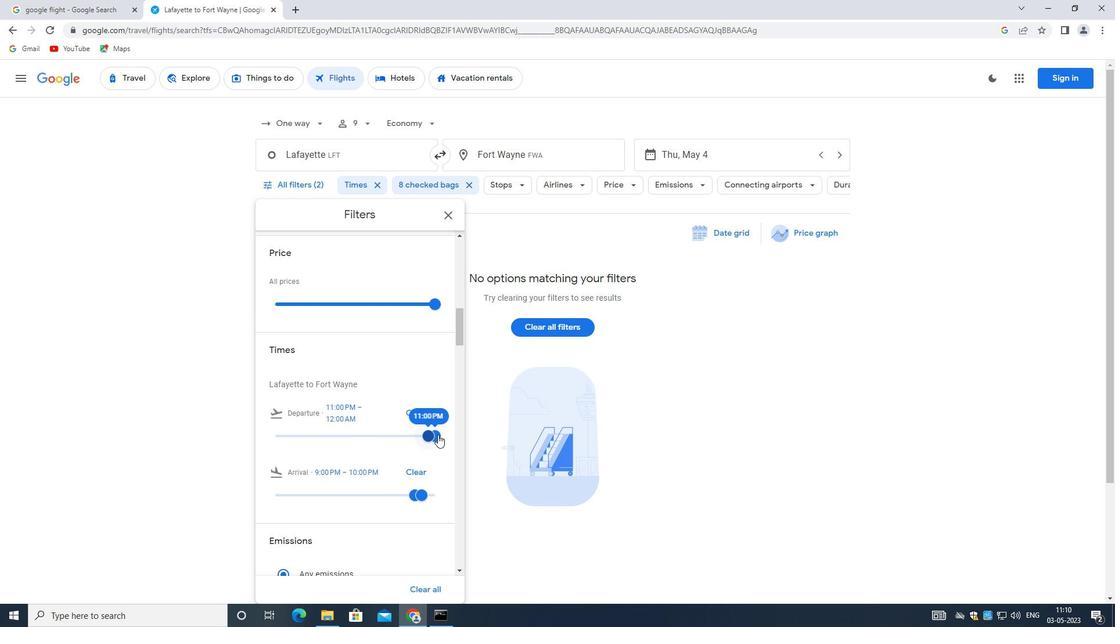 
Action: Mouse moved to (367, 460)
Screenshot: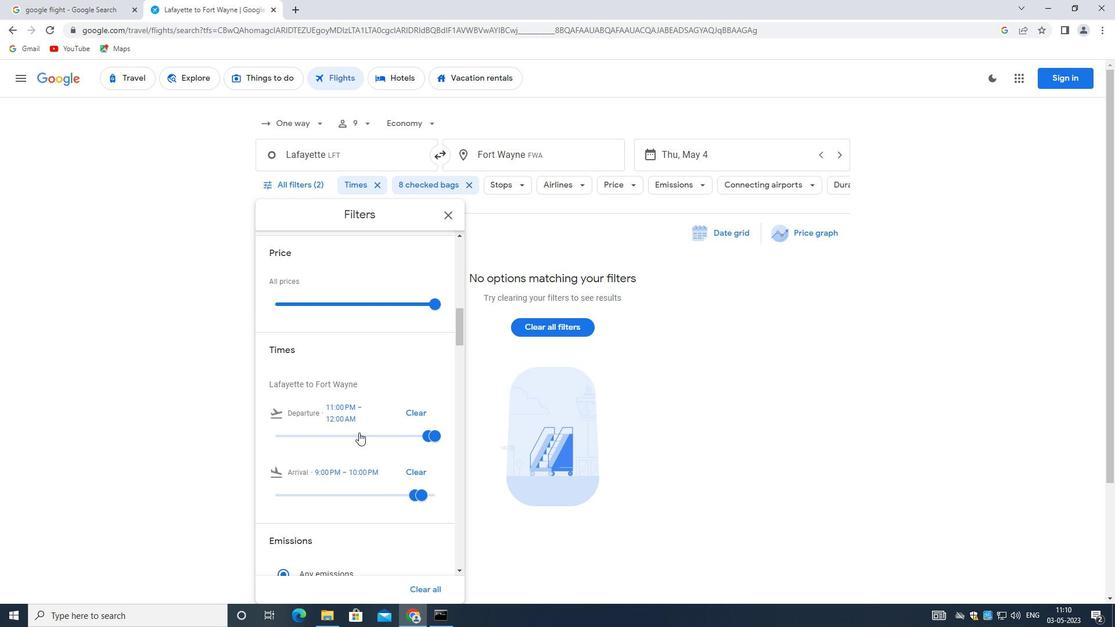 
Action: Mouse scrolled (367, 460) with delta (0, 0)
Screenshot: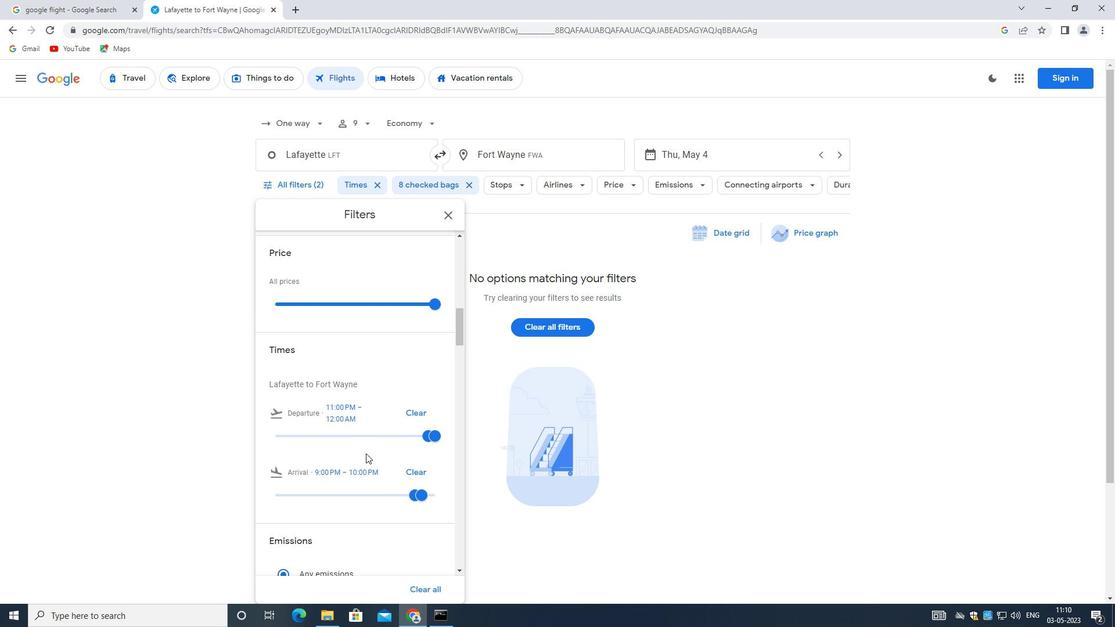 
Action: Mouse moved to (366, 460)
Screenshot: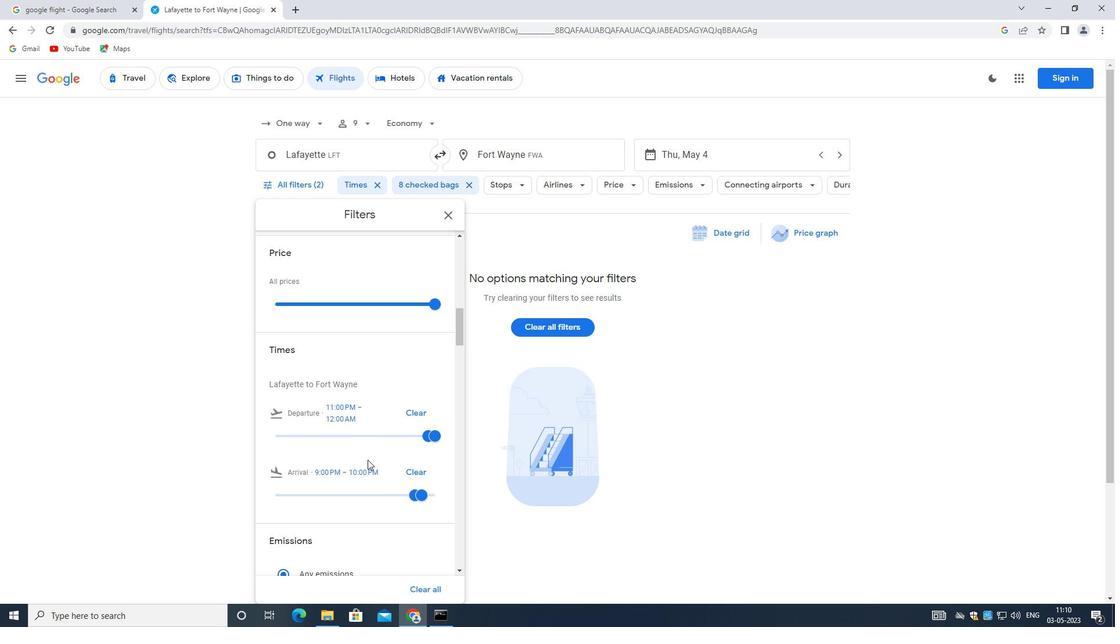 
Action: Mouse scrolled (366, 460) with delta (0, 0)
Screenshot: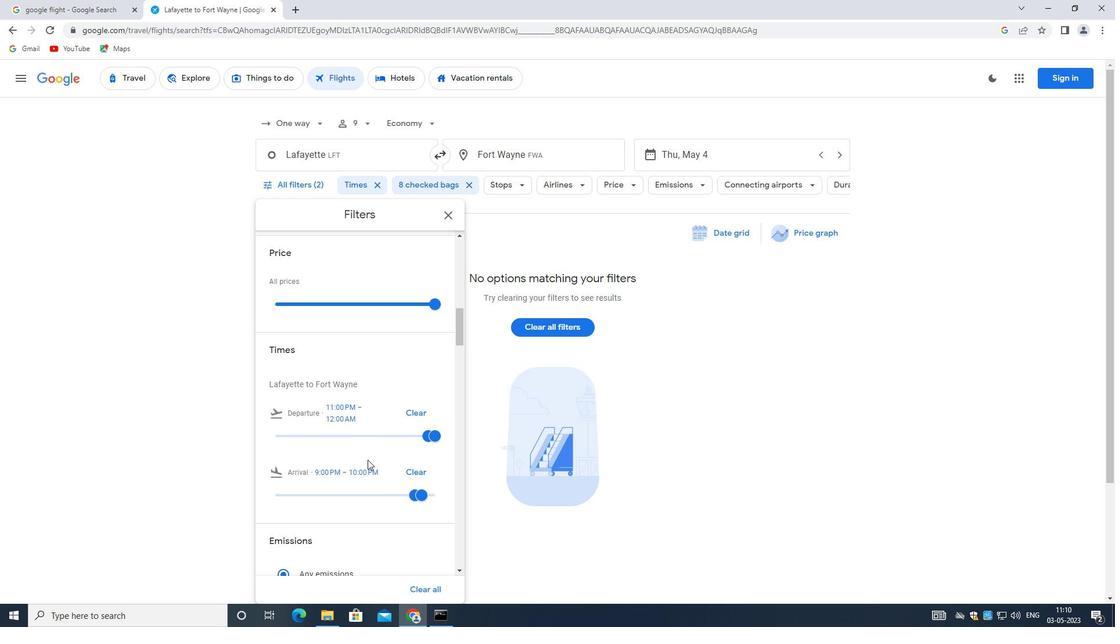 
Action: Mouse moved to (366, 460)
Screenshot: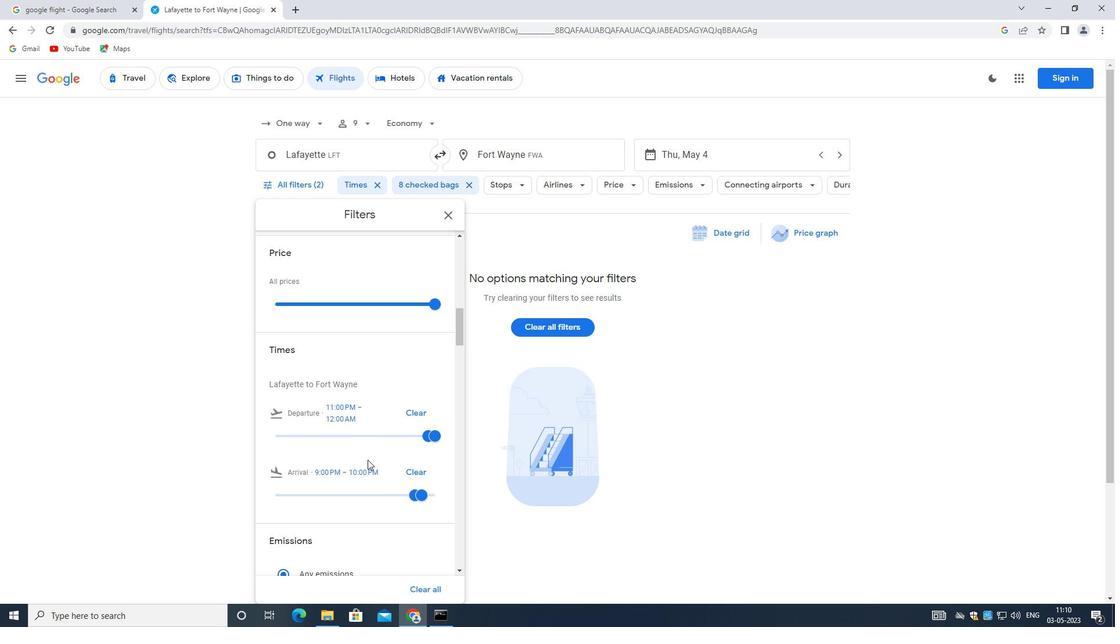 
Action: Mouse scrolled (366, 460) with delta (0, 0)
Screenshot: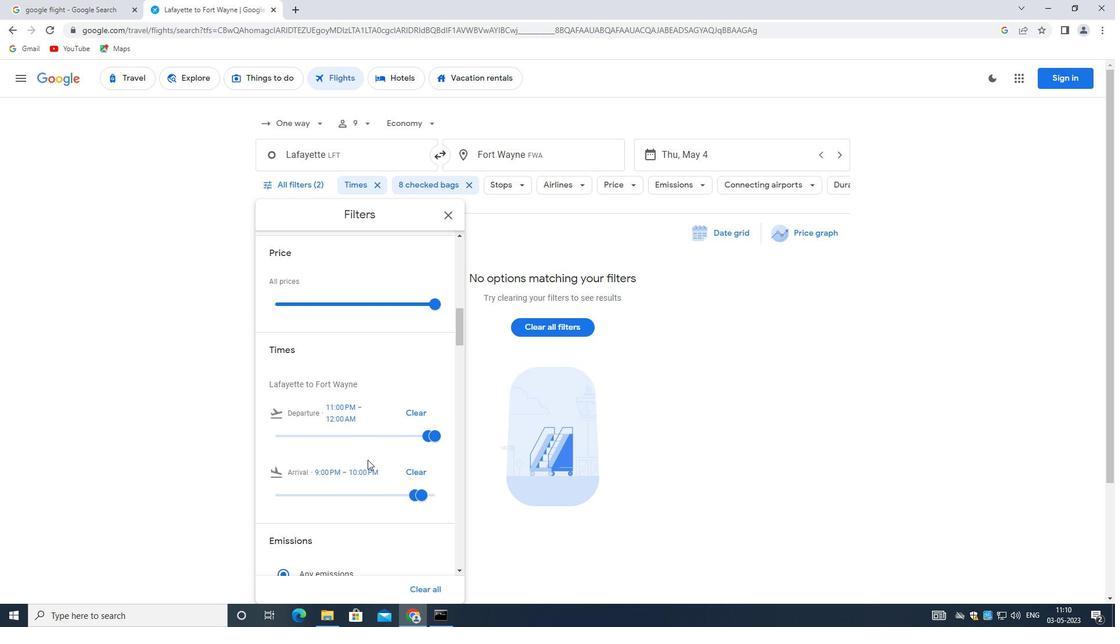 
Action: Mouse moved to (363, 458)
Screenshot: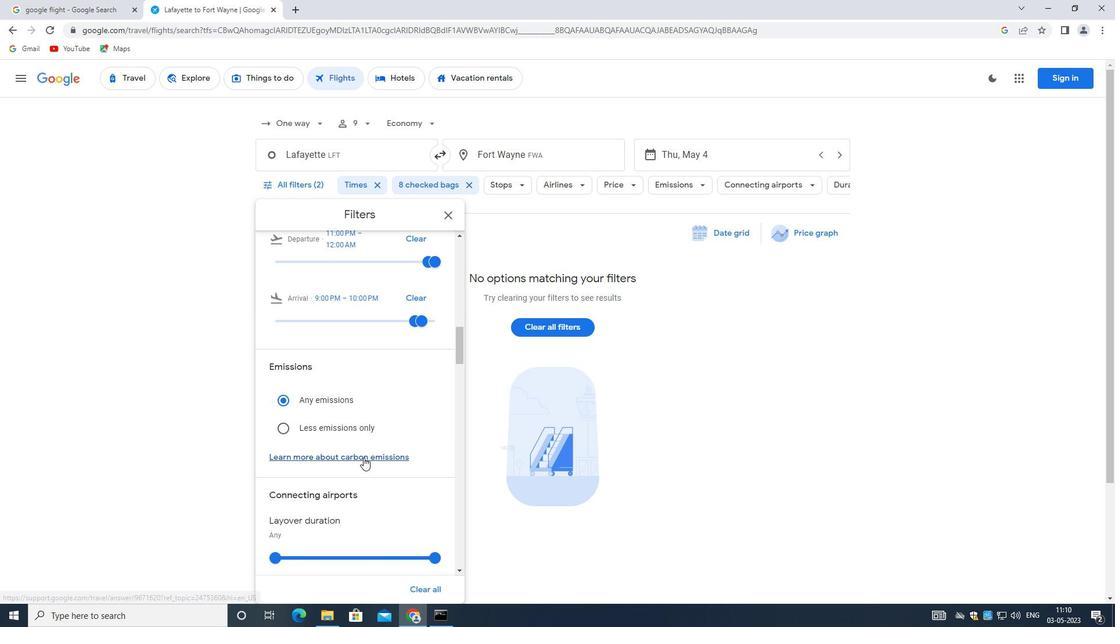 
Action: Mouse scrolled (363, 457) with delta (0, 0)
Screenshot: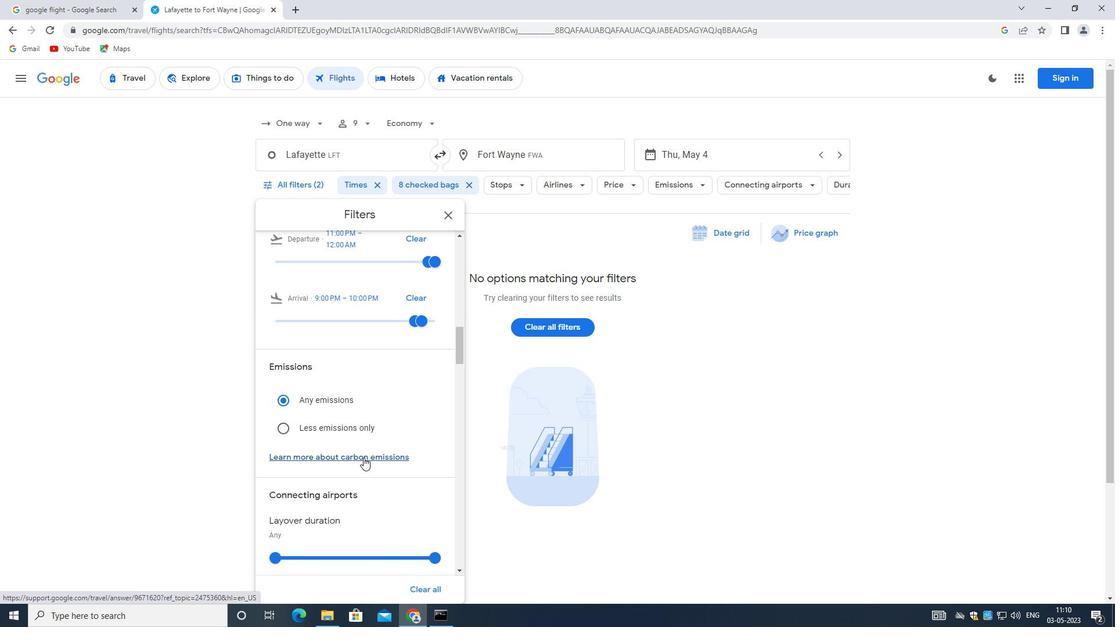 
Action: Mouse scrolled (363, 457) with delta (0, 0)
Screenshot: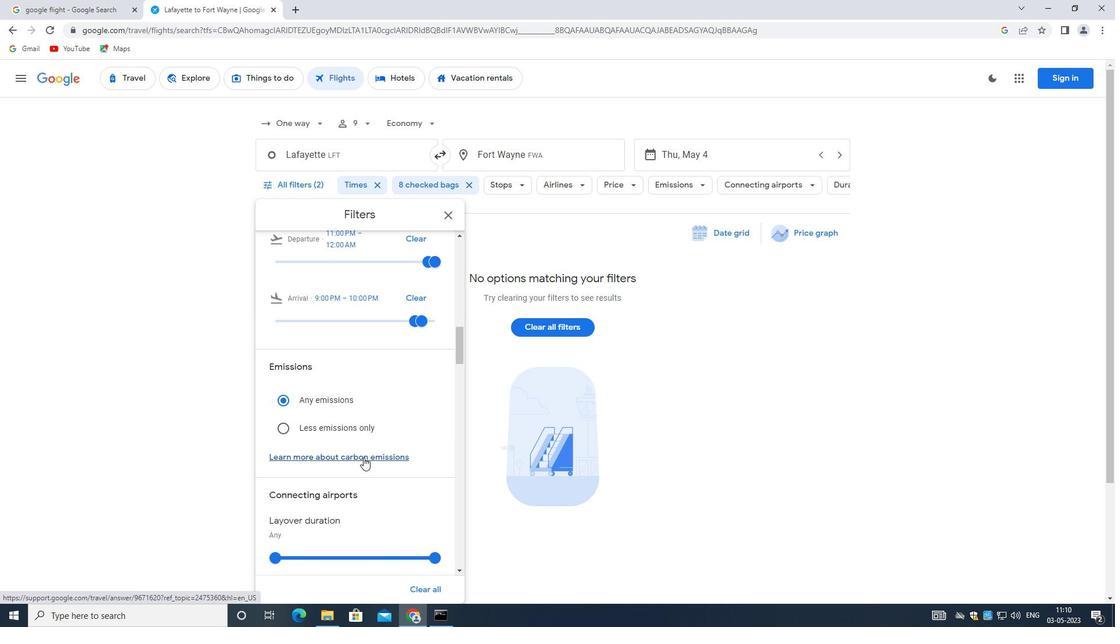
Action: Mouse scrolled (363, 457) with delta (0, 0)
Screenshot: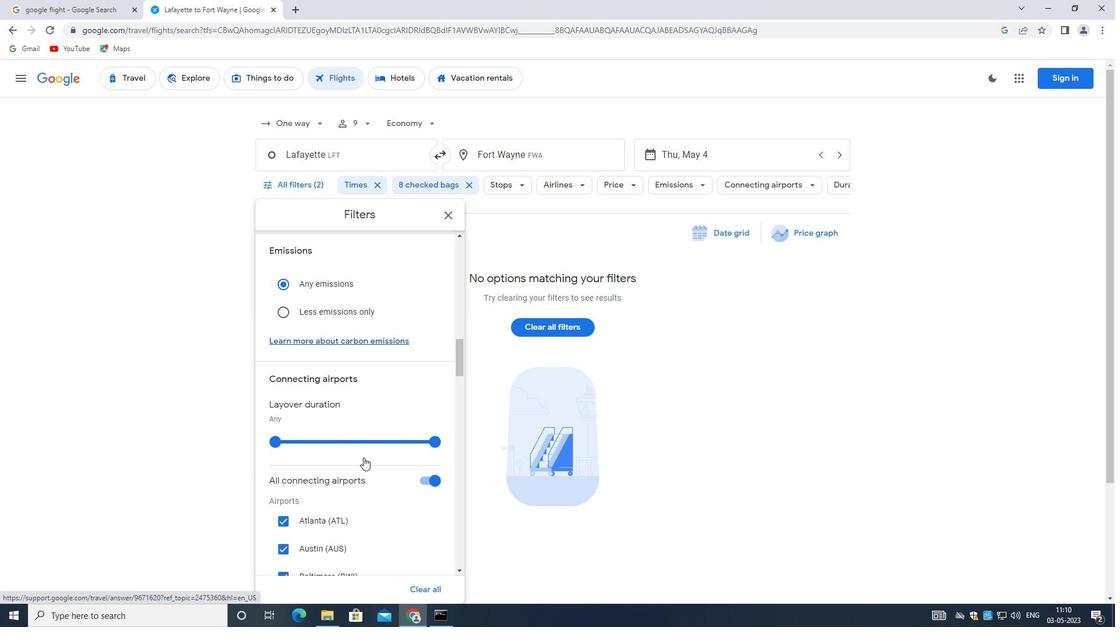 
Action: Mouse moved to (362, 458)
Screenshot: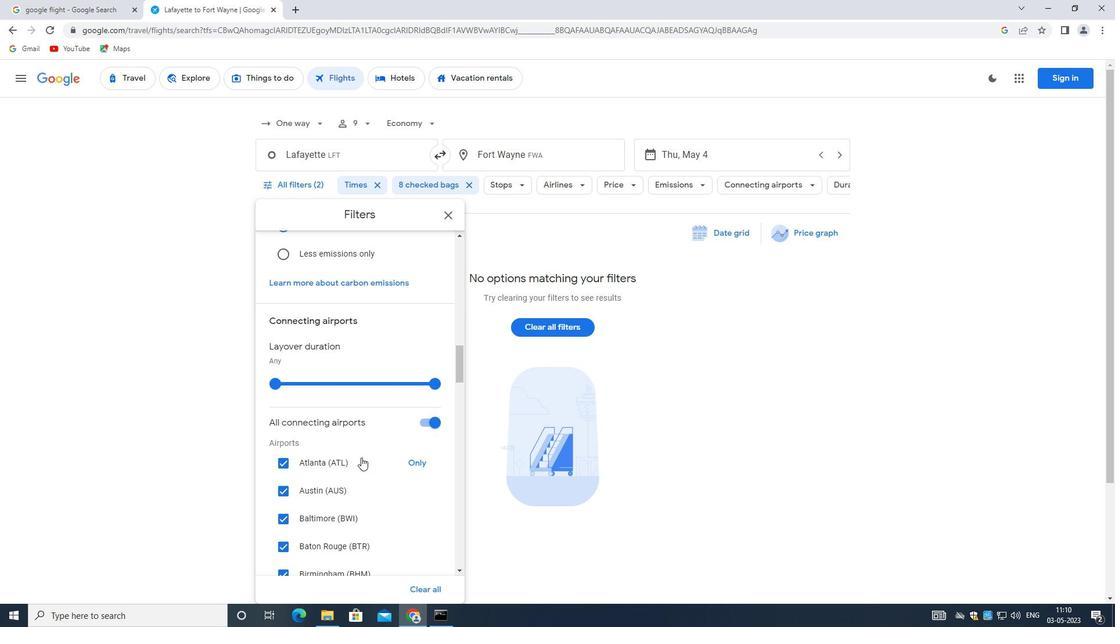 
Action: Mouse scrolled (362, 457) with delta (0, 0)
Screenshot: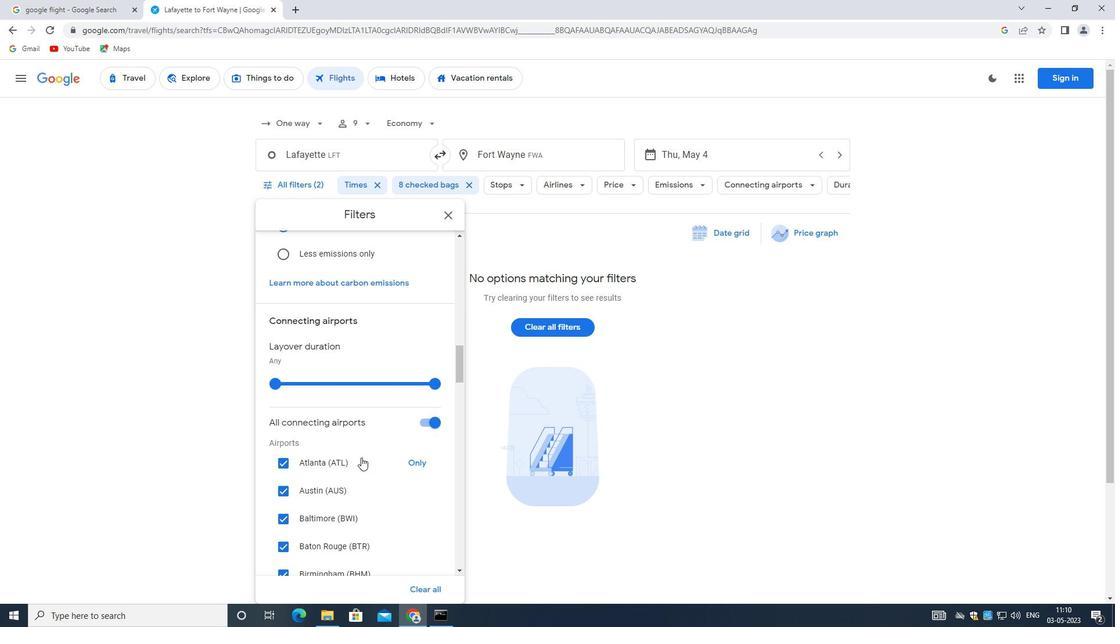 
Action: Mouse scrolled (362, 457) with delta (0, 0)
Screenshot: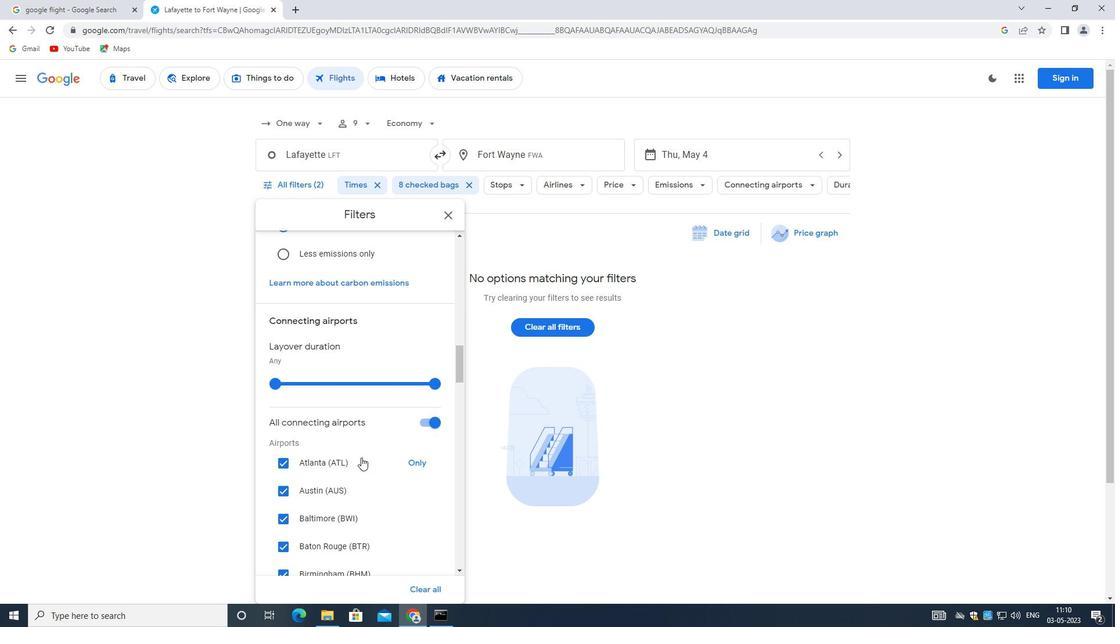 
Action: Mouse moved to (356, 458)
Screenshot: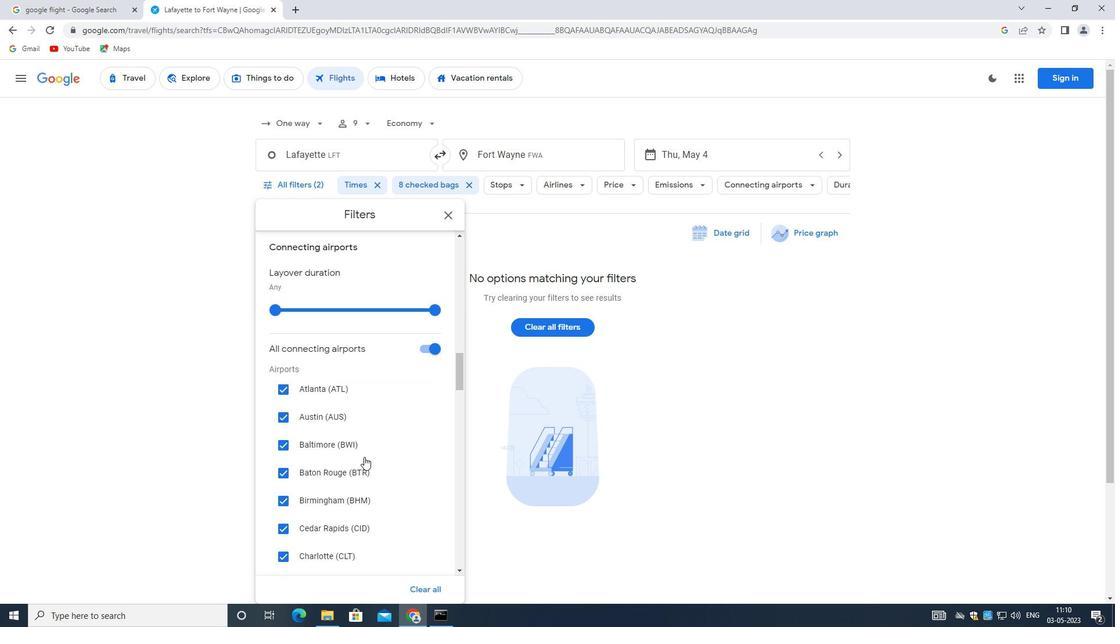 
Action: Mouse scrolled (356, 458) with delta (0, 0)
Screenshot: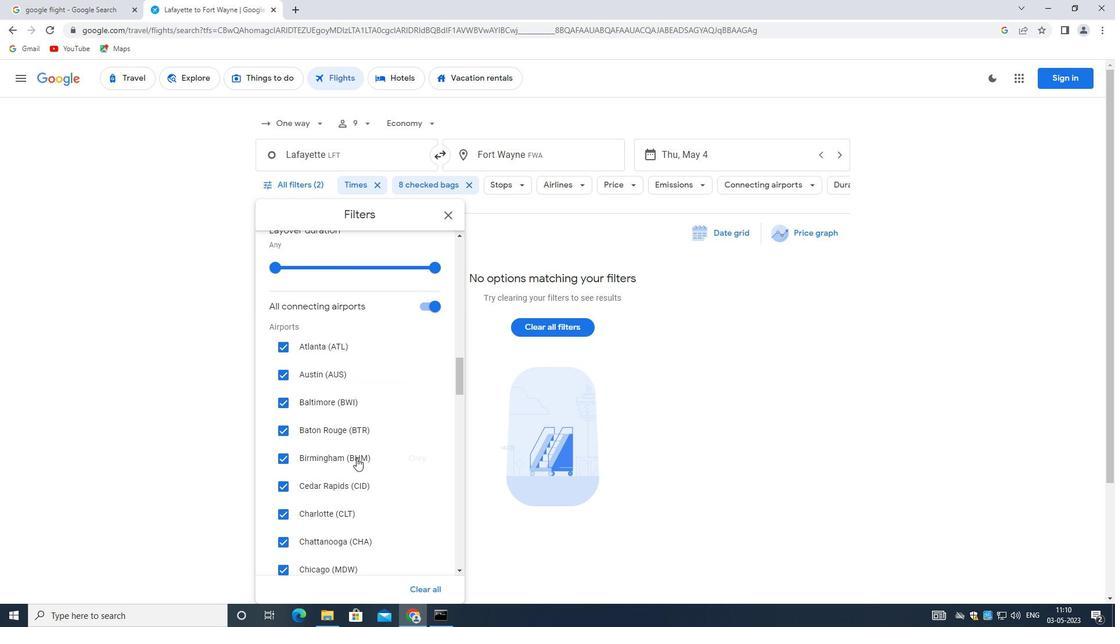 
Action: Mouse scrolled (356, 458) with delta (0, 0)
Screenshot: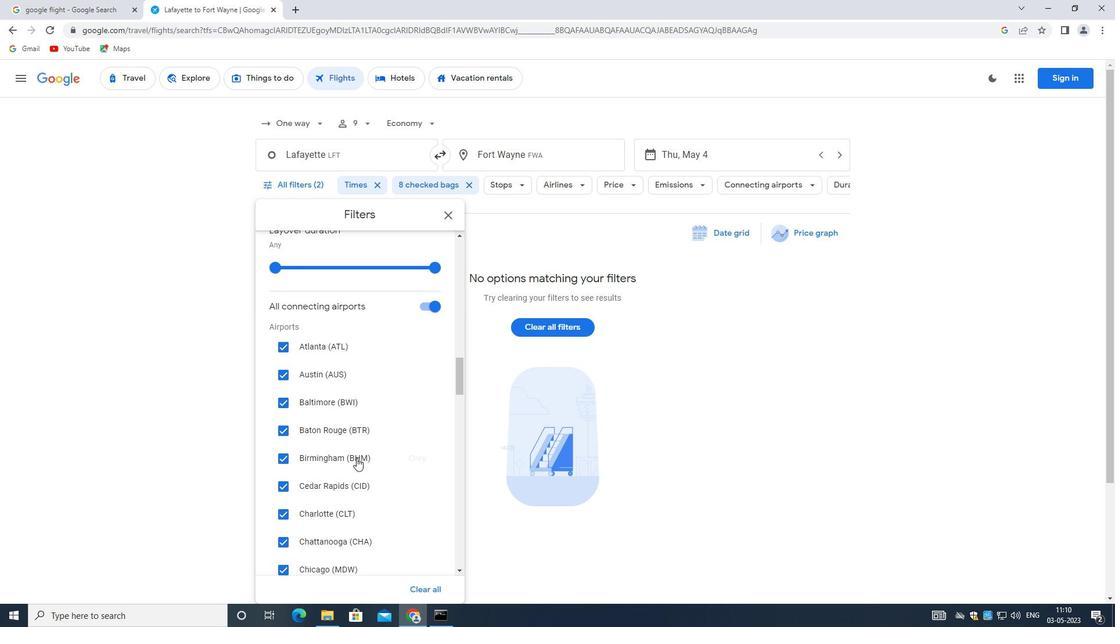 
Action: Mouse scrolled (356, 458) with delta (0, 0)
Screenshot: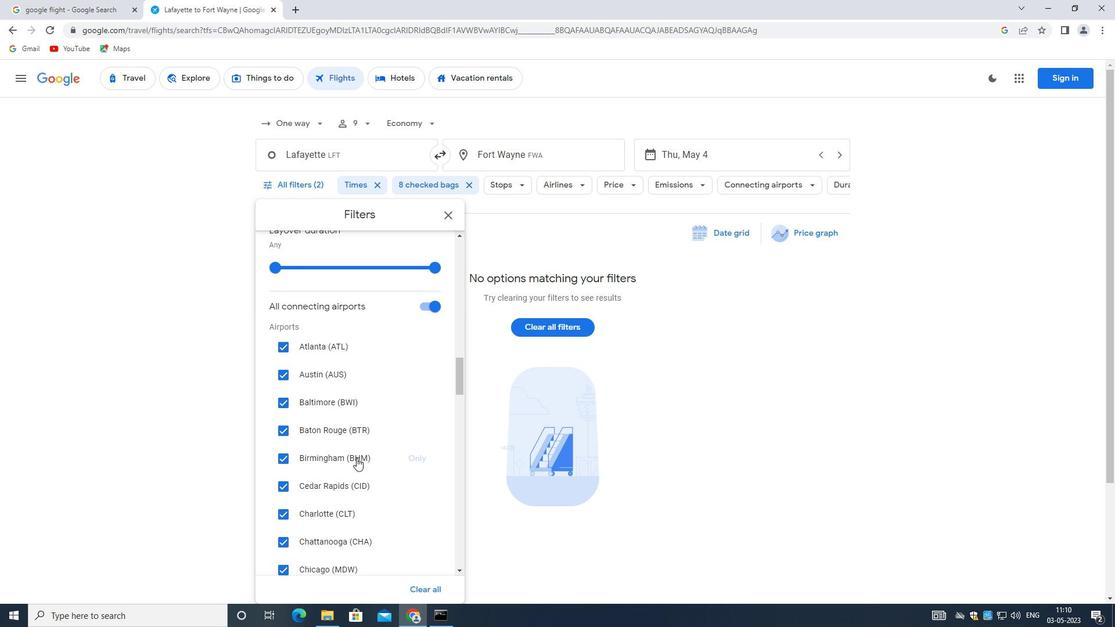 
Action: Mouse scrolled (356, 458) with delta (0, 0)
Screenshot: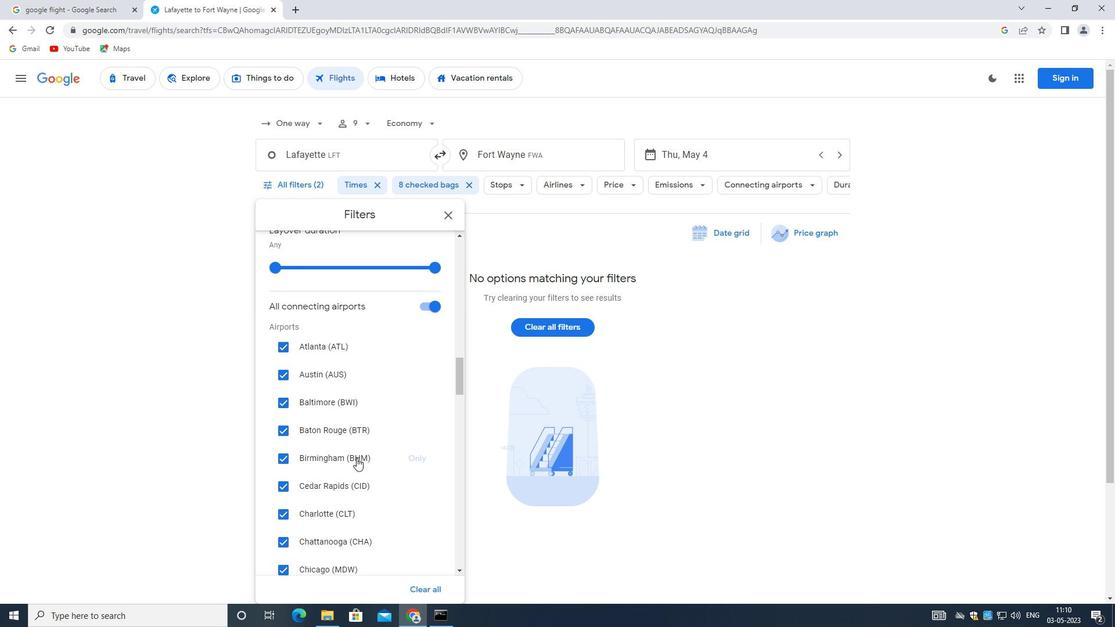 
Action: Mouse moved to (356, 458)
Screenshot: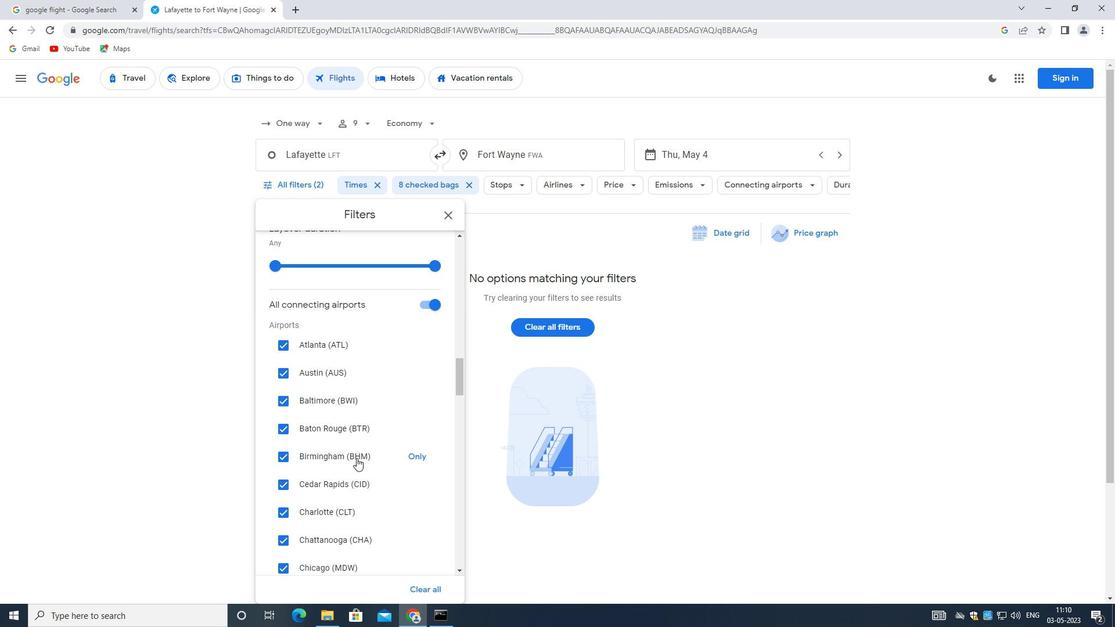 
Action: Mouse scrolled (356, 458) with delta (0, 0)
Screenshot: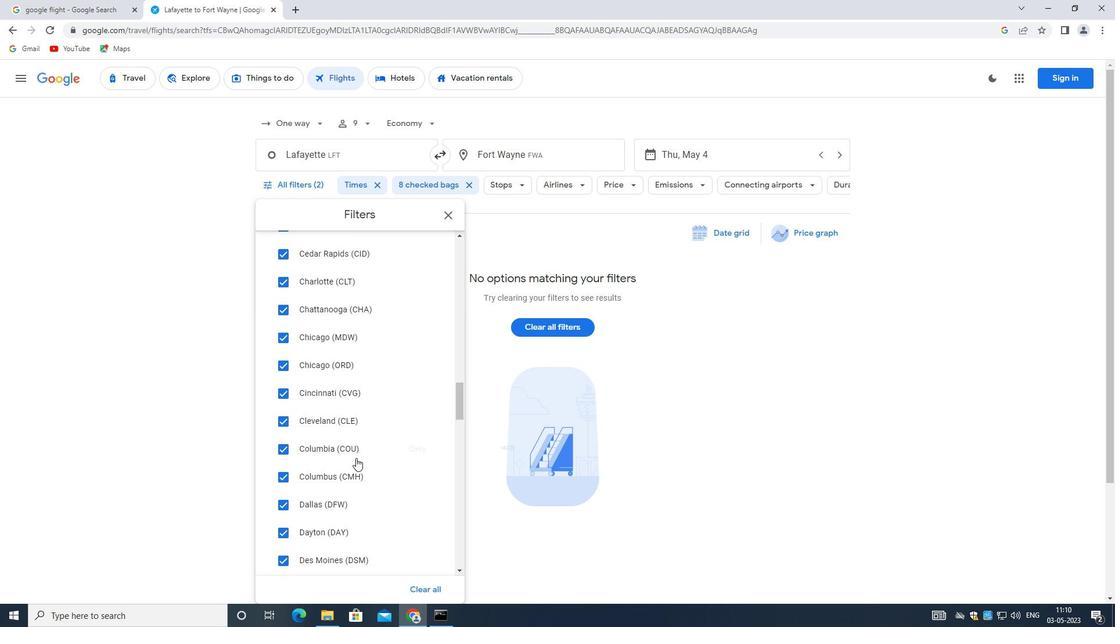
Action: Mouse scrolled (356, 458) with delta (0, 0)
Screenshot: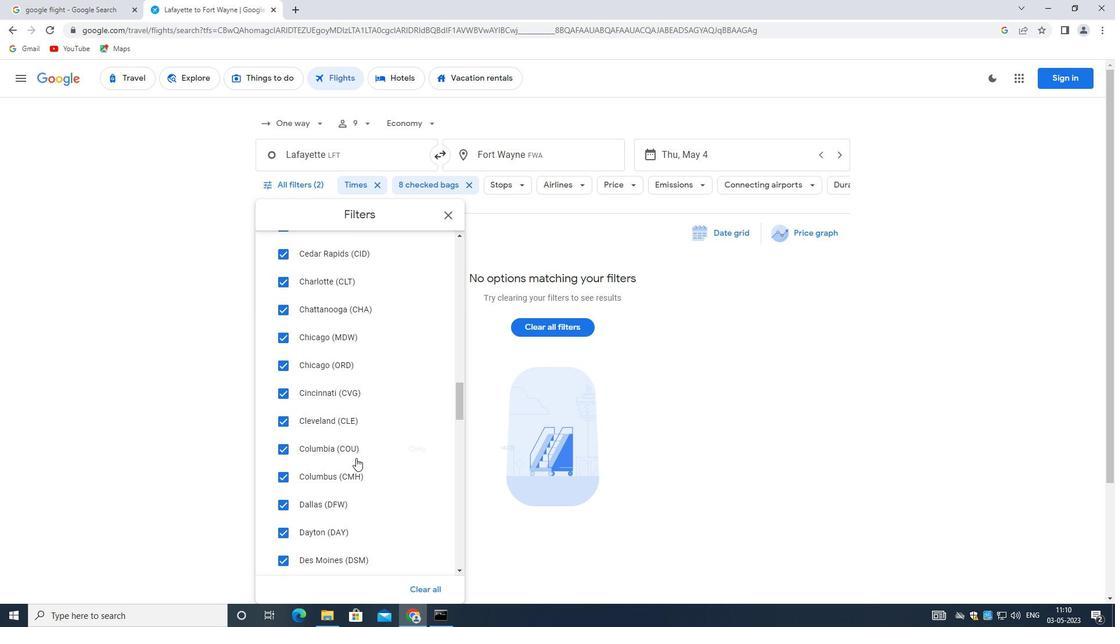 
Action: Mouse scrolled (356, 458) with delta (0, 0)
Screenshot: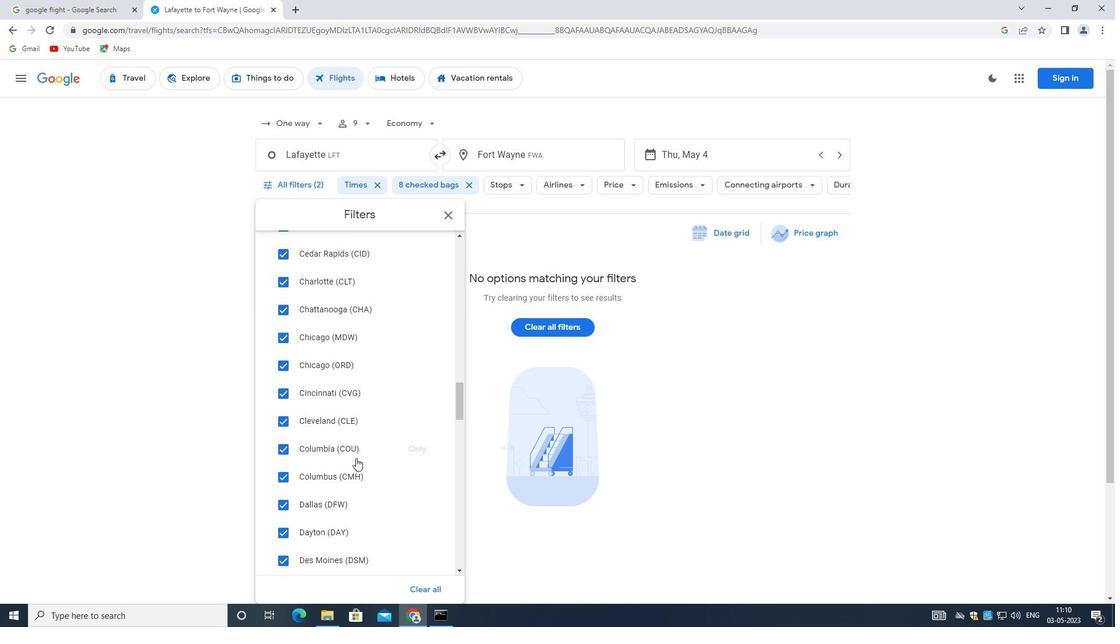 
Action: Mouse scrolled (356, 458) with delta (0, 0)
Screenshot: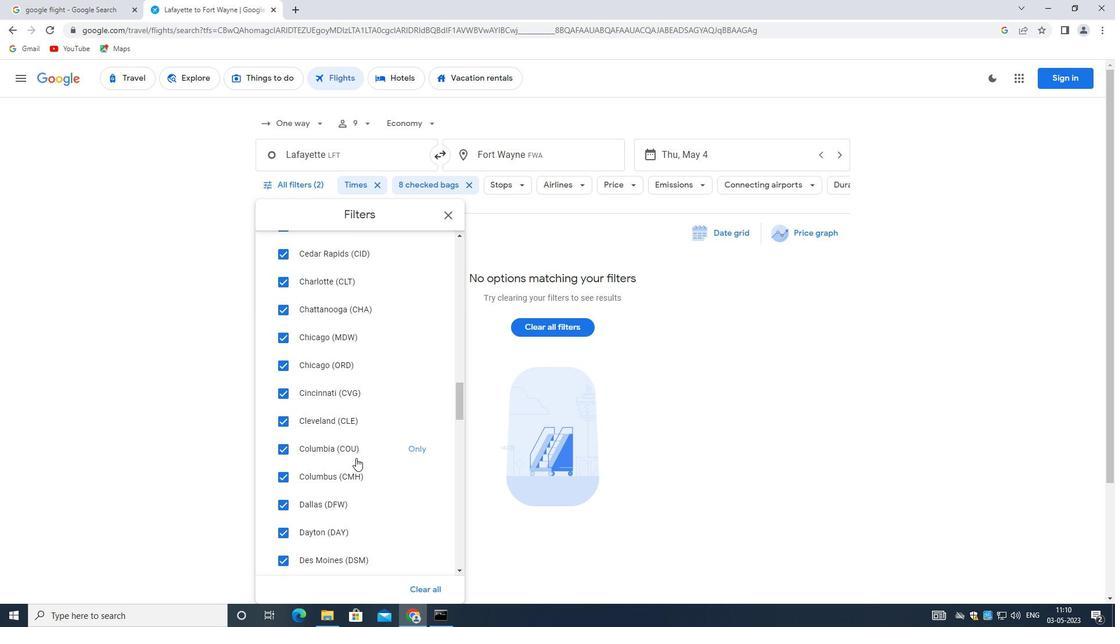 
Action: Mouse scrolled (356, 459) with delta (0, 0)
Screenshot: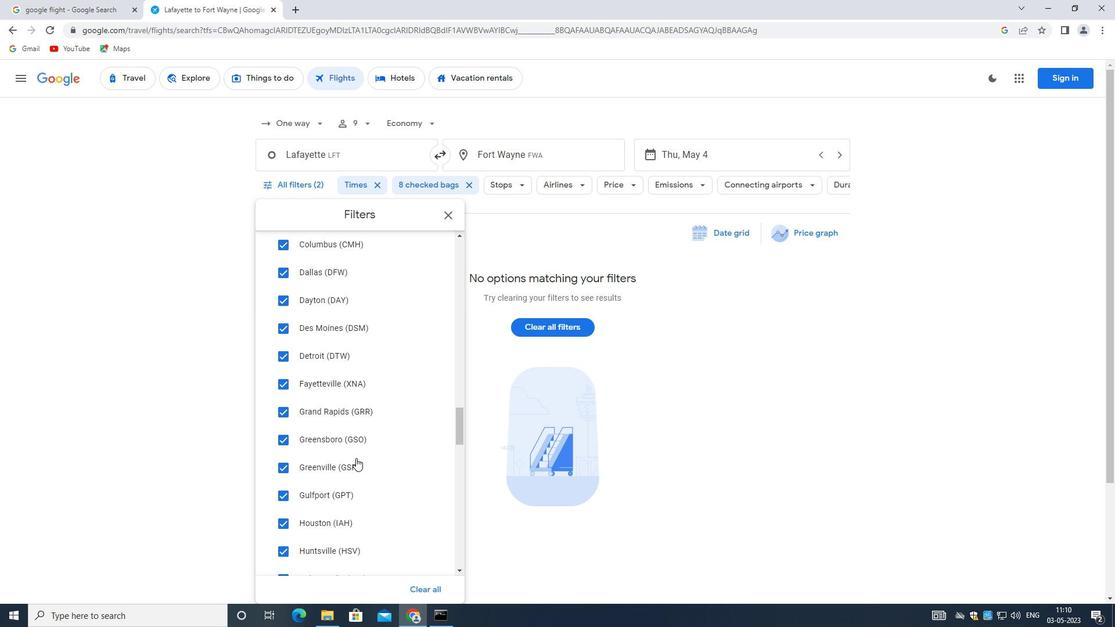 
Action: Mouse scrolled (356, 459) with delta (0, 0)
Screenshot: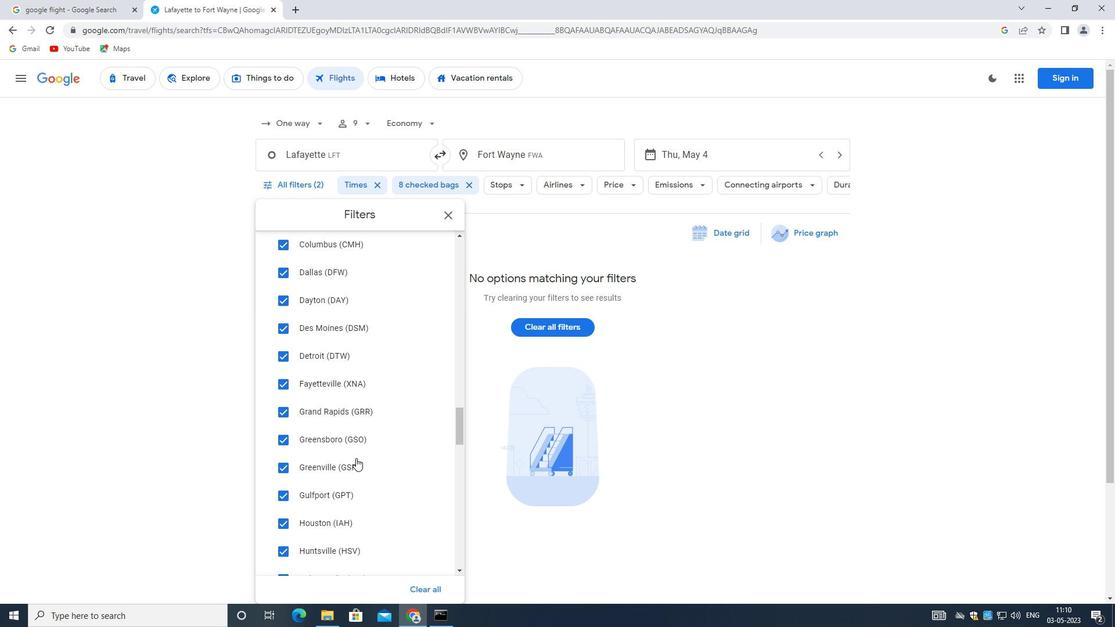 
Action: Mouse scrolled (356, 459) with delta (0, 0)
Screenshot: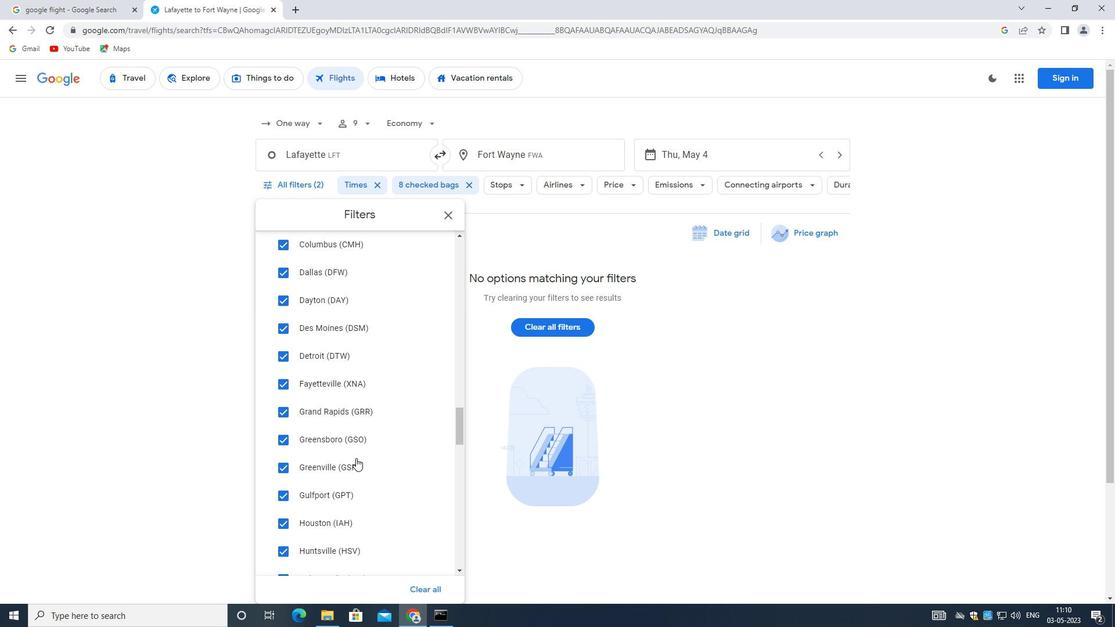 
Action: Mouse scrolled (356, 459) with delta (0, 0)
Screenshot: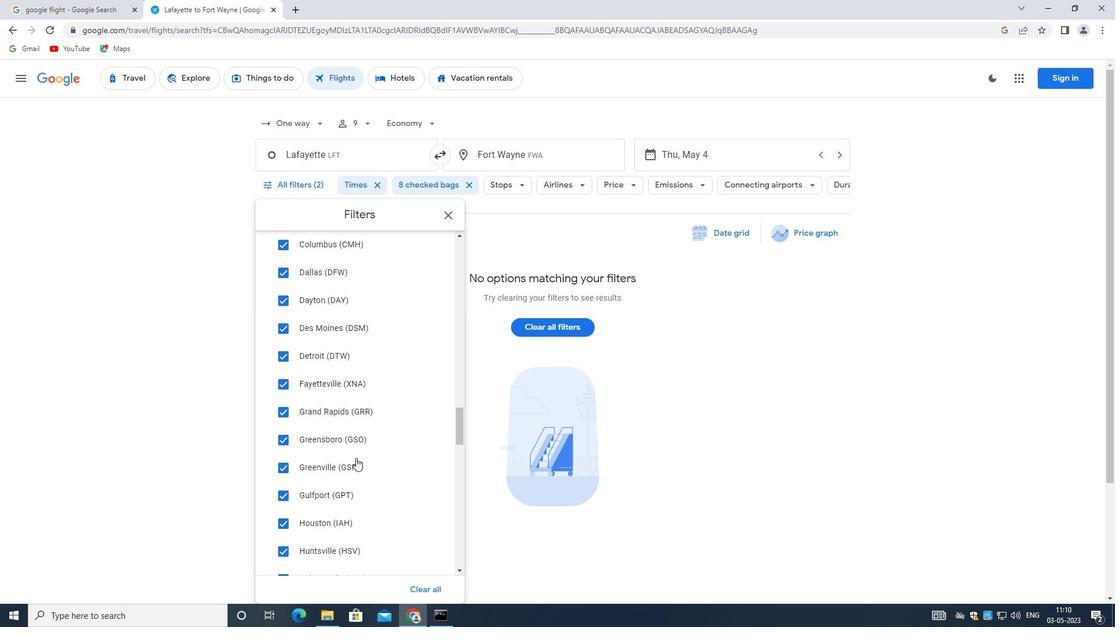 
Action: Mouse moved to (401, 372)
Screenshot: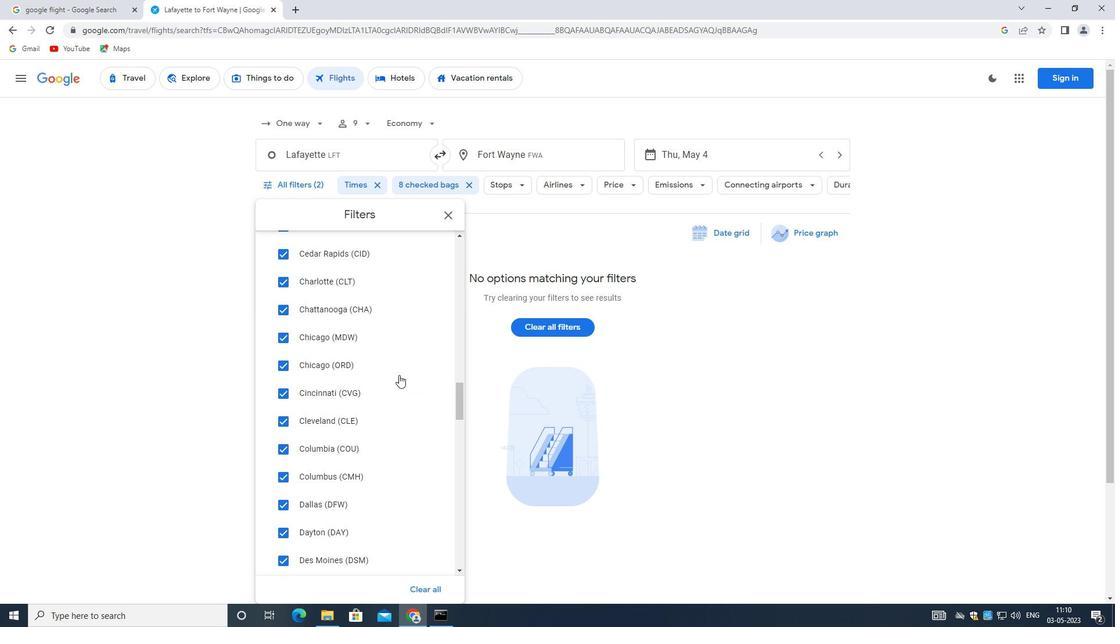 
Action: Mouse scrolled (401, 373) with delta (0, 0)
Screenshot: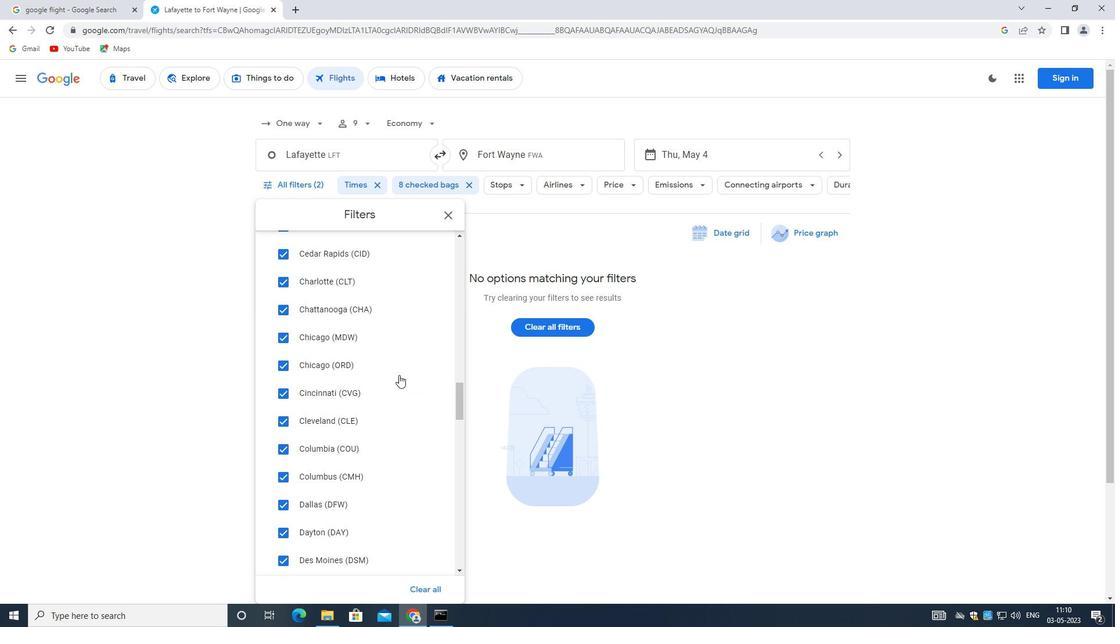 
Action: Mouse scrolled (401, 373) with delta (0, 0)
Screenshot: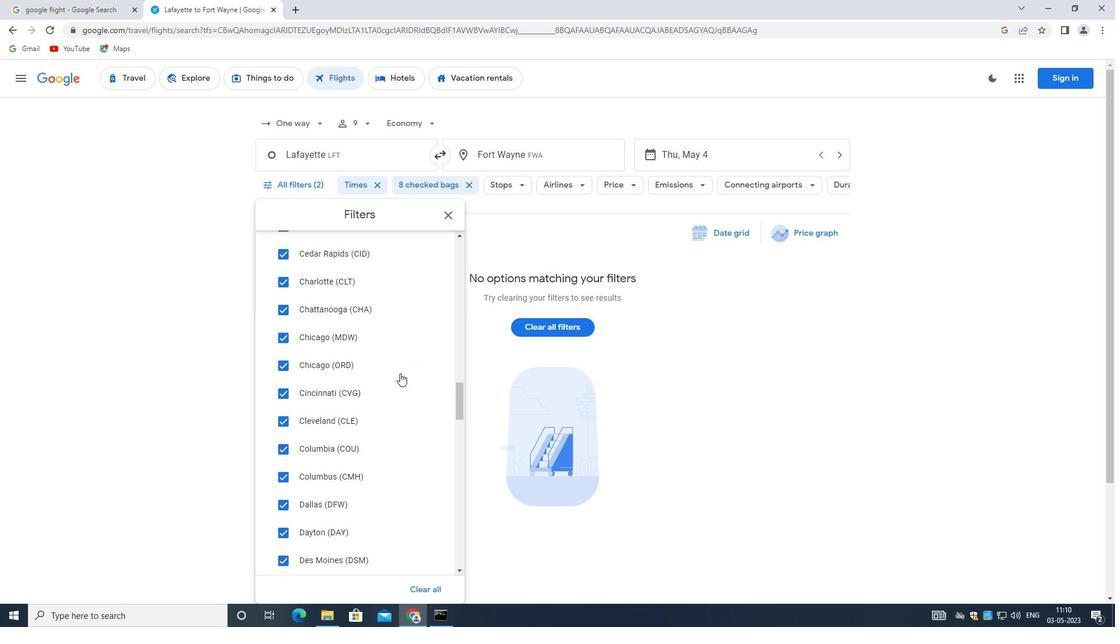 
Action: Mouse scrolled (401, 373) with delta (0, 0)
Screenshot: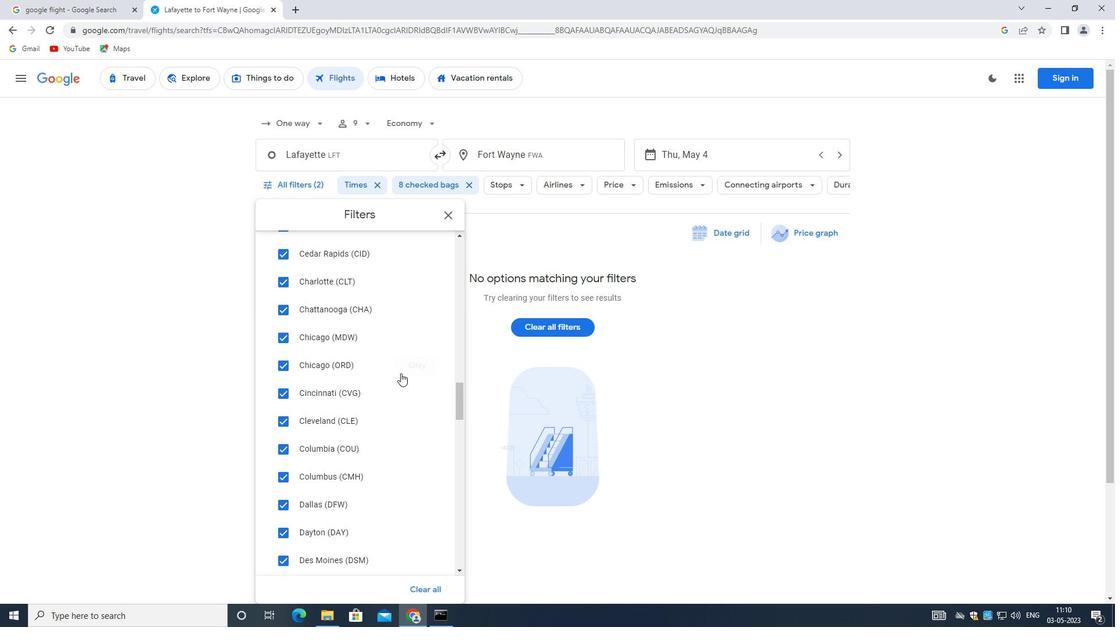 
Action: Mouse moved to (423, 246)
Screenshot: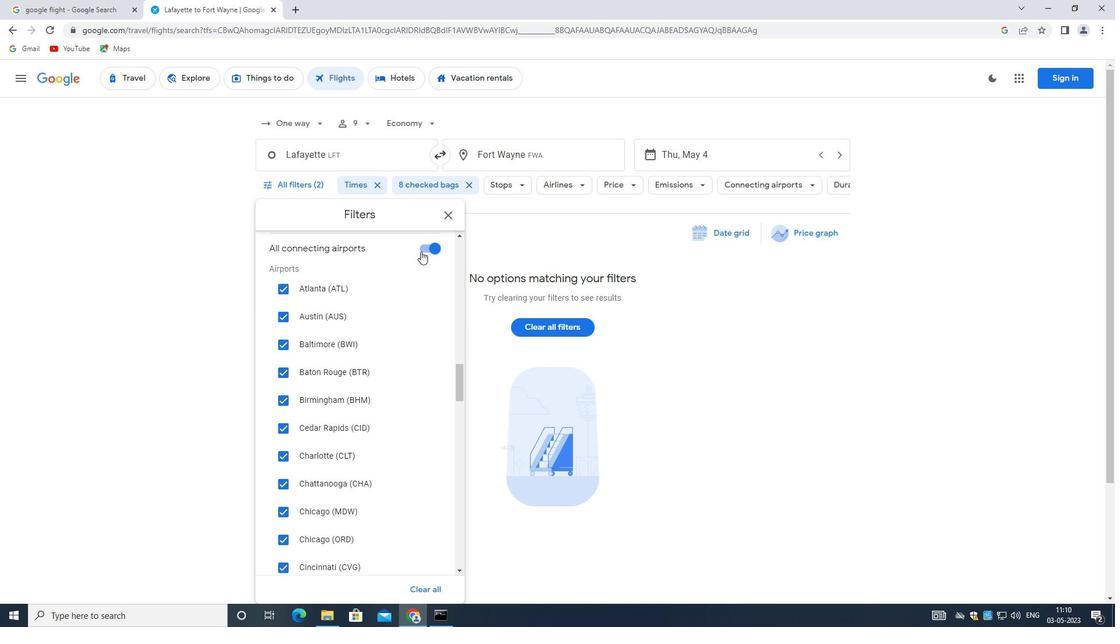 
Action: Mouse pressed left at (423, 246)
Screenshot: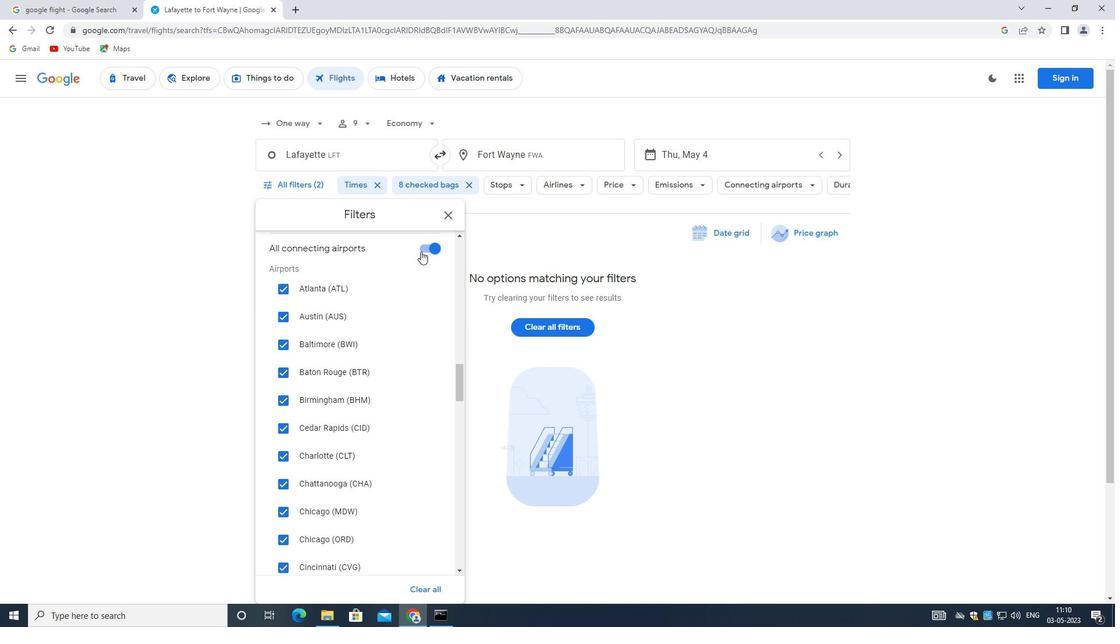 
Action: Mouse moved to (405, 313)
Screenshot: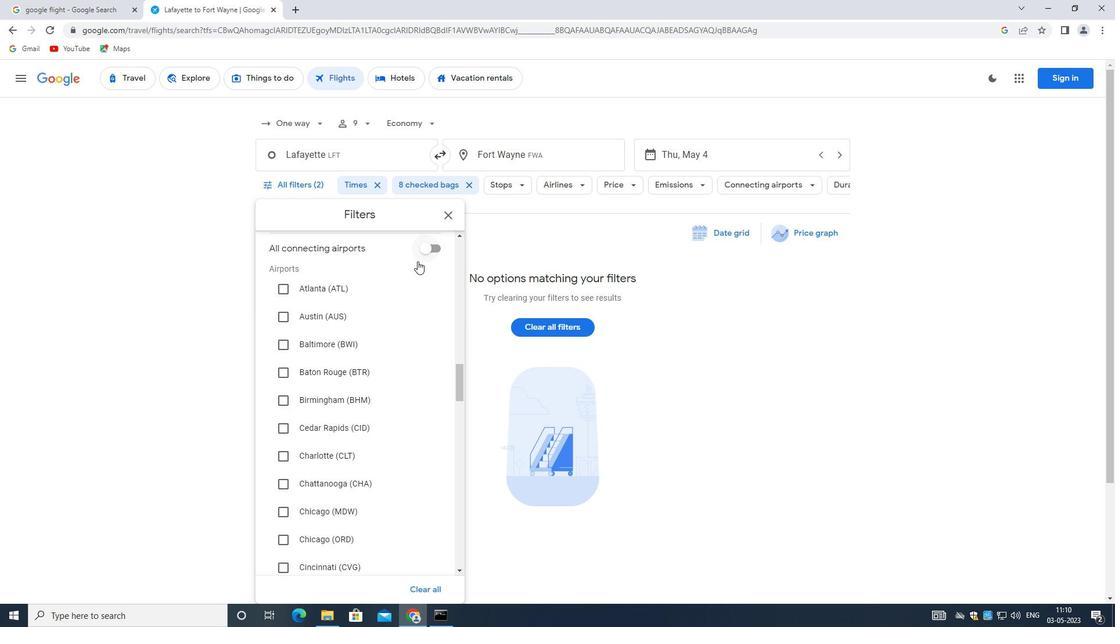 
Action: Mouse scrolled (405, 313) with delta (0, 0)
Screenshot: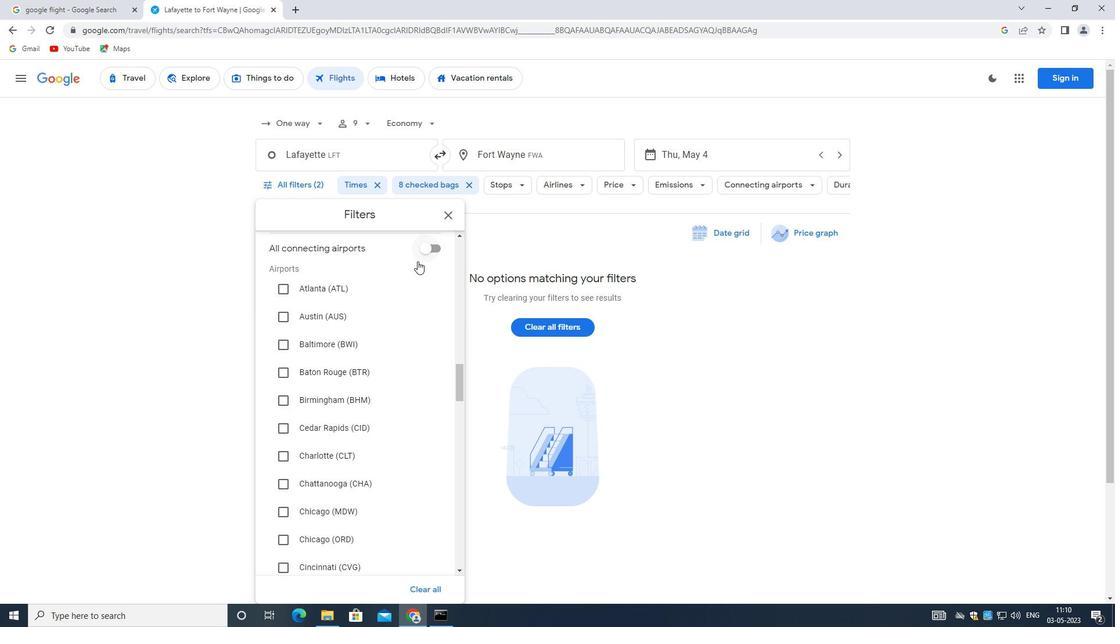 
Action: Mouse moved to (403, 322)
Screenshot: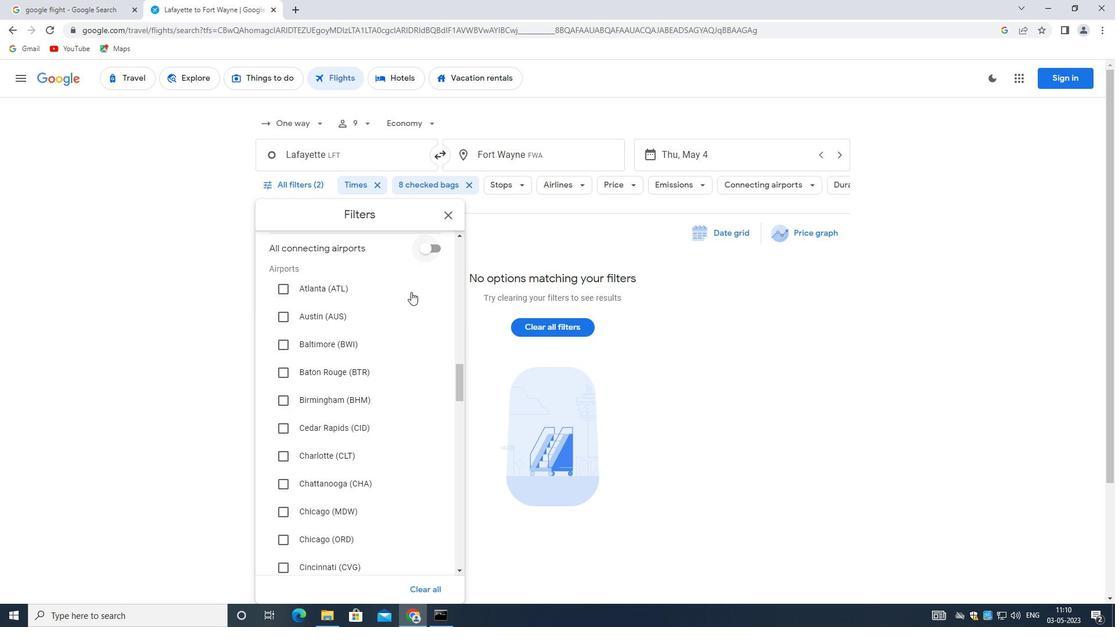 
Action: Mouse scrolled (403, 321) with delta (0, 0)
Screenshot: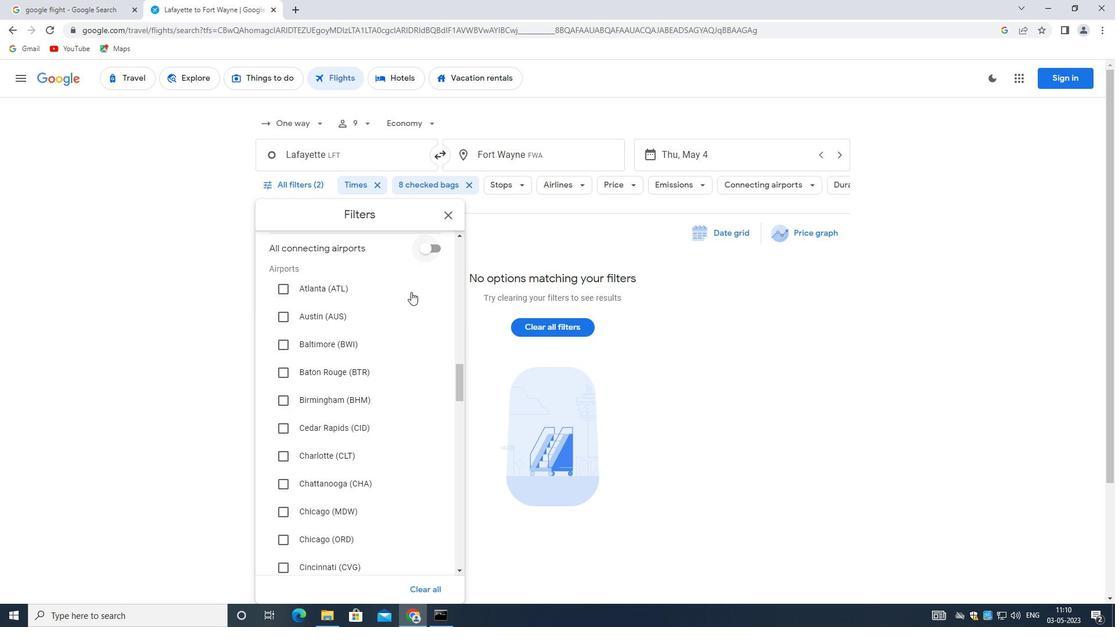 
Action: Mouse moved to (402, 324)
Screenshot: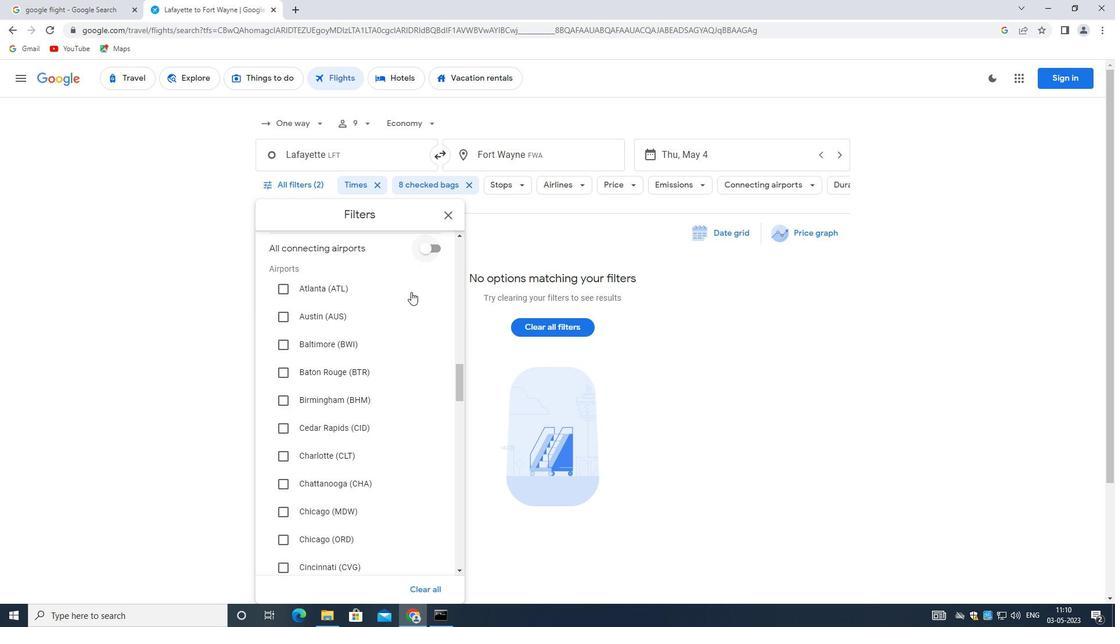 
Action: Mouse scrolled (402, 323) with delta (0, 0)
Screenshot: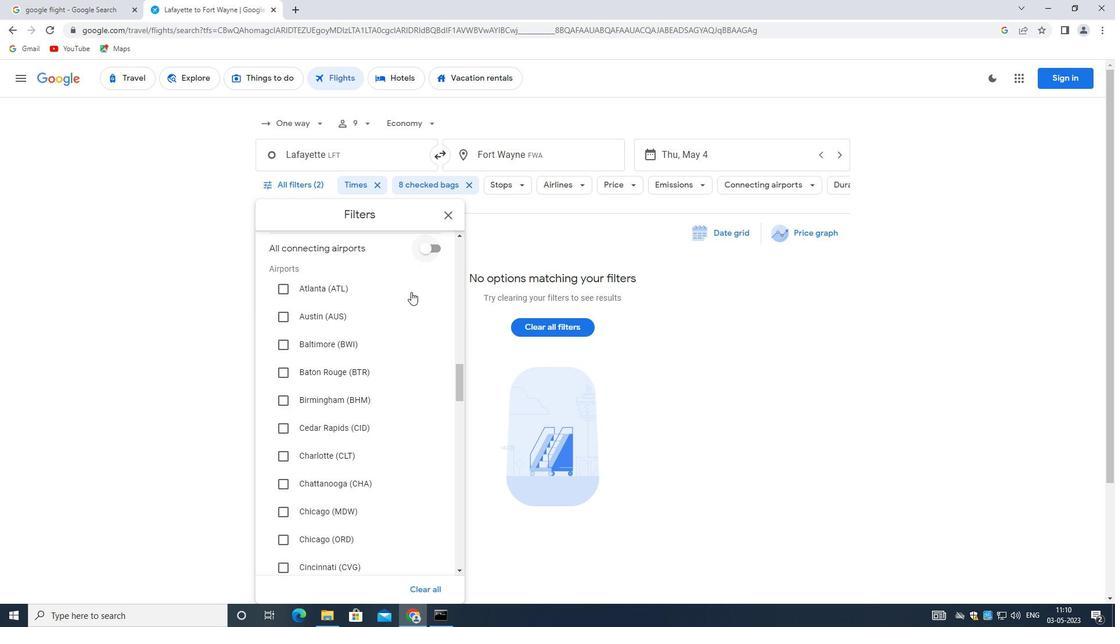 
Action: Mouse moved to (402, 324)
Screenshot: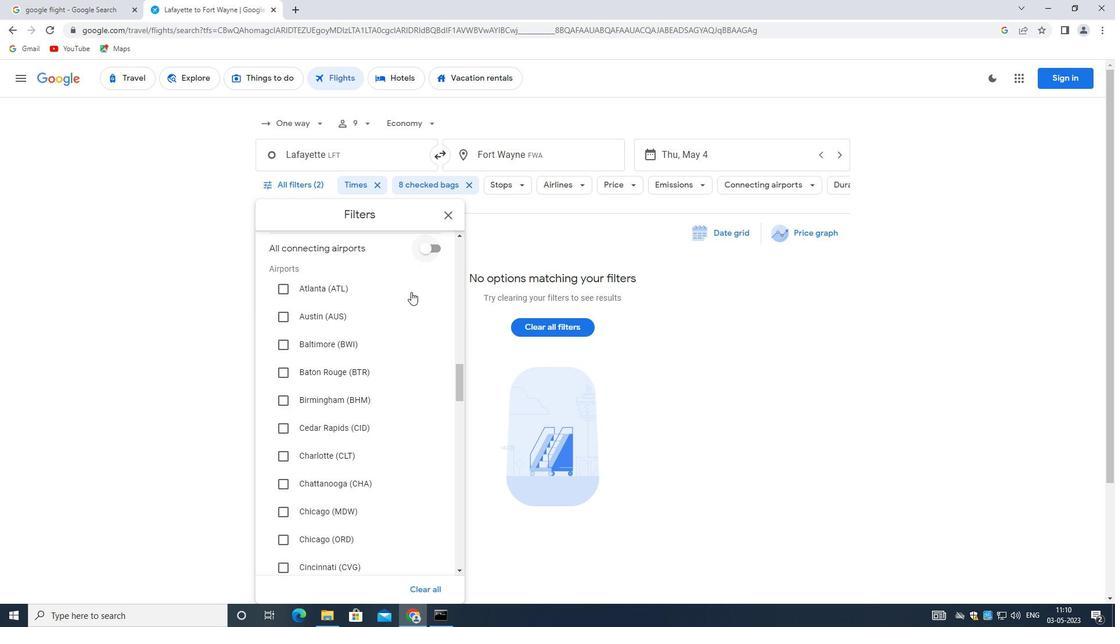 
Action: Mouse scrolled (402, 324) with delta (0, 0)
Screenshot: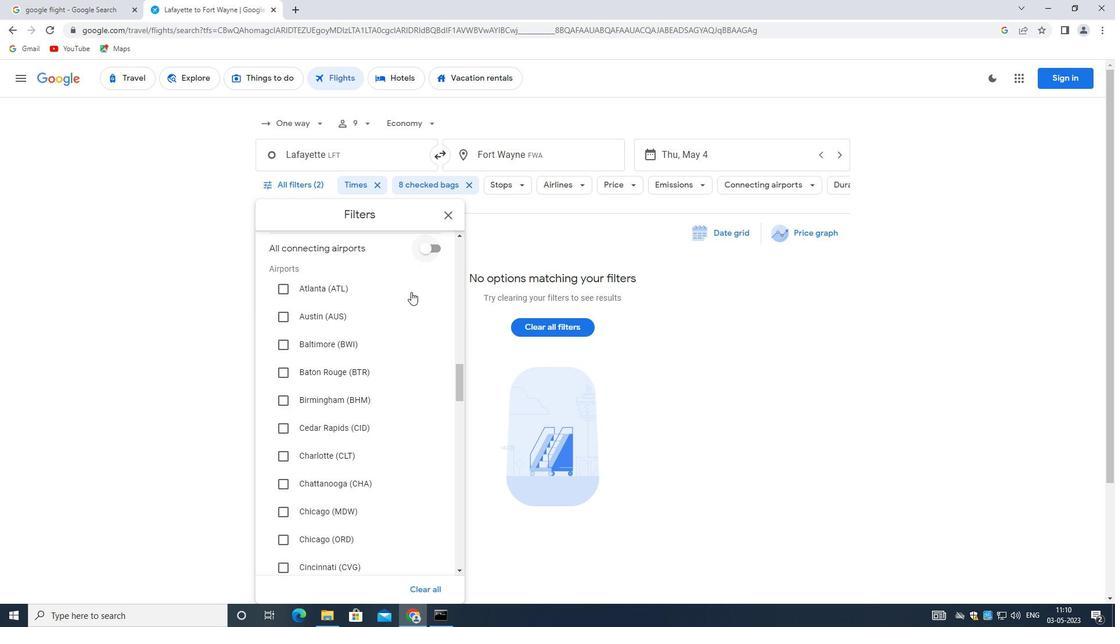 
Action: Mouse moved to (397, 333)
Screenshot: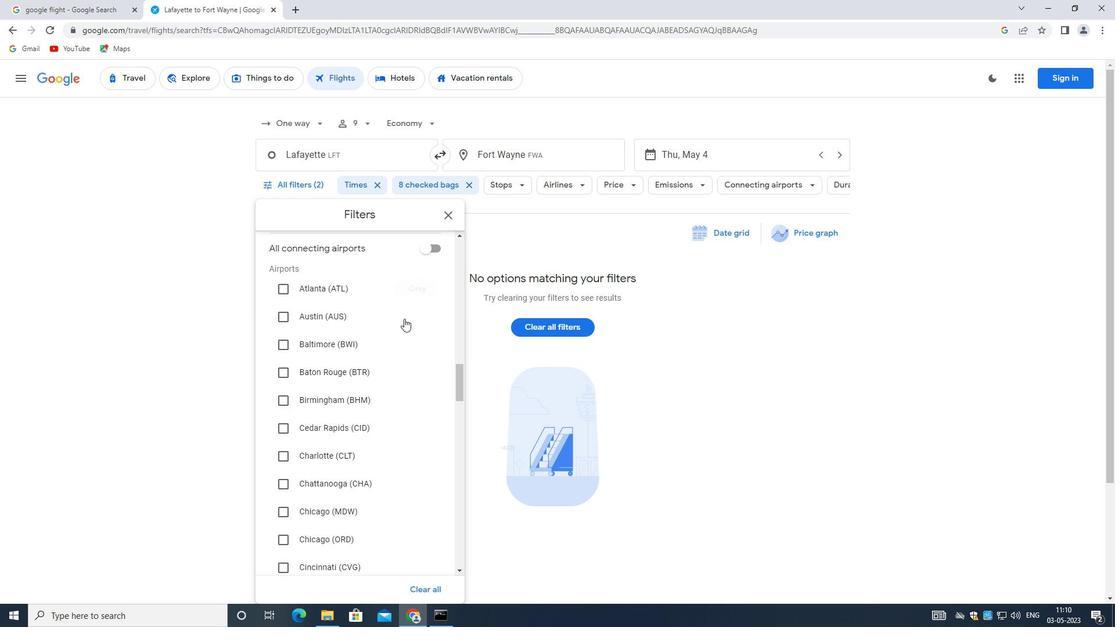
Action: Mouse scrolled (397, 333) with delta (0, 0)
Screenshot: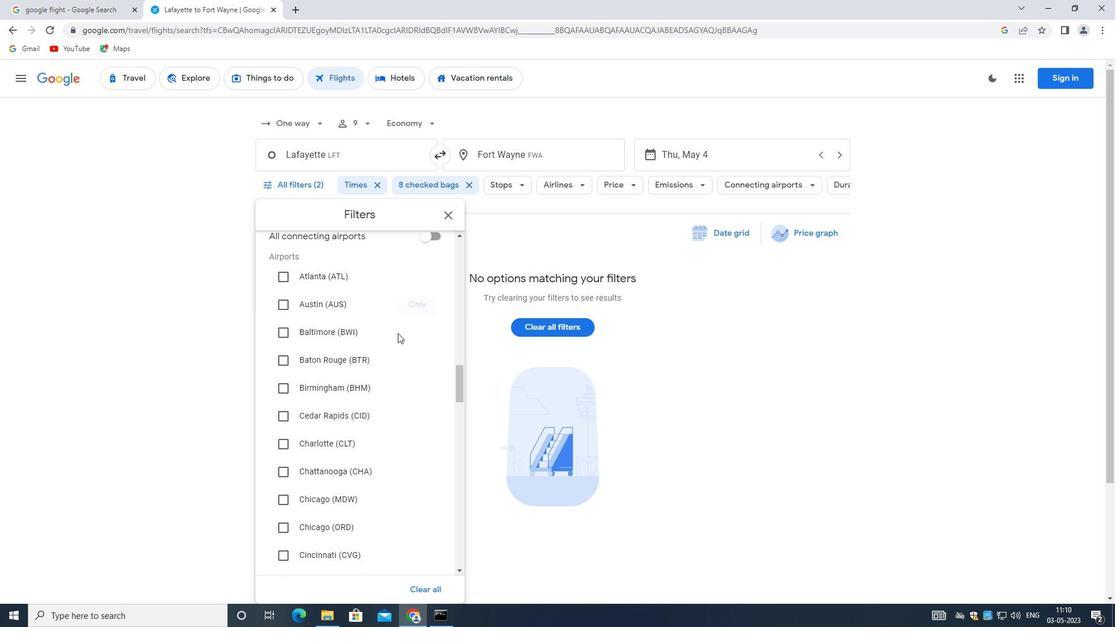 
Action: Mouse scrolled (397, 333) with delta (0, 0)
Screenshot: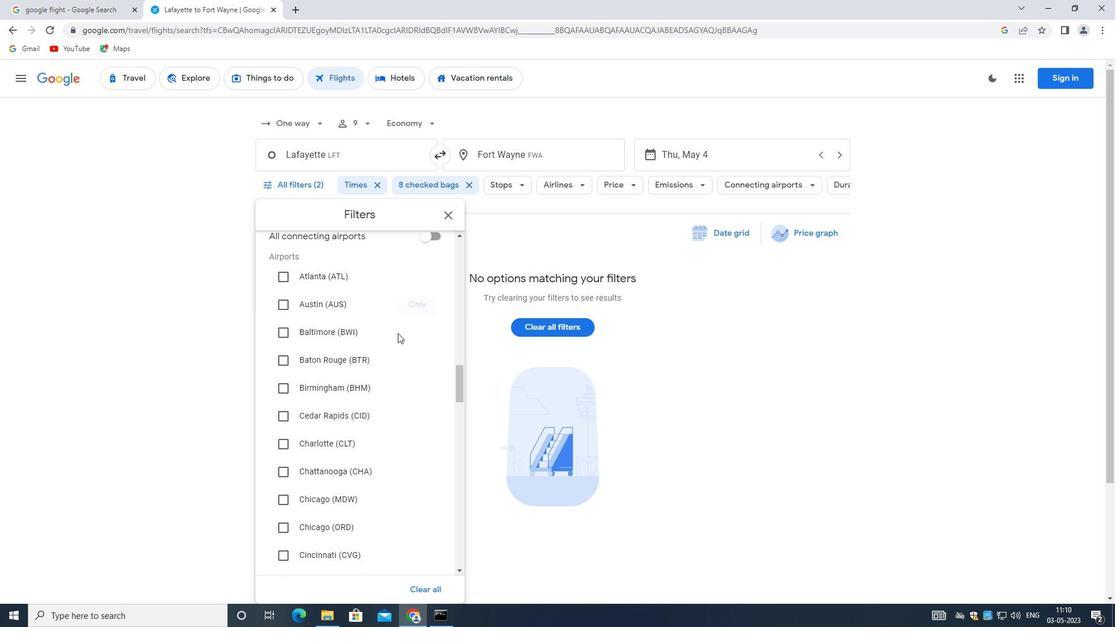 
Action: Mouse moved to (396, 334)
Screenshot: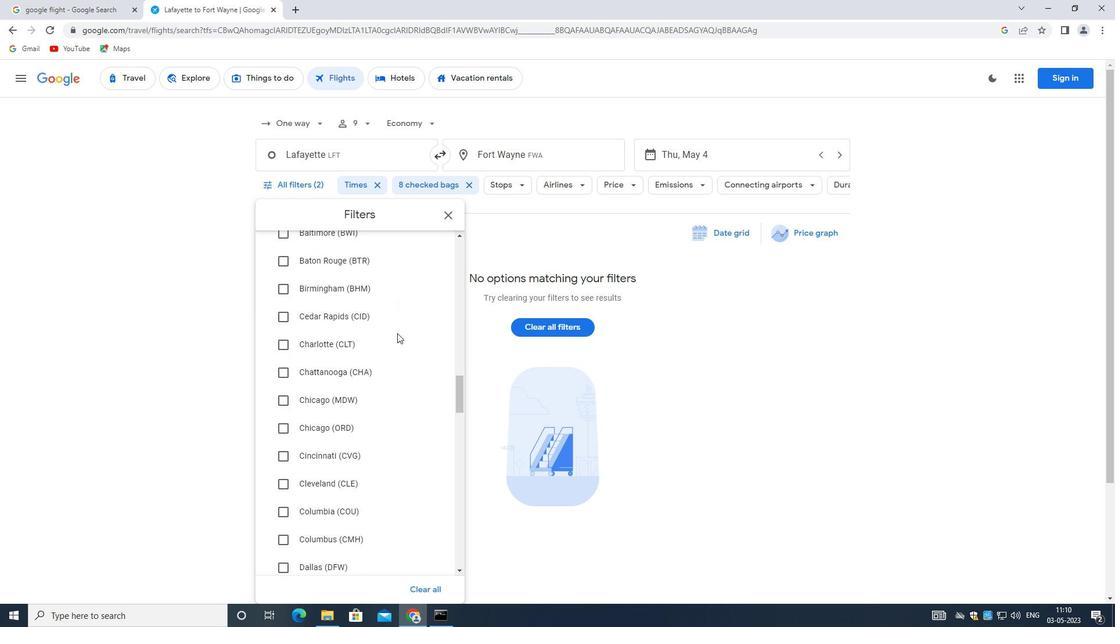 
Action: Mouse scrolled (396, 333) with delta (0, 0)
Screenshot: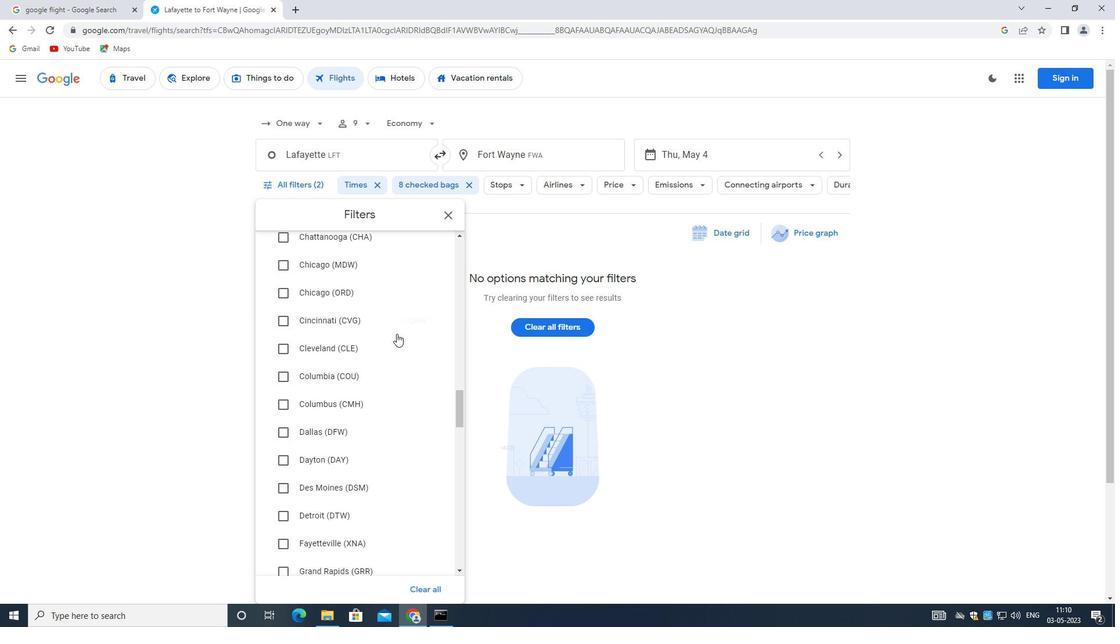
Action: Mouse moved to (396, 337)
Screenshot: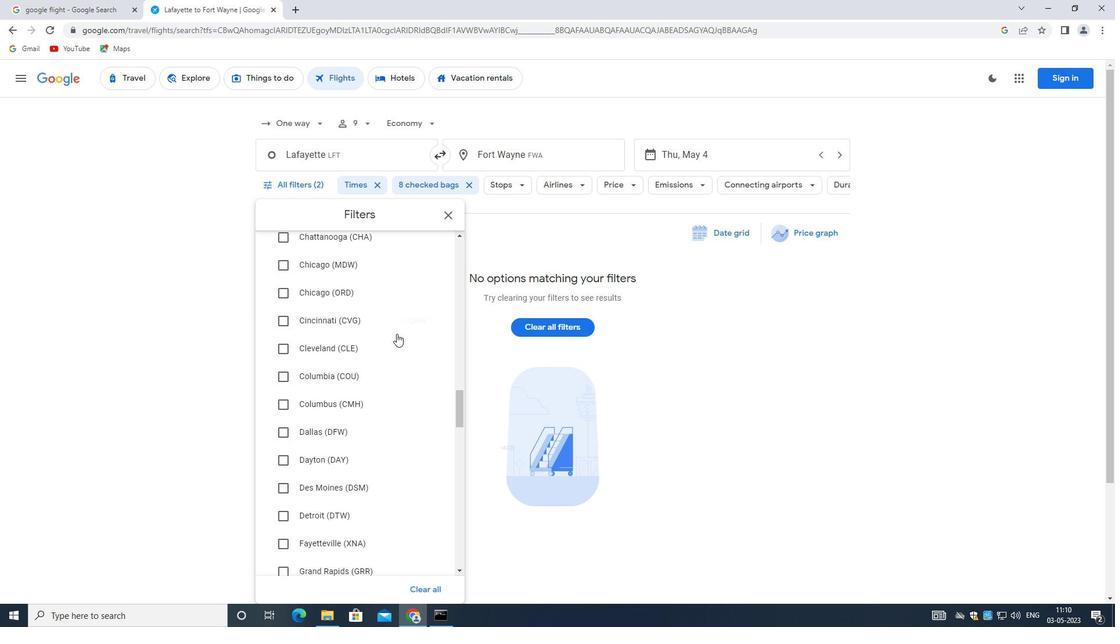 
Action: Mouse scrolled (396, 336) with delta (0, 0)
Screenshot: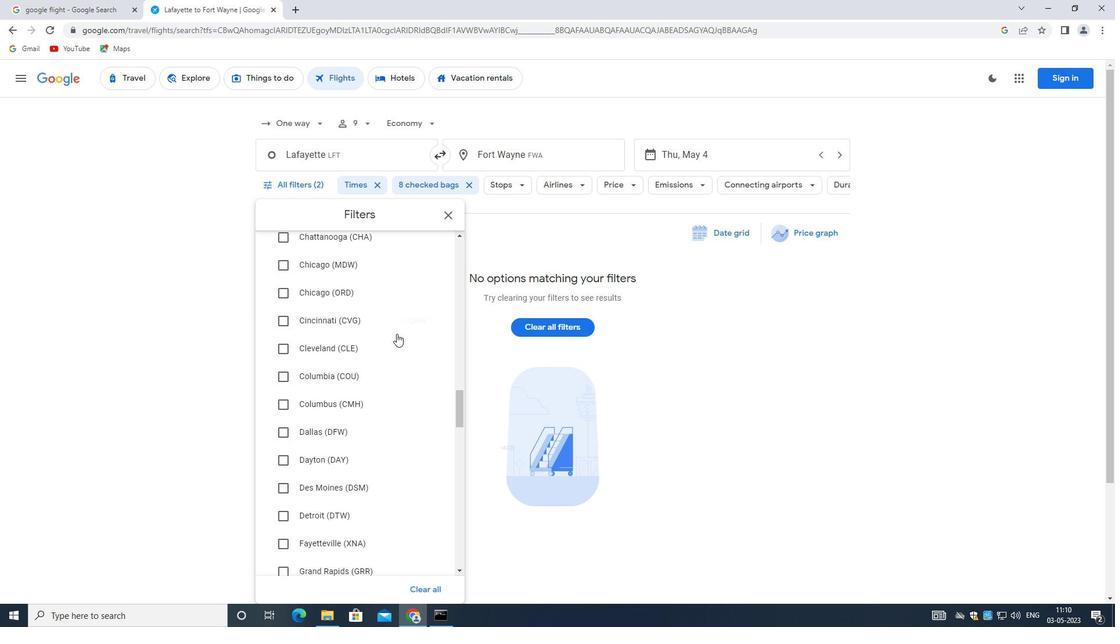 
Action: Mouse moved to (396, 338)
Screenshot: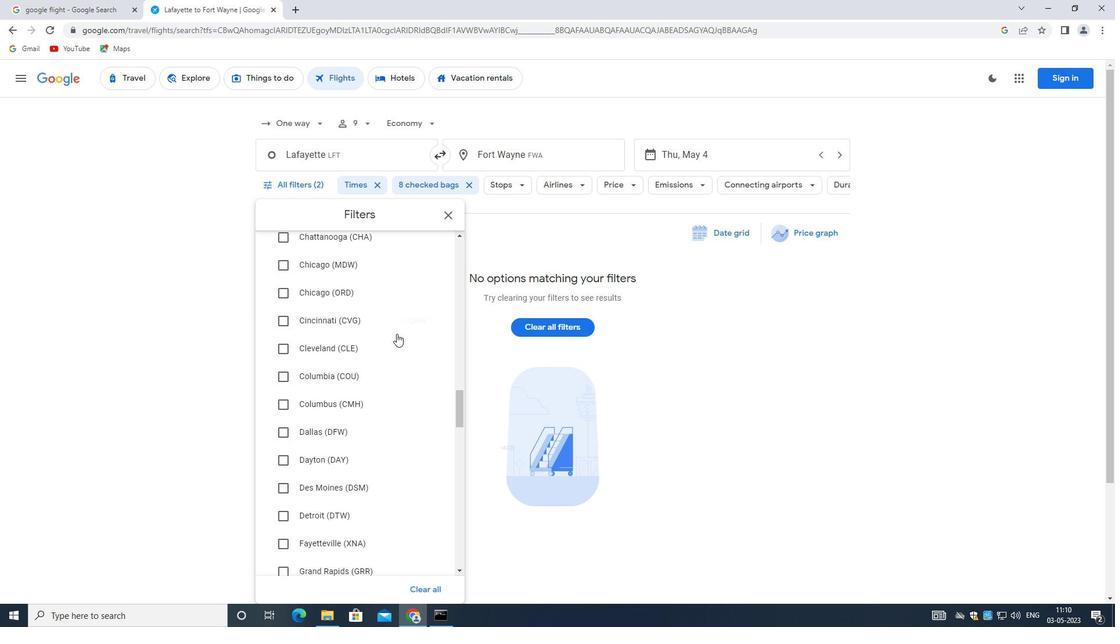 
Action: Mouse scrolled (396, 337) with delta (0, 0)
Screenshot: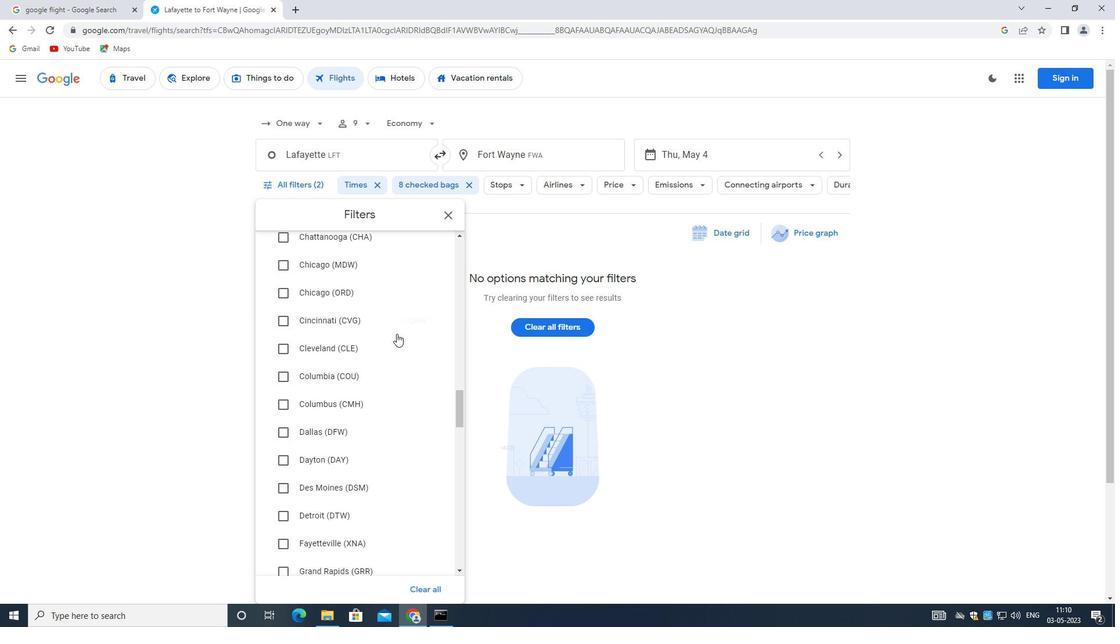 
Action: Mouse scrolled (396, 337) with delta (0, 0)
Screenshot: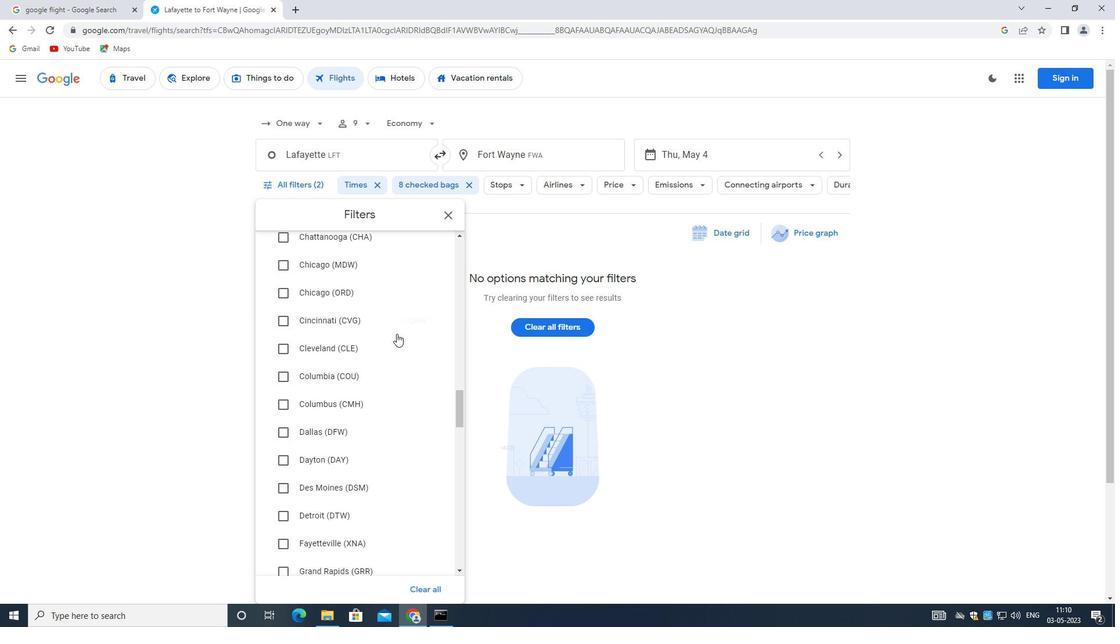 
Action: Mouse scrolled (396, 337) with delta (0, 0)
Screenshot: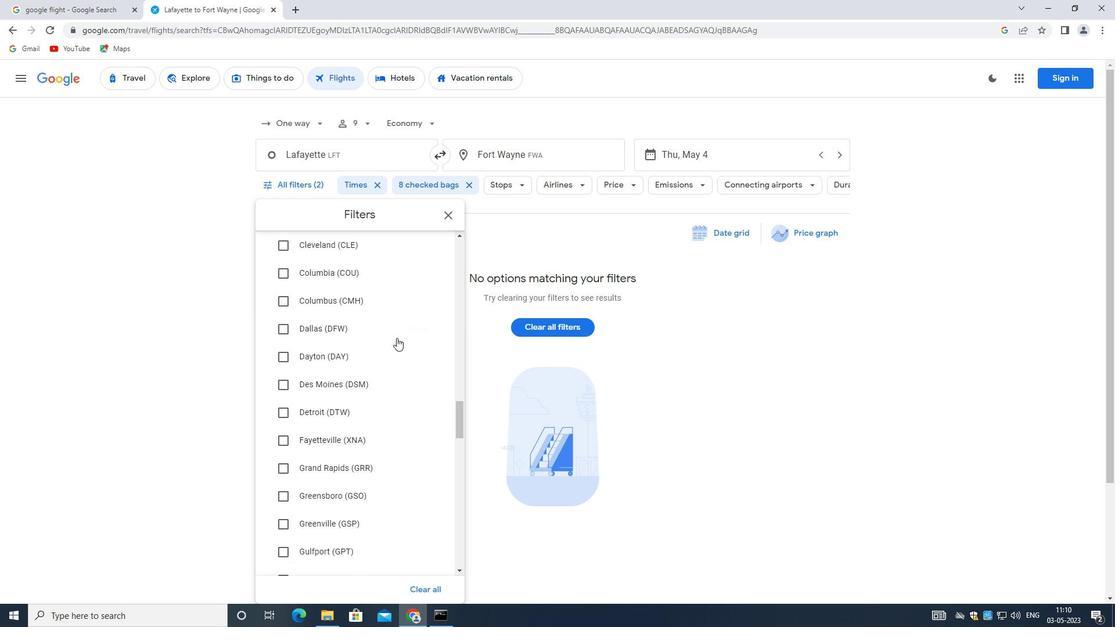 
Action: Mouse moved to (394, 346)
Screenshot: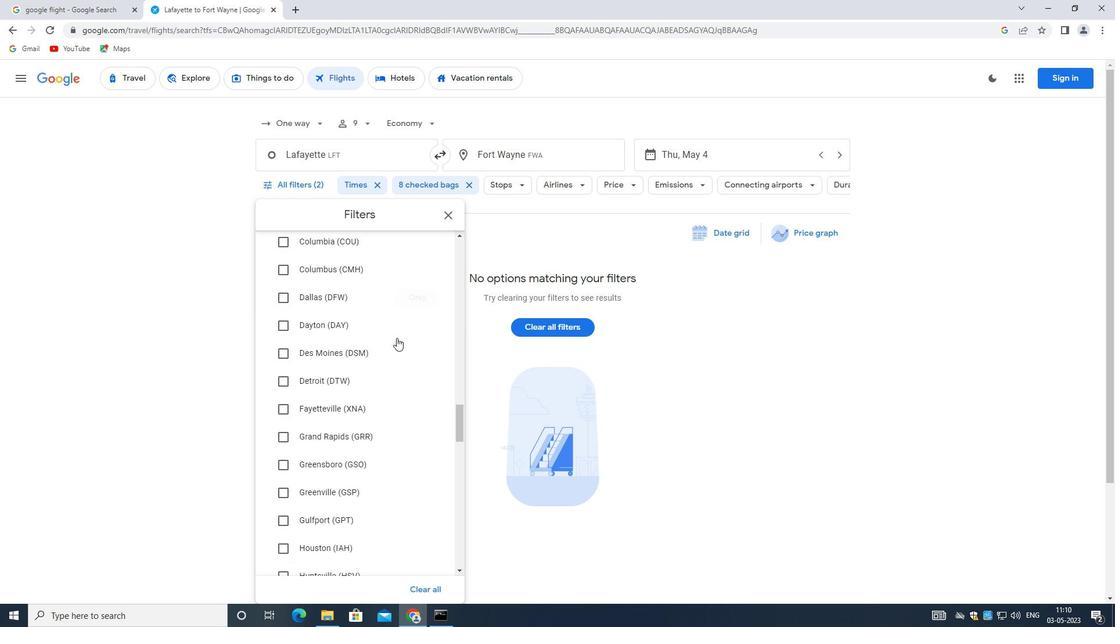 
Action: Mouse scrolled (394, 345) with delta (0, 0)
Screenshot: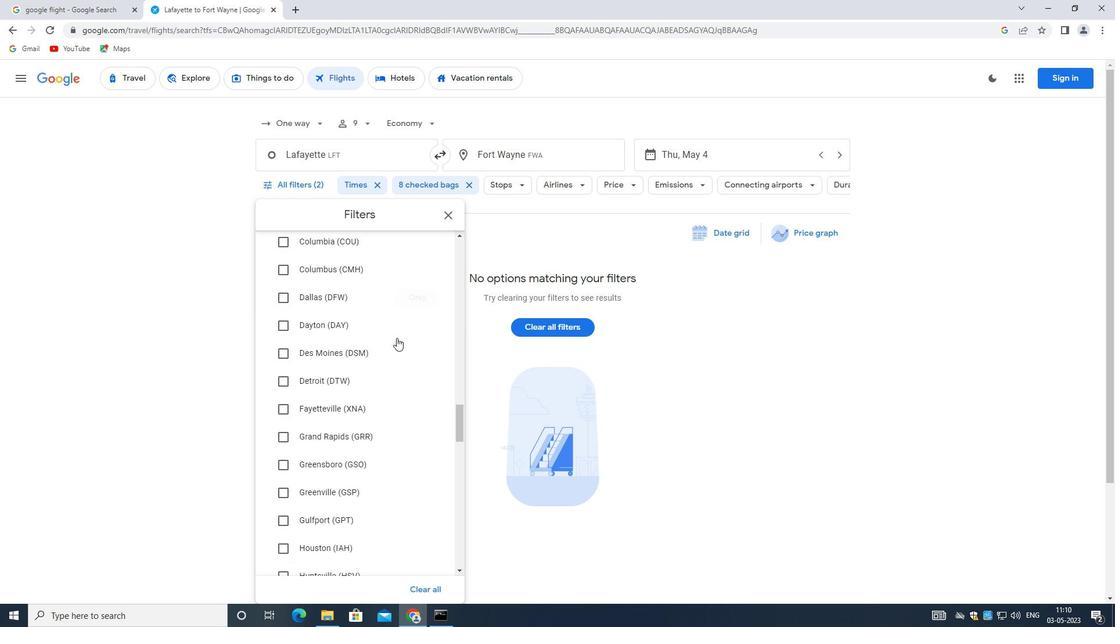 
Action: Mouse moved to (394, 349)
Screenshot: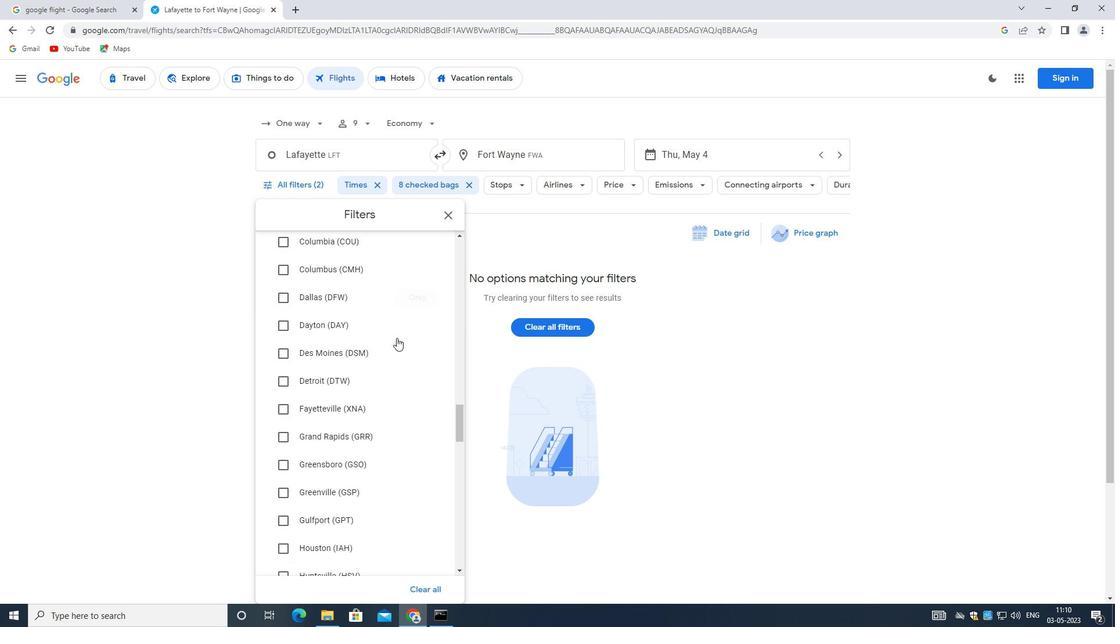 
Action: Mouse scrolled (394, 348) with delta (0, 0)
Screenshot: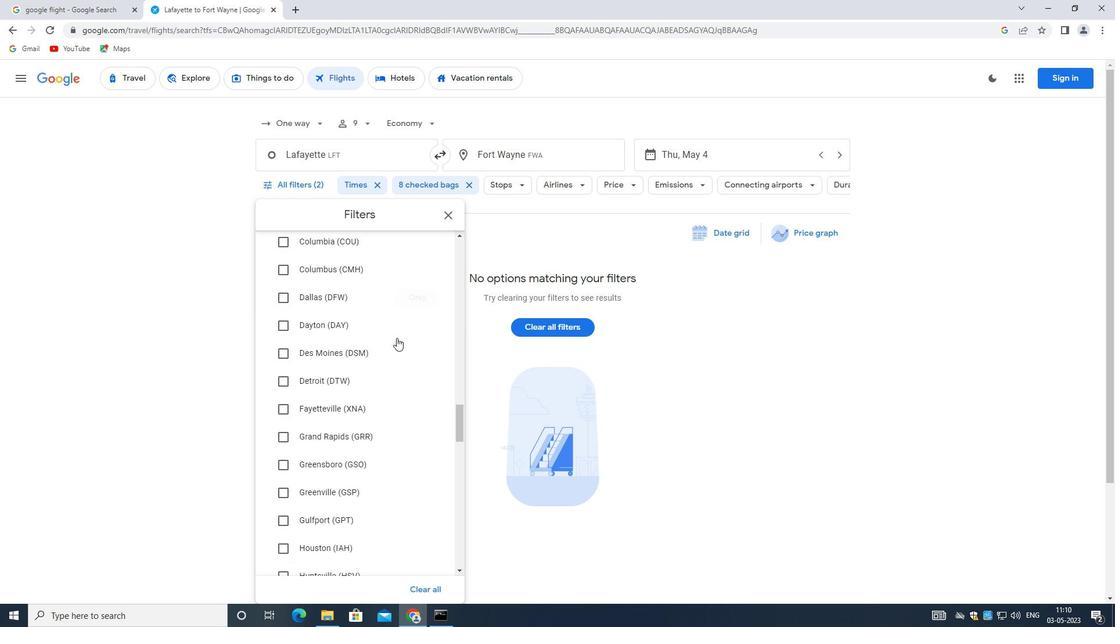 
Action: Mouse moved to (385, 370)
Screenshot: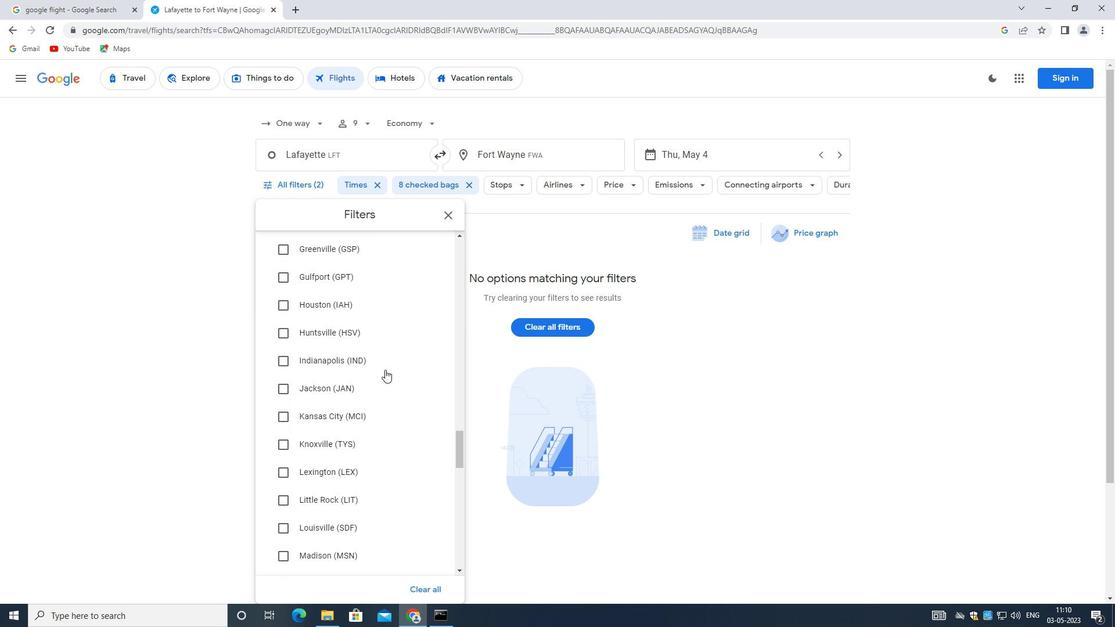 
Action: Mouse scrolled (385, 369) with delta (0, 0)
Screenshot: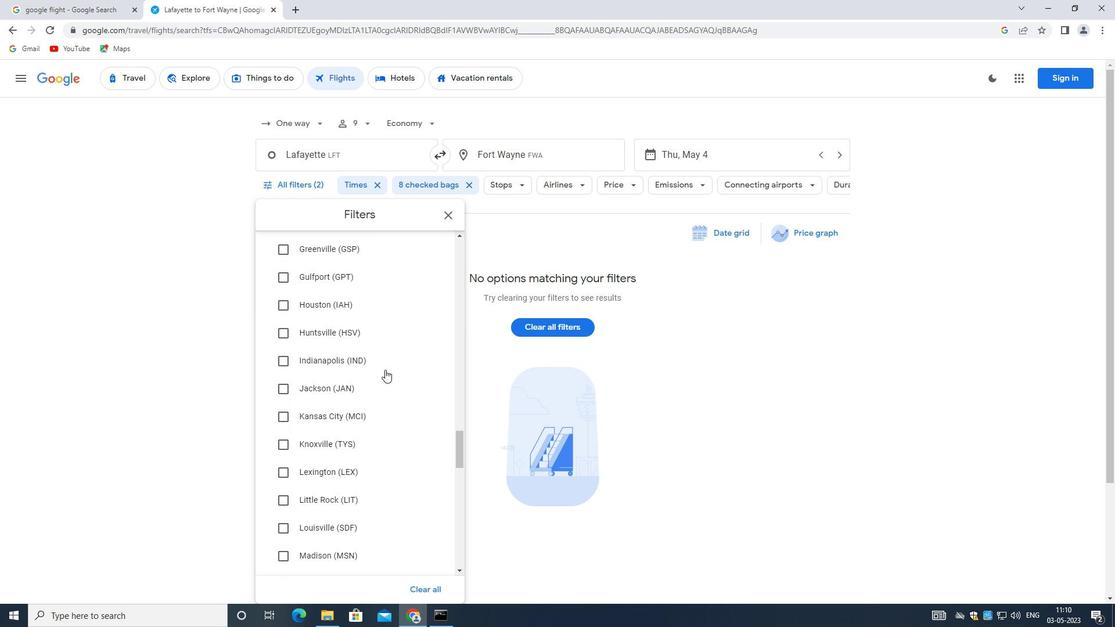 
Action: Mouse moved to (385, 373)
Screenshot: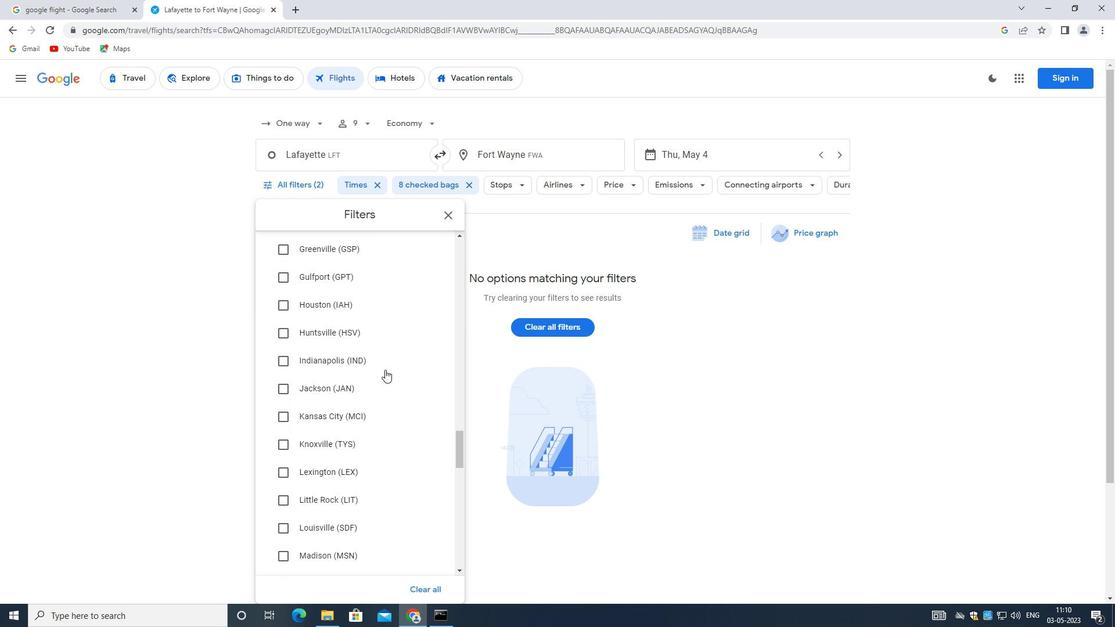 
Action: Mouse scrolled (385, 373) with delta (0, 0)
Screenshot: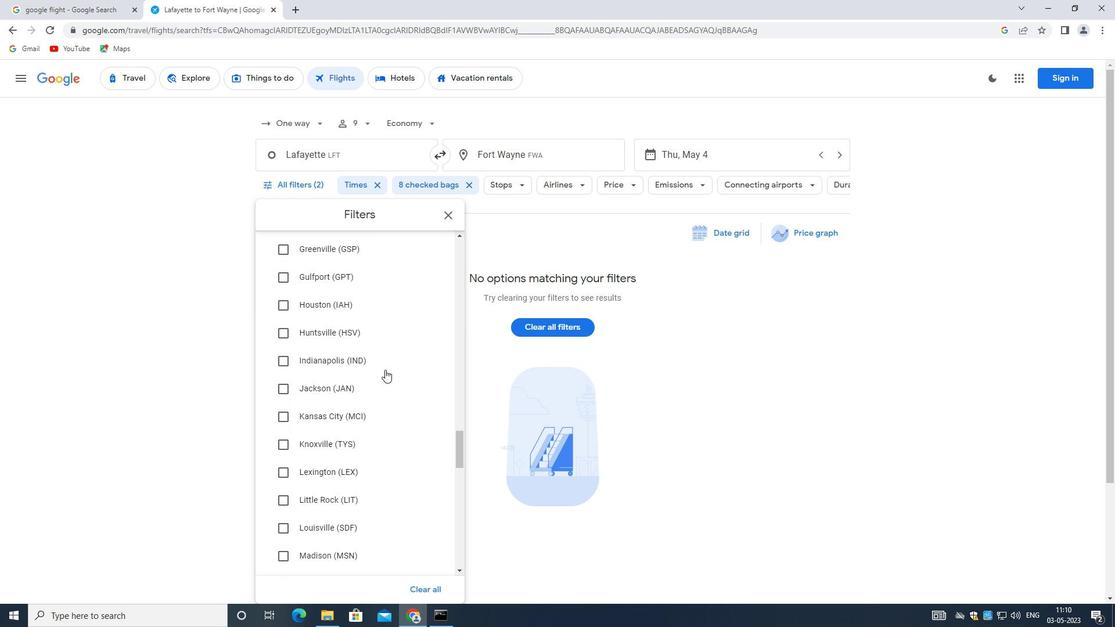 
Action: Mouse moved to (385, 376)
Screenshot: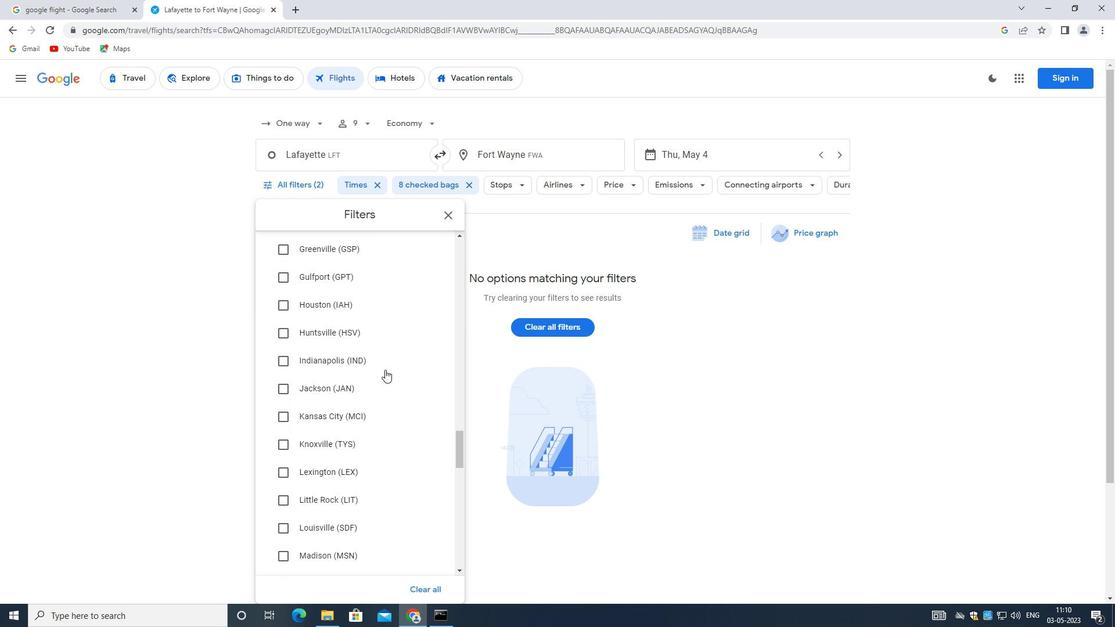 
Action: Mouse scrolled (385, 376) with delta (0, 0)
Screenshot: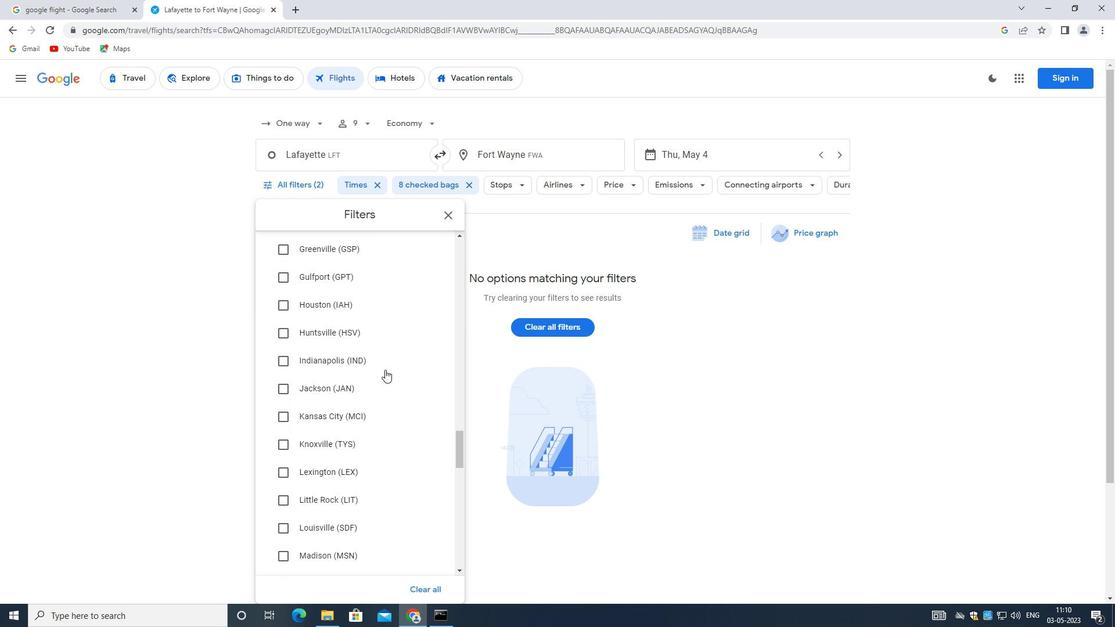 
Action: Mouse moved to (385, 377)
Screenshot: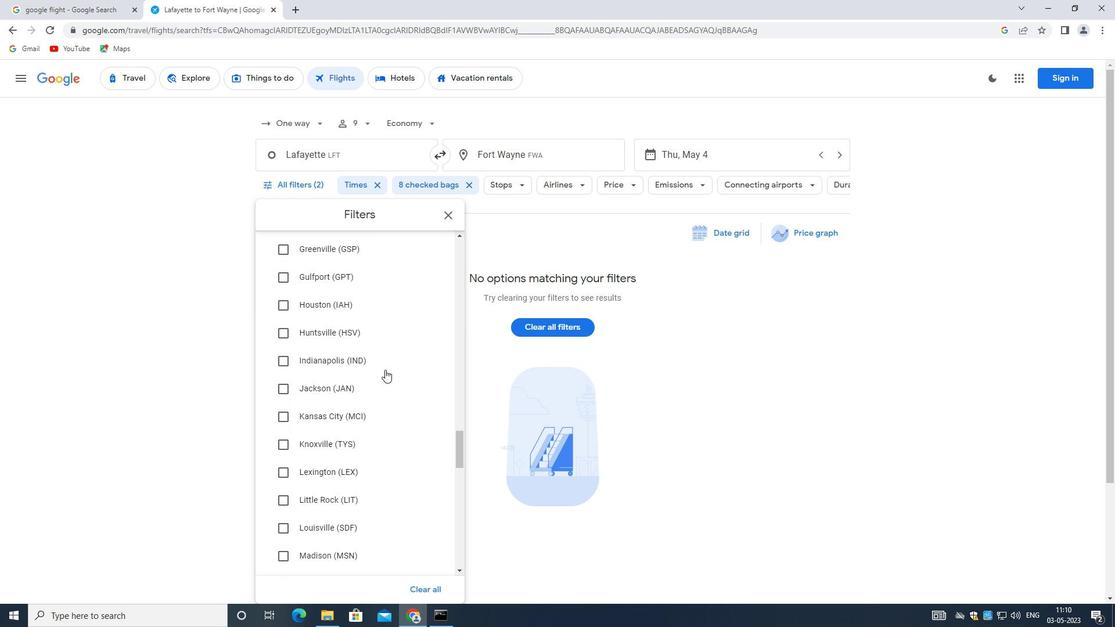 
Action: Mouse scrolled (385, 376) with delta (0, 0)
Screenshot: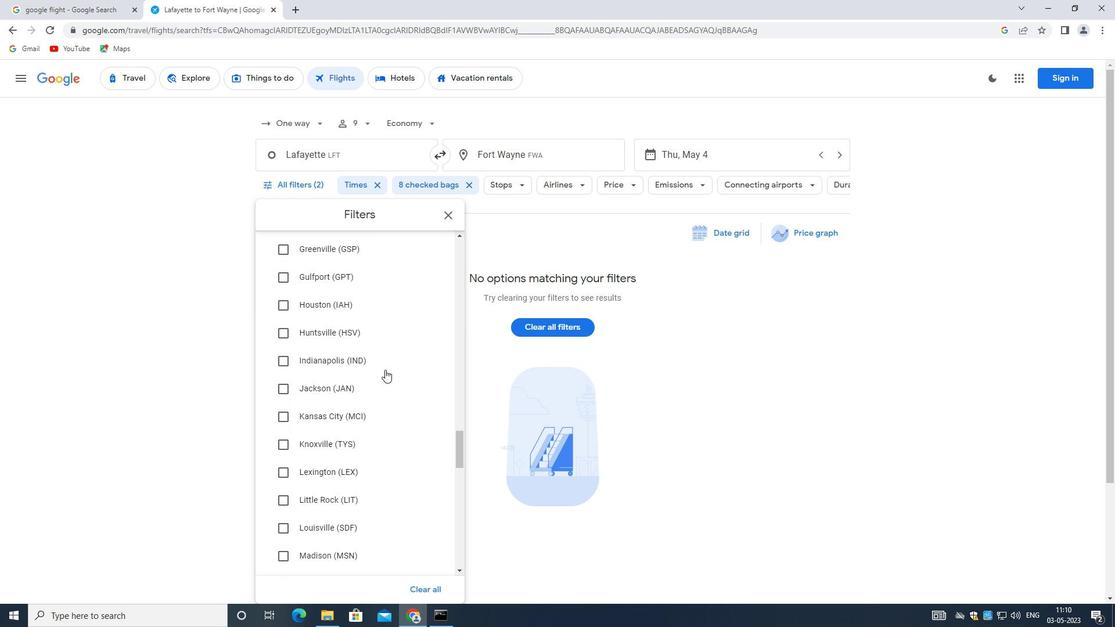 
Action: Mouse scrolled (385, 376) with delta (0, 0)
Screenshot: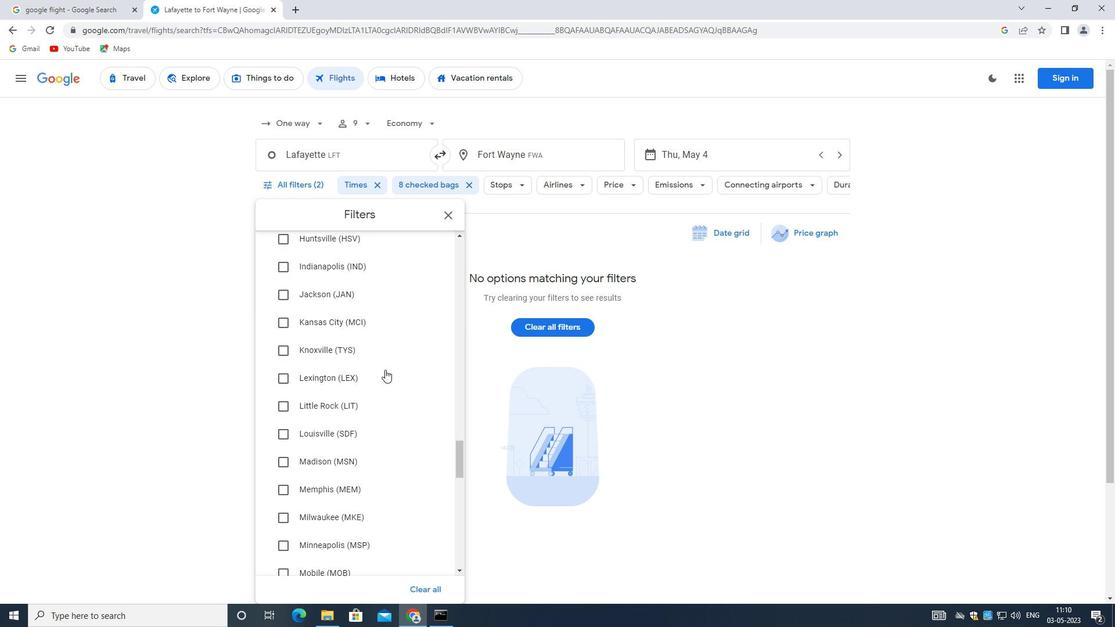 
Action: Mouse moved to (385, 377)
Screenshot: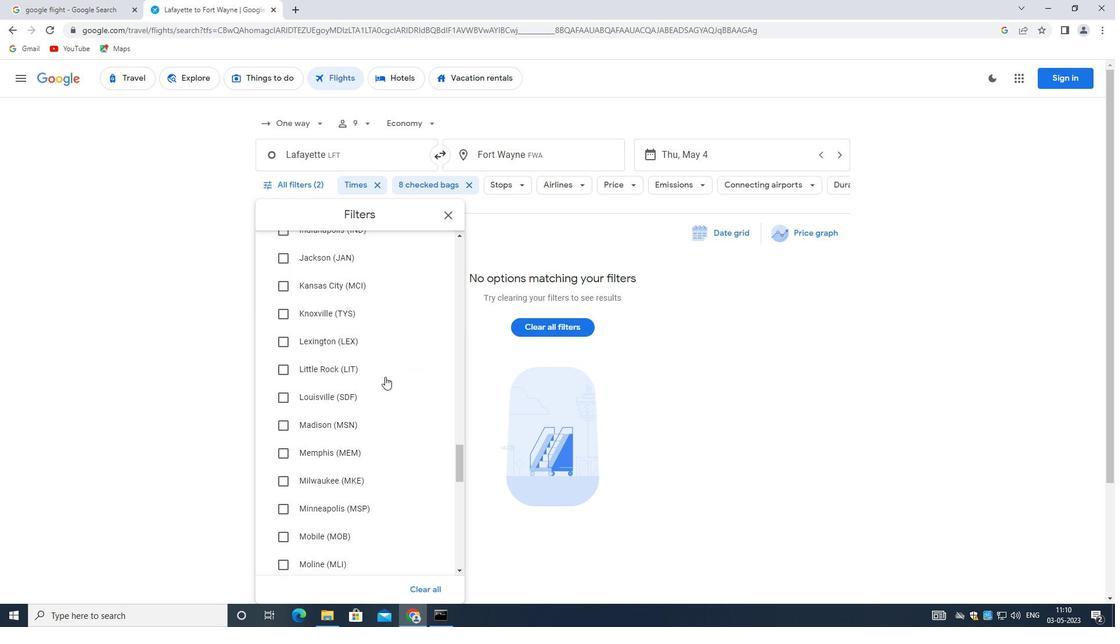 
Action: Mouse scrolled (385, 377) with delta (0, 0)
Screenshot: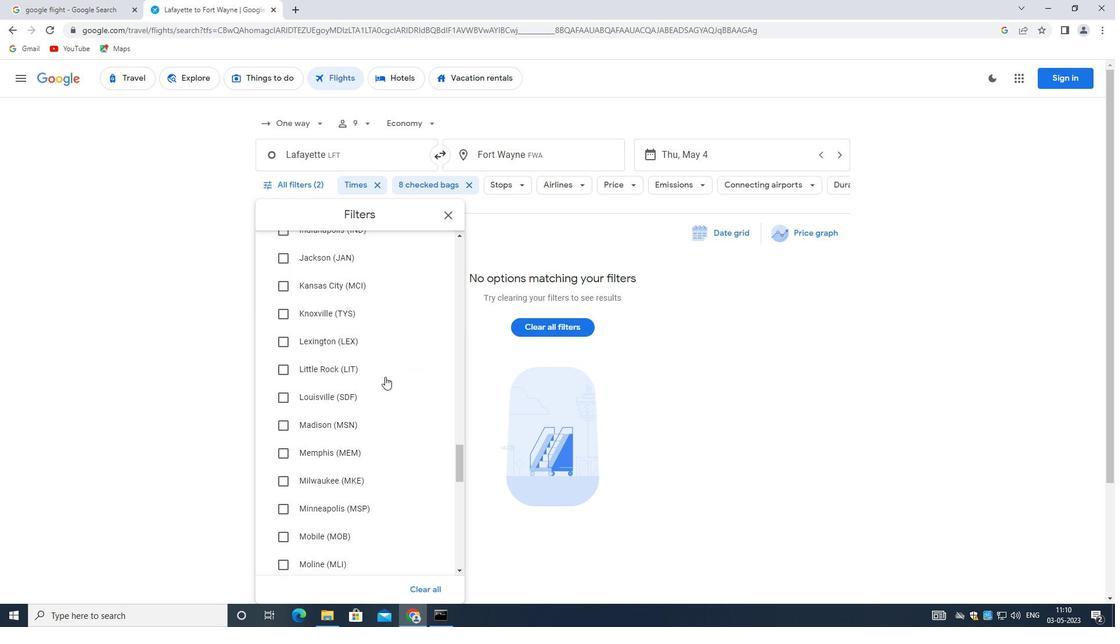 
Action: Mouse scrolled (385, 377) with delta (0, 0)
Screenshot: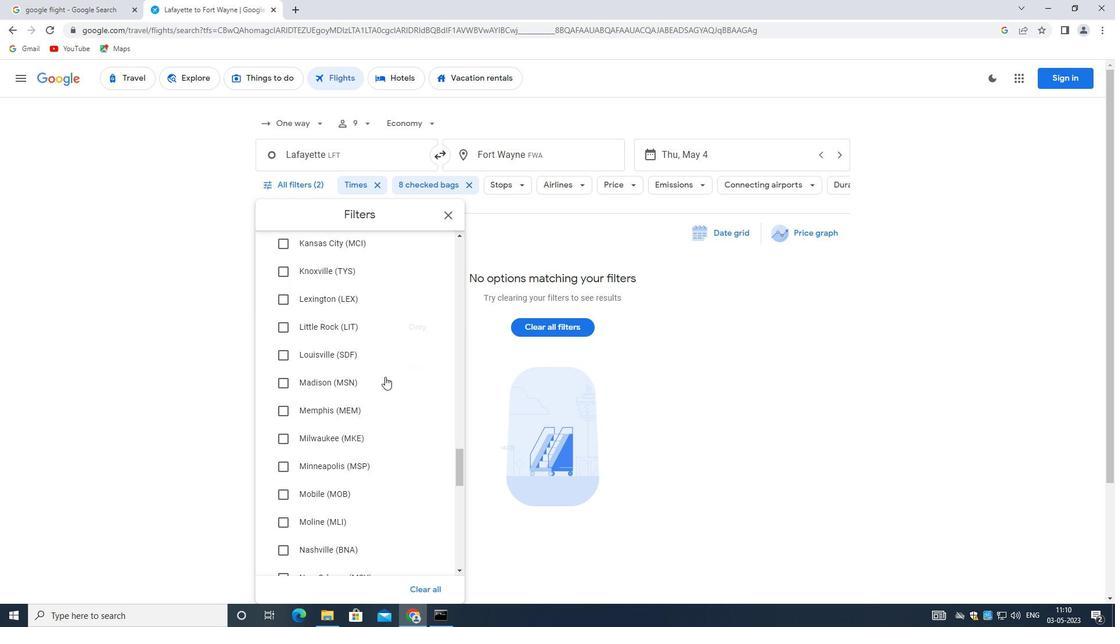 
Action: Mouse scrolled (385, 377) with delta (0, 0)
Screenshot: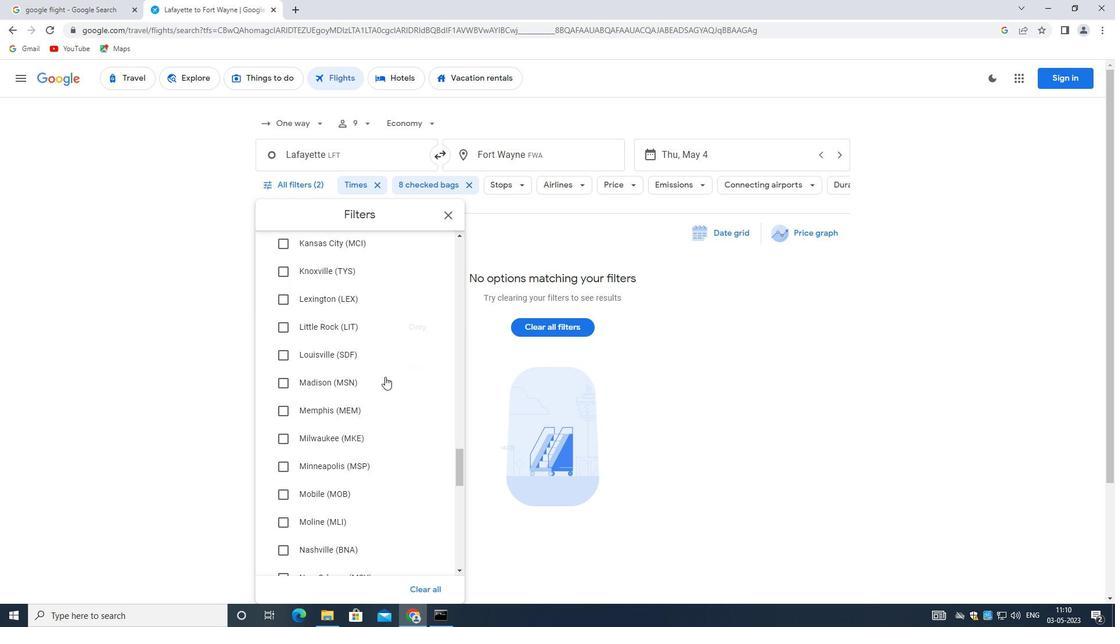 
Action: Mouse moved to (385, 378)
Screenshot: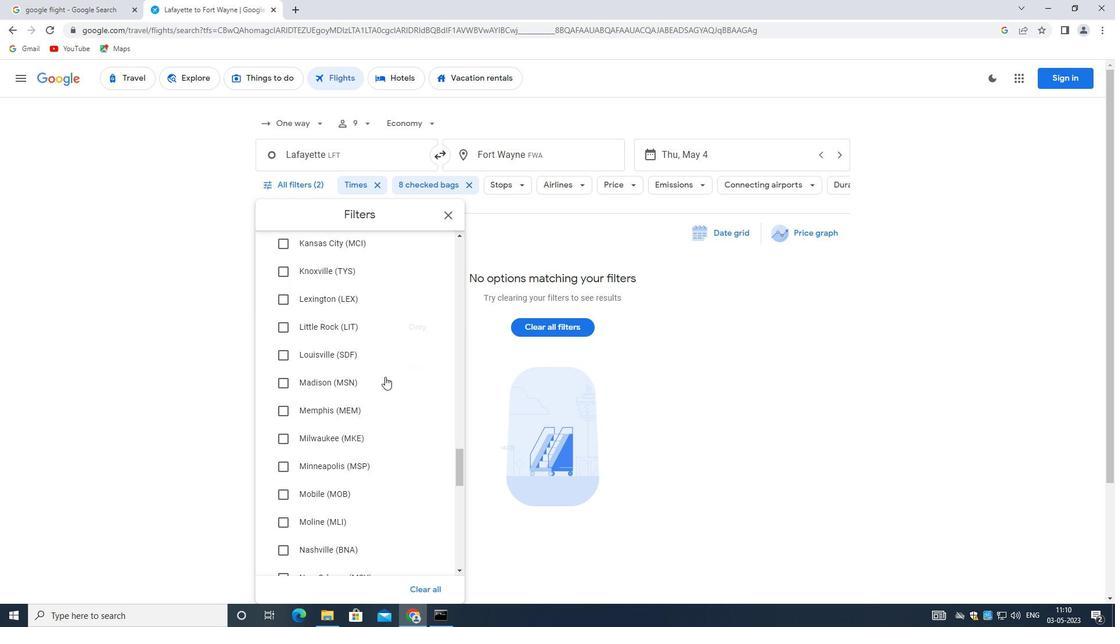 
Action: Mouse scrolled (385, 377) with delta (0, 0)
Screenshot: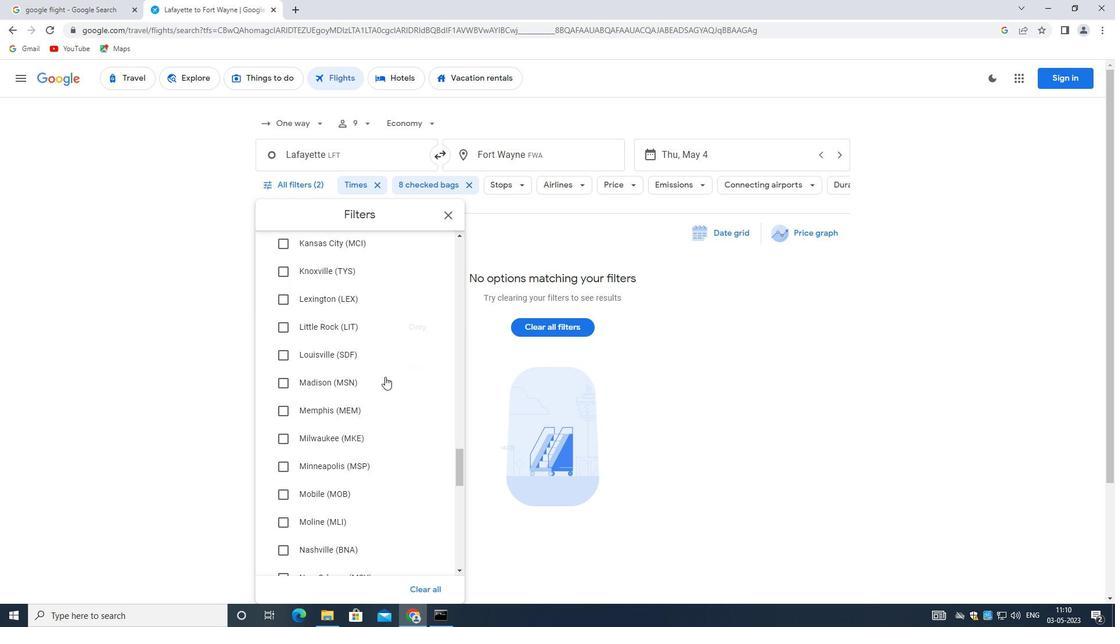 
Action: Mouse moved to (386, 382)
Screenshot: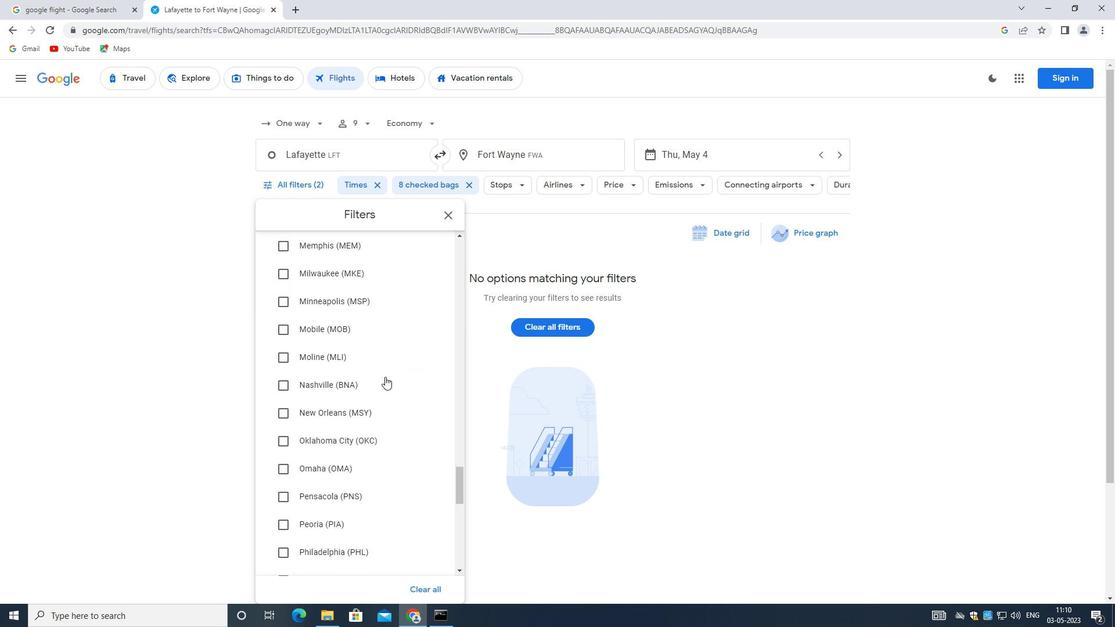 
Action: Mouse scrolled (386, 381) with delta (0, 0)
Screenshot: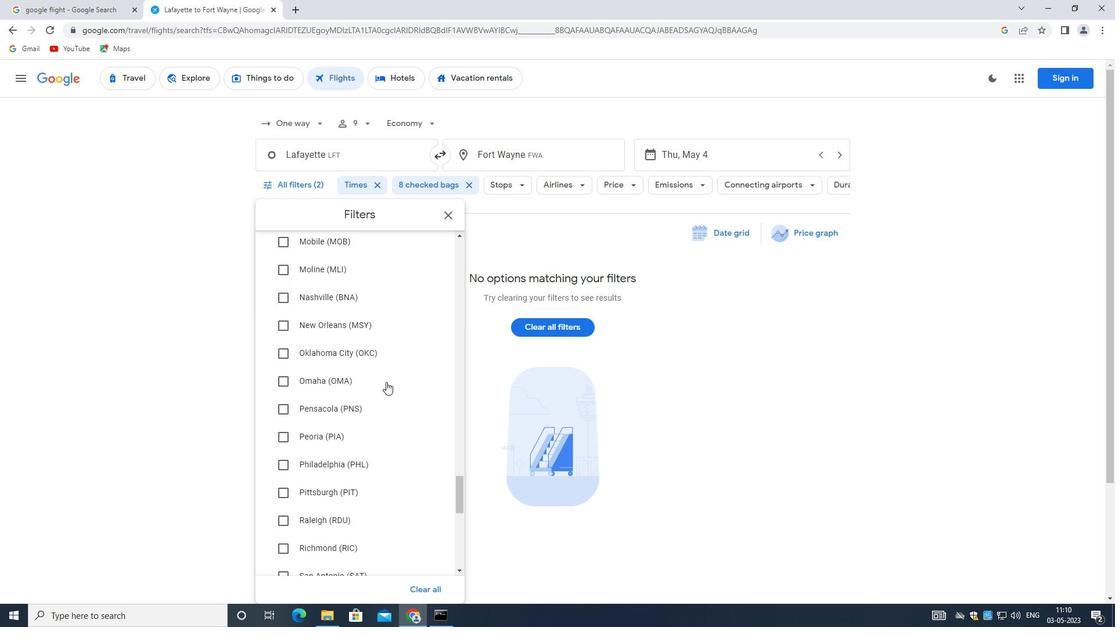 
Action: Mouse moved to (386, 383)
Screenshot: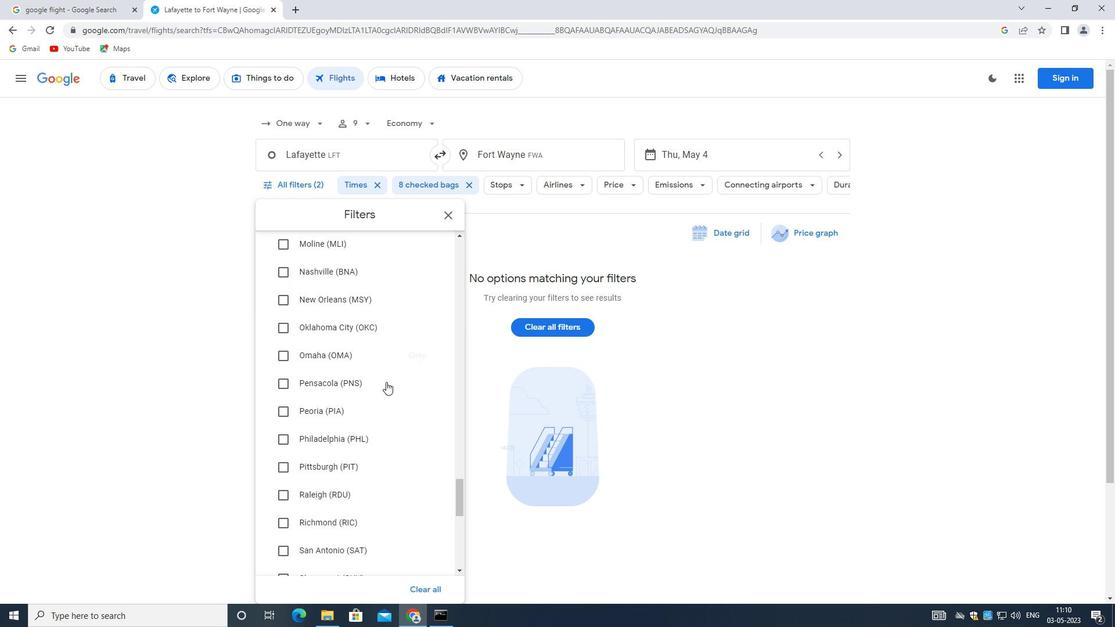 
Action: Mouse scrolled (386, 382) with delta (0, 0)
Screenshot: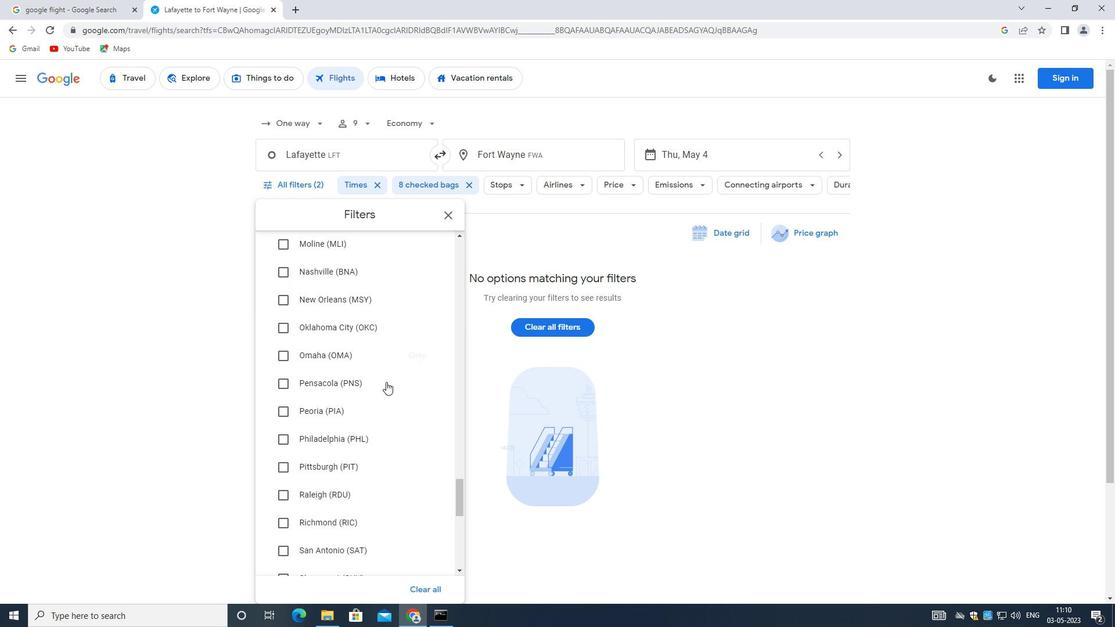 
Action: Mouse moved to (386, 384)
Screenshot: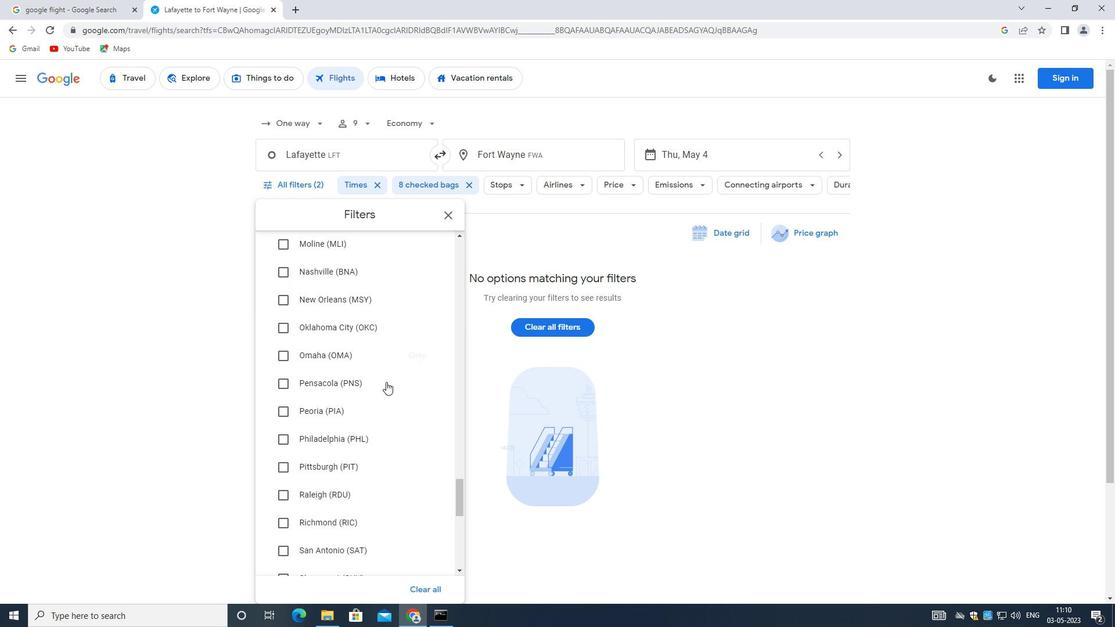 
Action: Mouse scrolled (386, 383) with delta (0, 0)
Screenshot: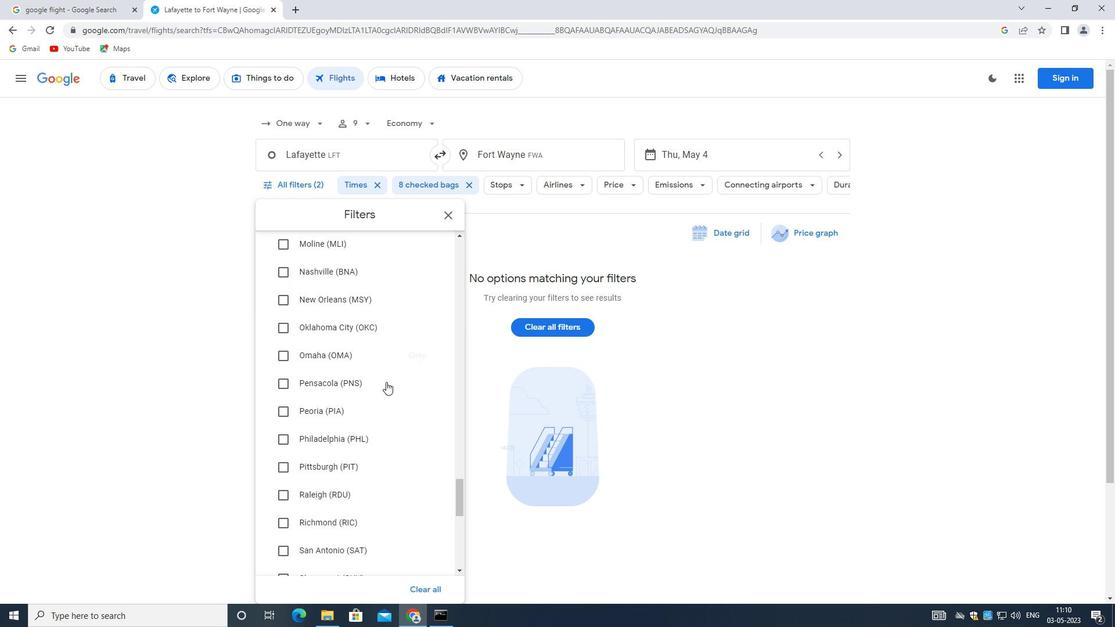 
Action: Mouse moved to (381, 430)
Screenshot: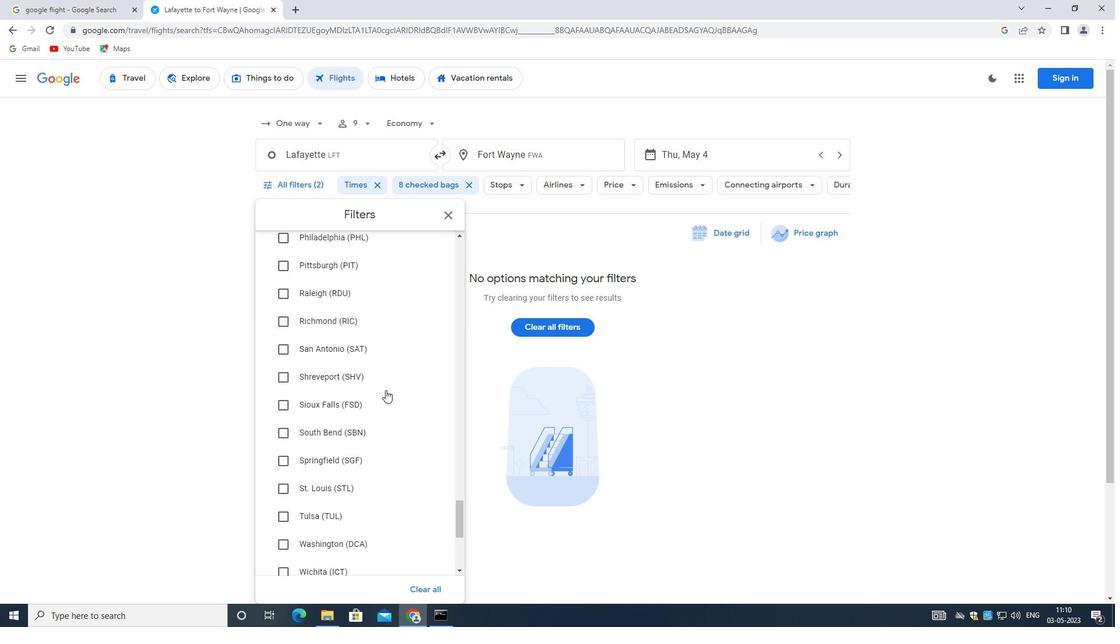 
Action: Mouse scrolled (381, 430) with delta (0, 0)
Screenshot: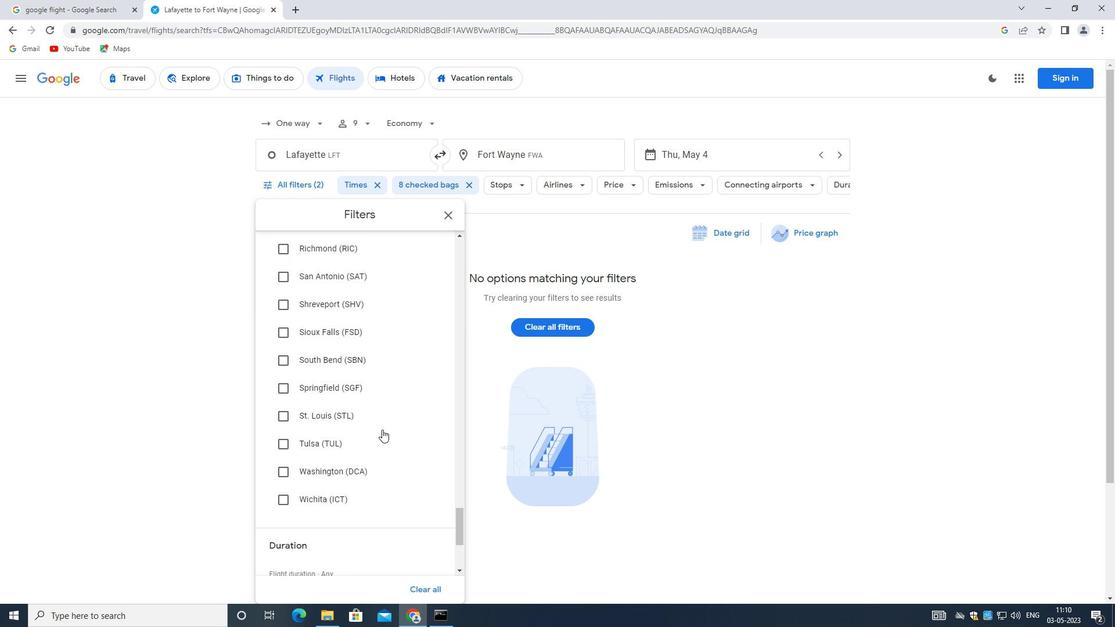 
Action: Mouse scrolled (381, 430) with delta (0, 0)
Screenshot: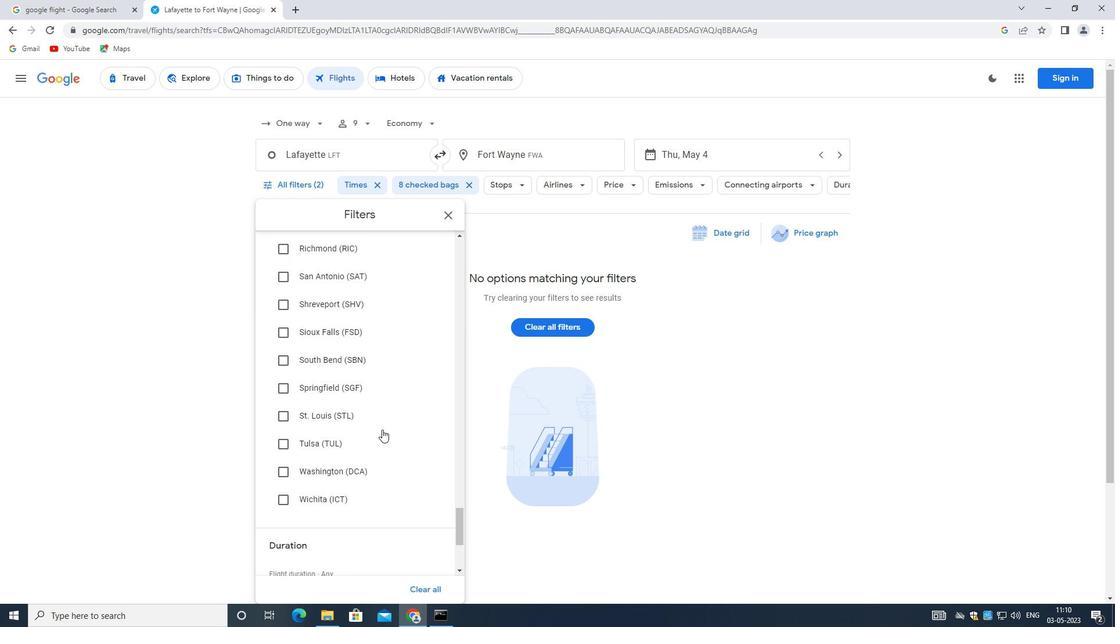 
Action: Mouse scrolled (381, 430) with delta (0, 0)
Screenshot: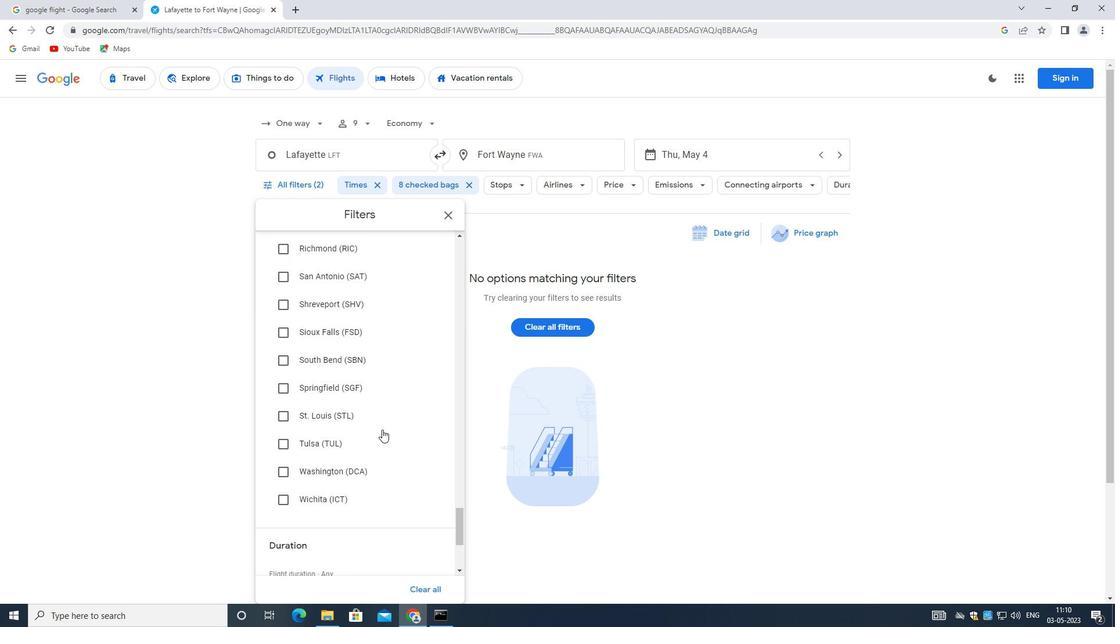 
Action: Mouse scrolled (381, 430) with delta (0, 0)
Screenshot: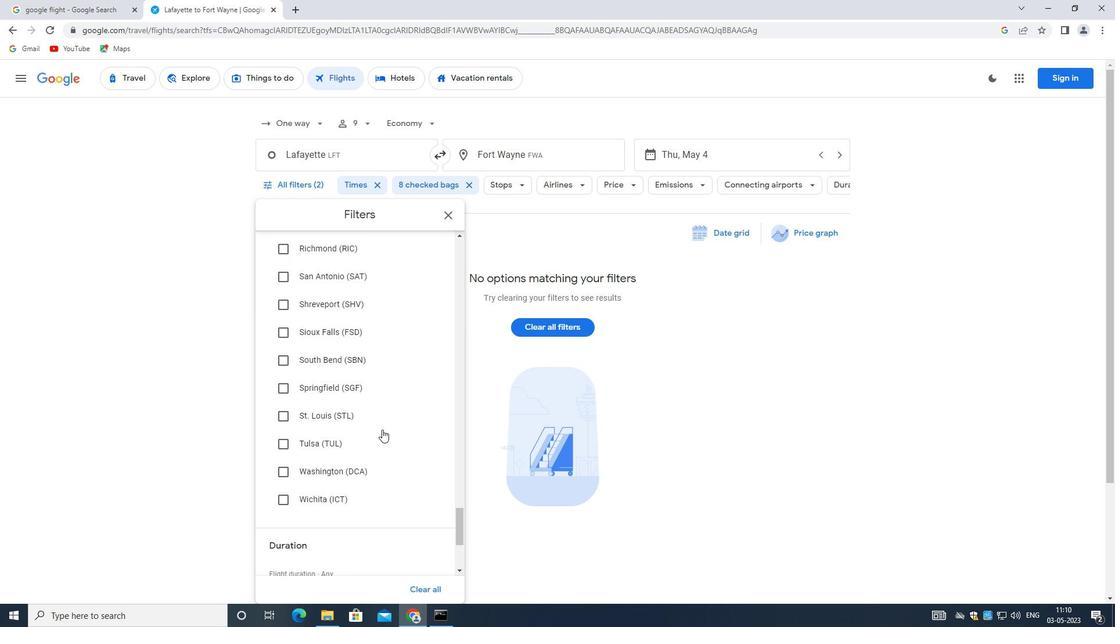 
Action: Mouse scrolled (381, 430) with delta (0, 0)
Screenshot: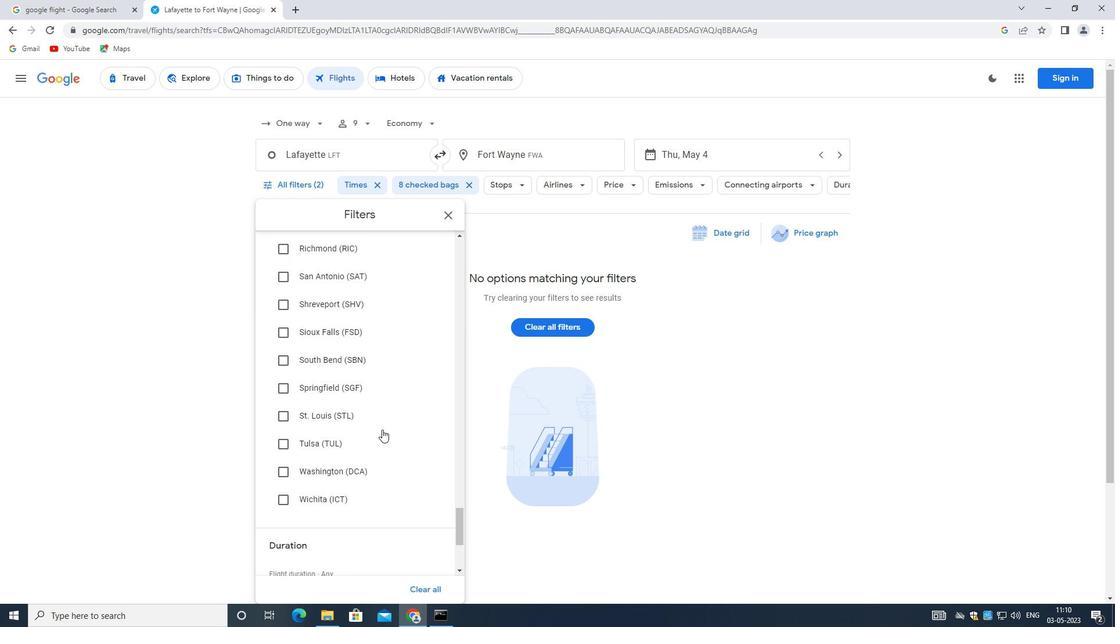 
Action: Mouse moved to (381, 430)
Screenshot: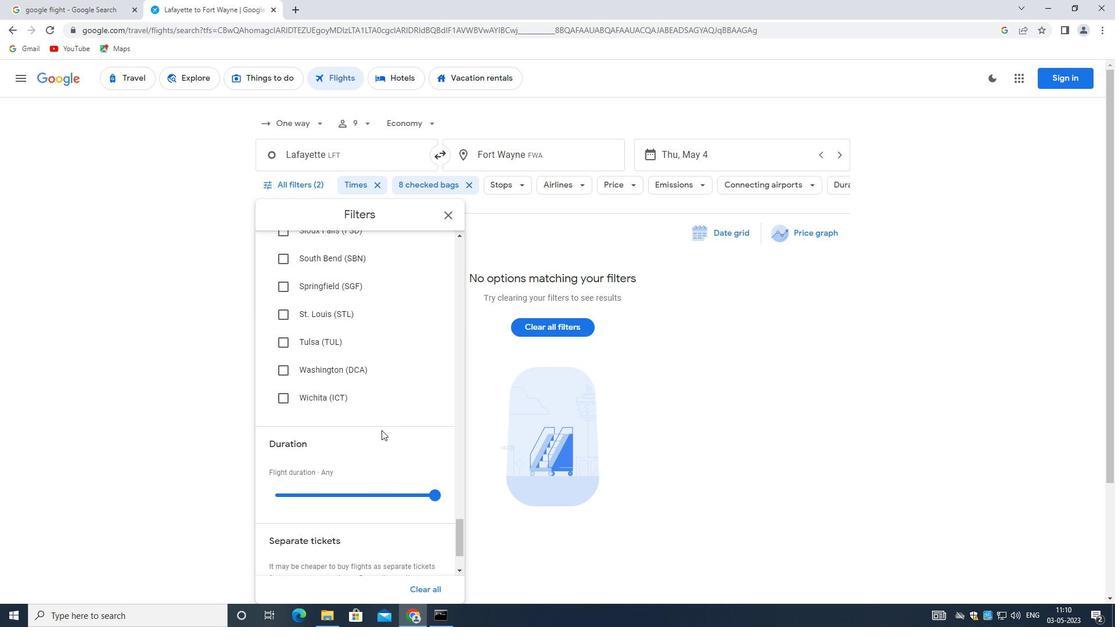 
